 Task: Look for space in La Paz, Philippines from 10th July, 2023 to 25th July, 2023 for 3 adults, 1 child in price range Rs.15000 to Rs.25000. Place can be shared room with 2 bedrooms having 3 beds and 2 bathrooms. Property type can be house, flat, guest house. Amenities needed are: wifi, TV, free parkinig on premises, gym, breakfast. Booking option can be shelf check-in. Required host language is English.
Action: Mouse moved to (564, 122)
Screenshot: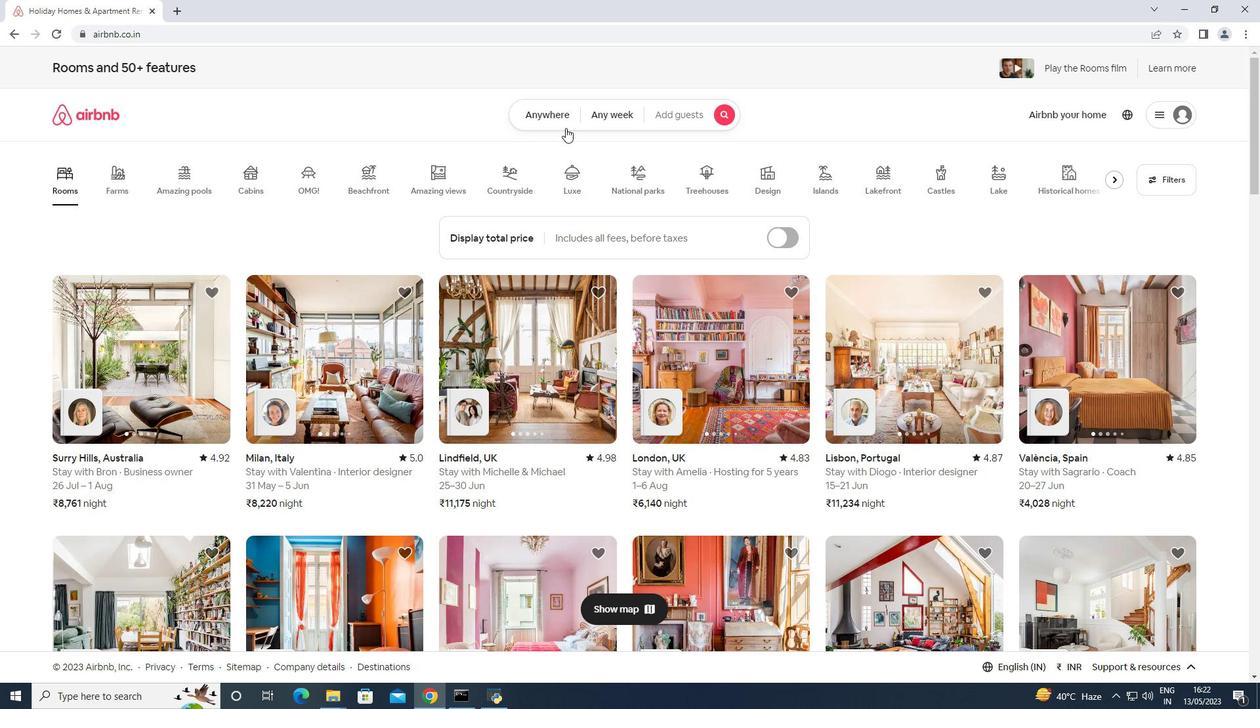 
Action: Mouse pressed left at (564, 122)
Screenshot: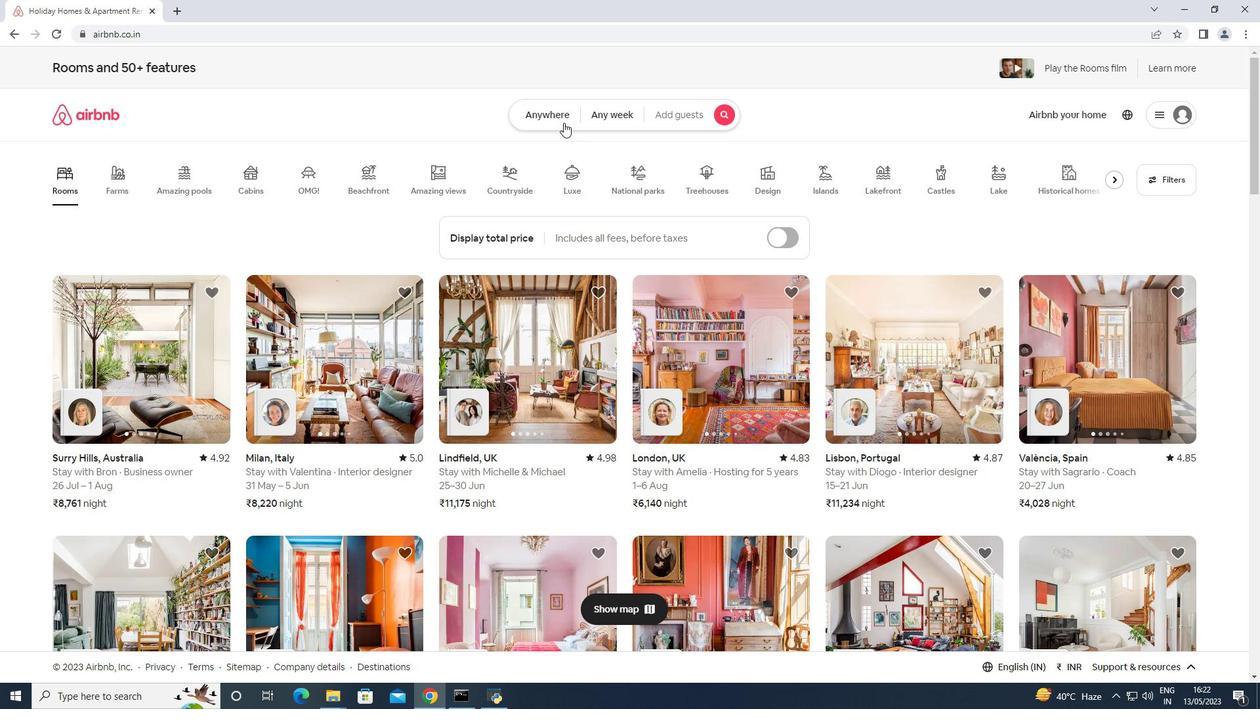 
Action: Mouse moved to (474, 166)
Screenshot: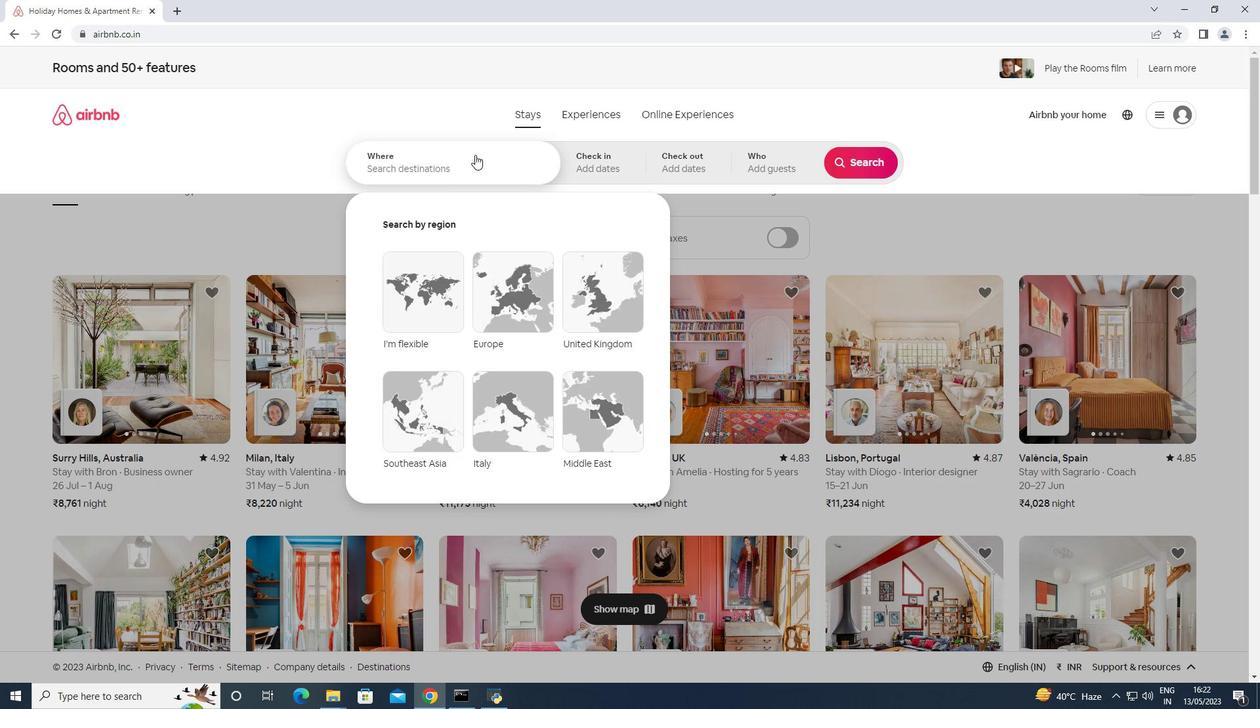 
Action: Mouse pressed left at (474, 166)
Screenshot: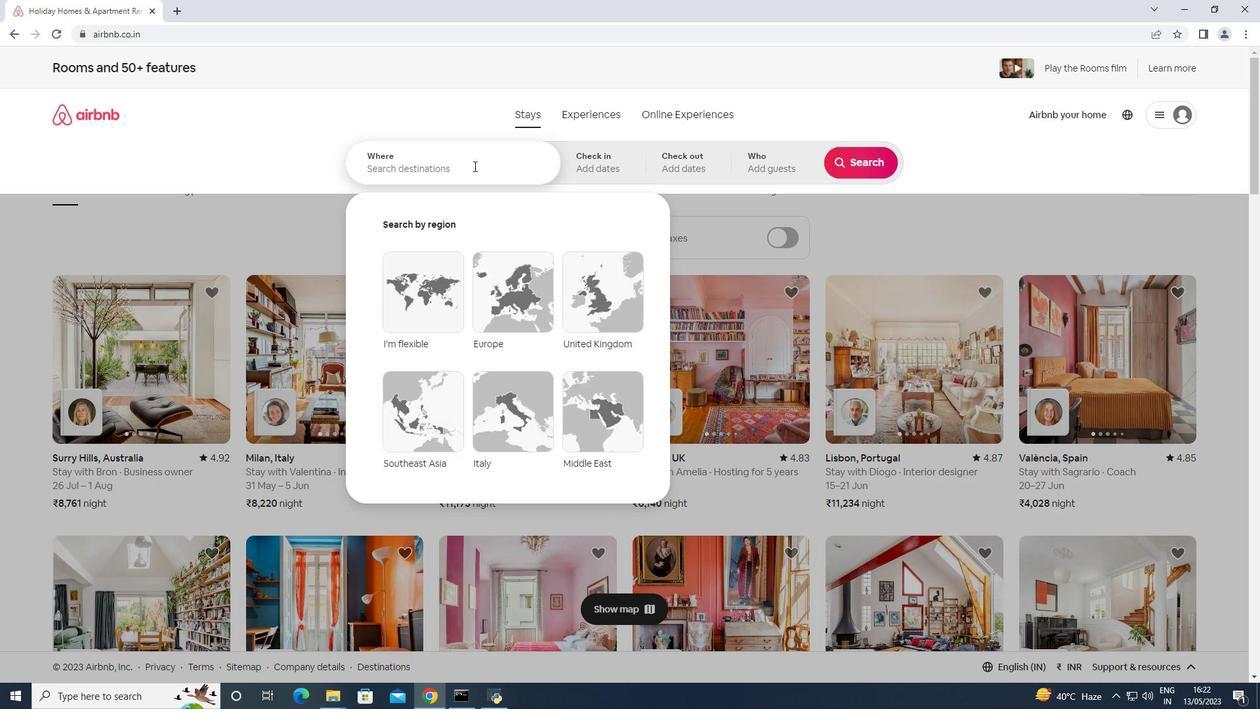 
Action: Mouse moved to (474, 166)
Screenshot: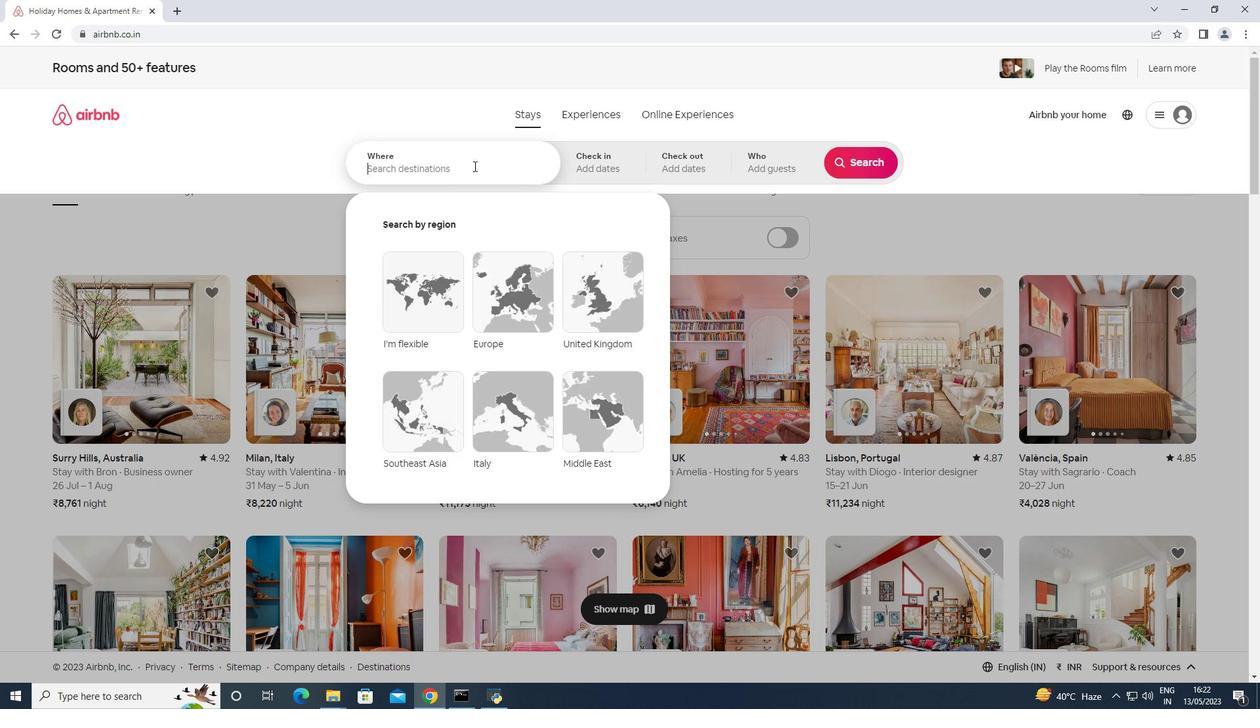 
Action: Key pressed <Key.shift>La<Key.space>p<Key.backspace><Key.shift>Pas,<Key.space><Key.shift>Philippines<Key.enter>
Screenshot: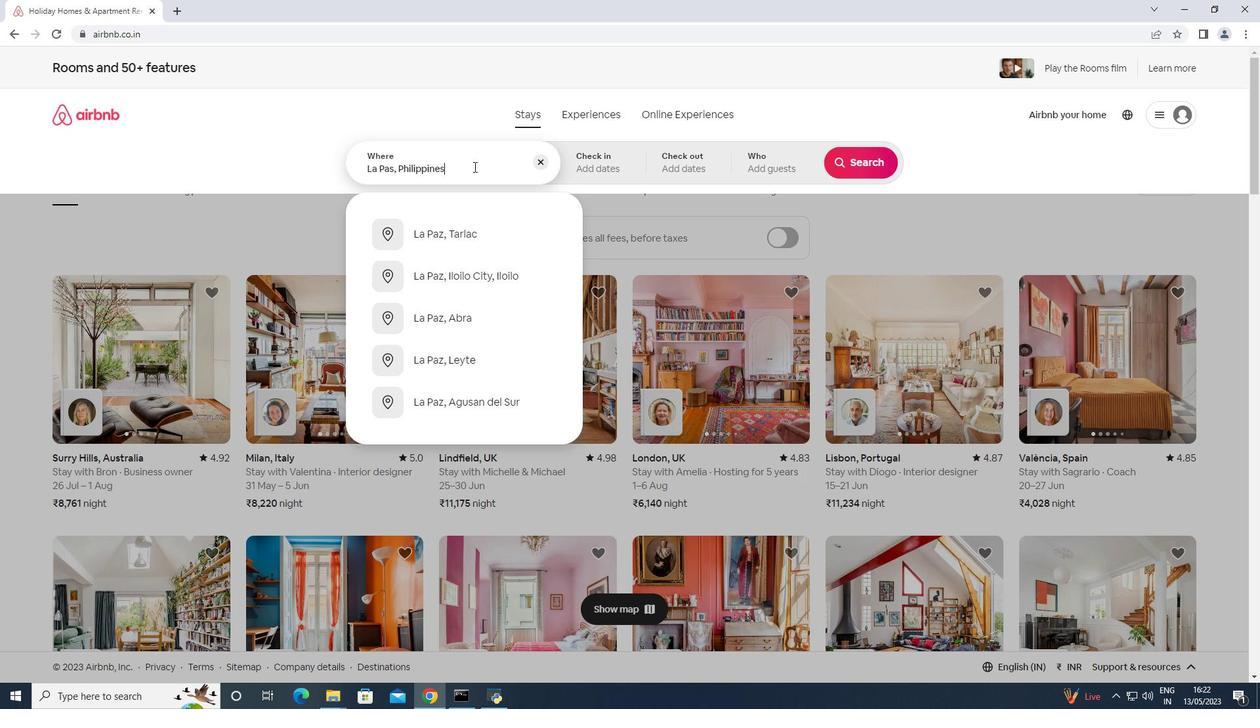 
Action: Mouse moved to (862, 270)
Screenshot: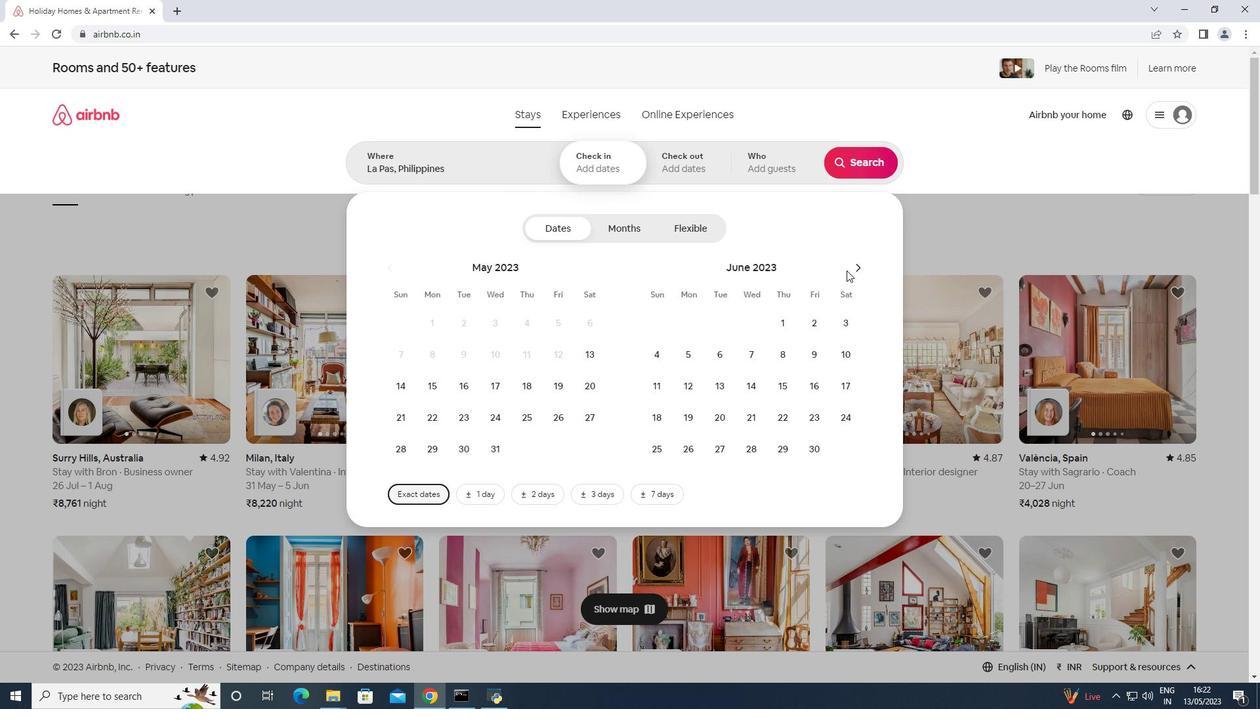 
Action: Mouse pressed left at (862, 270)
Screenshot: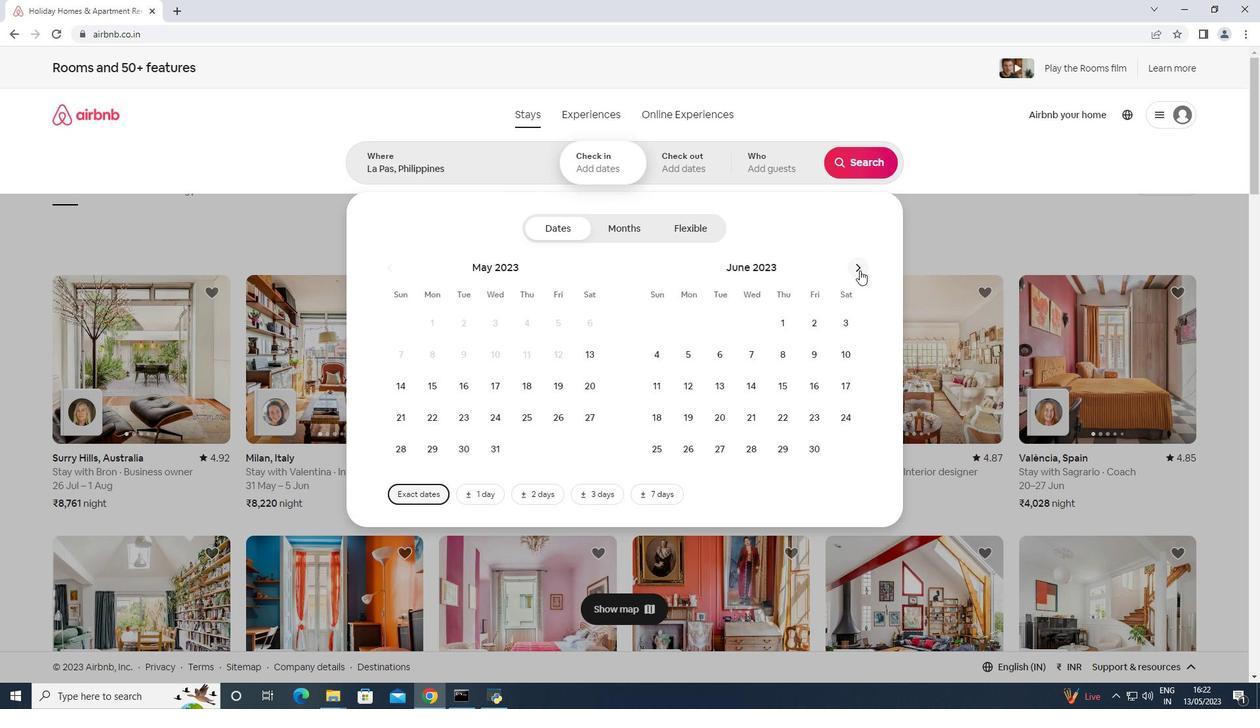 
Action: Mouse moved to (685, 387)
Screenshot: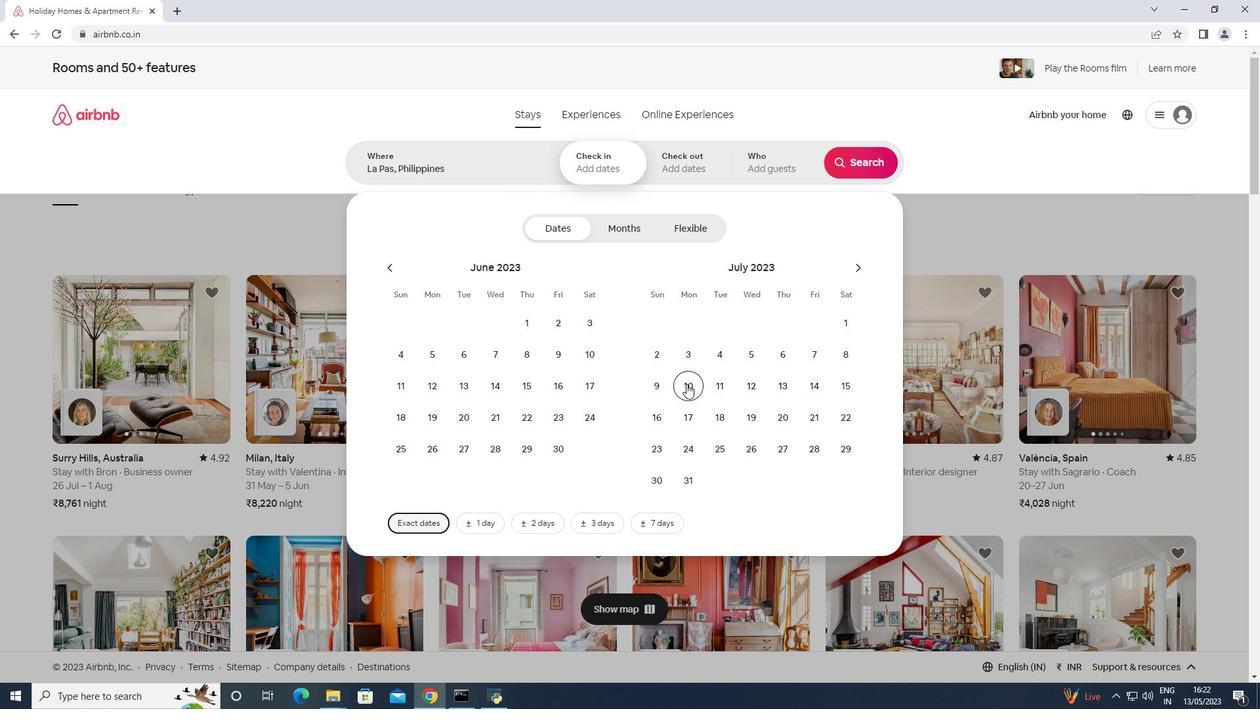 
Action: Mouse pressed left at (685, 387)
Screenshot: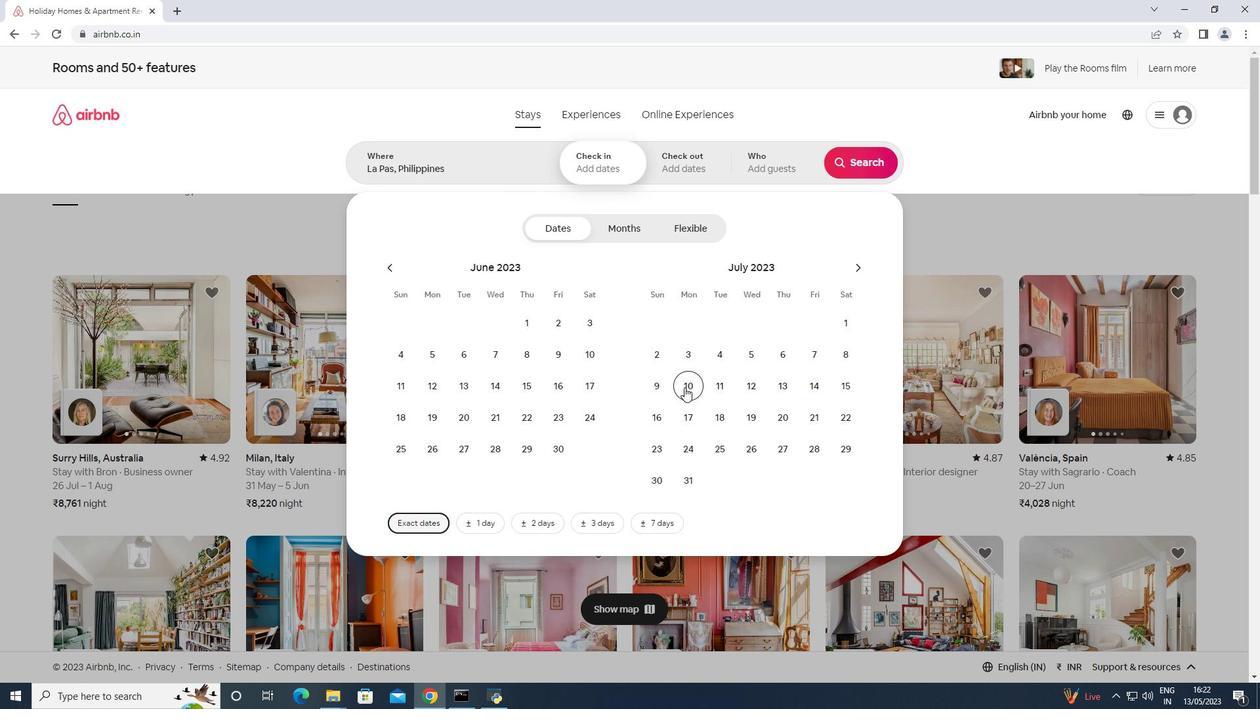 
Action: Mouse moved to (713, 454)
Screenshot: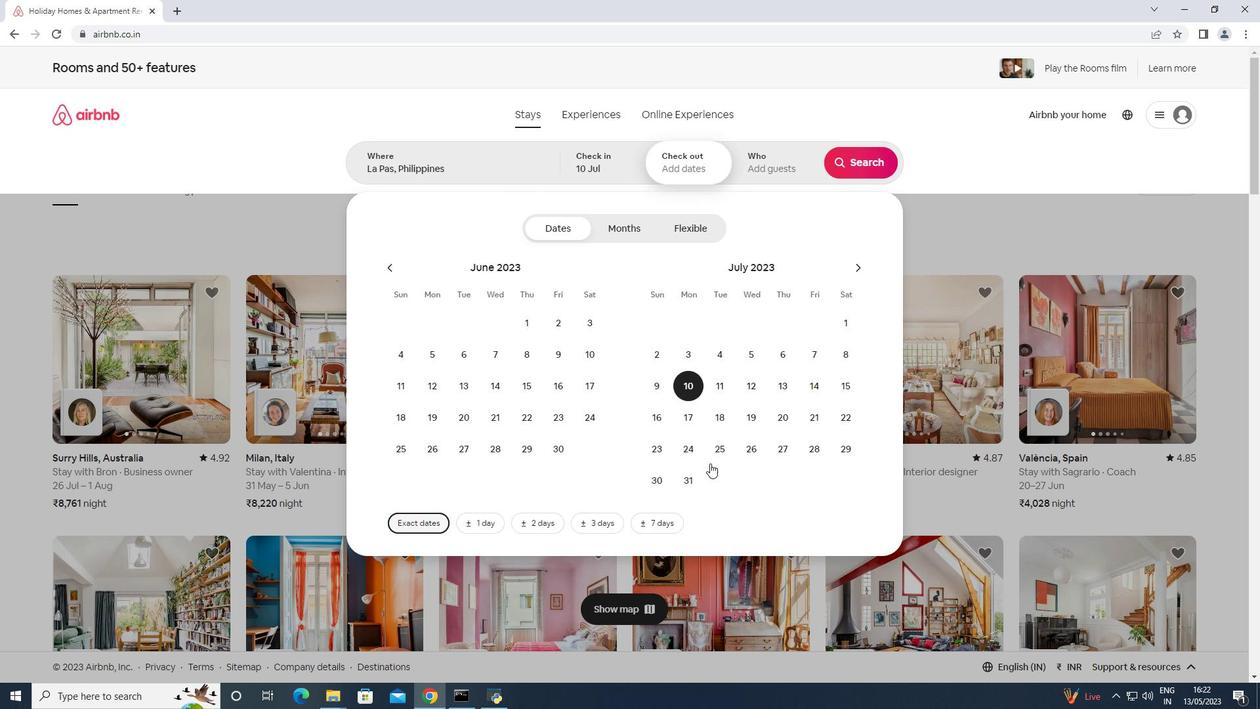 
Action: Mouse pressed left at (713, 454)
Screenshot: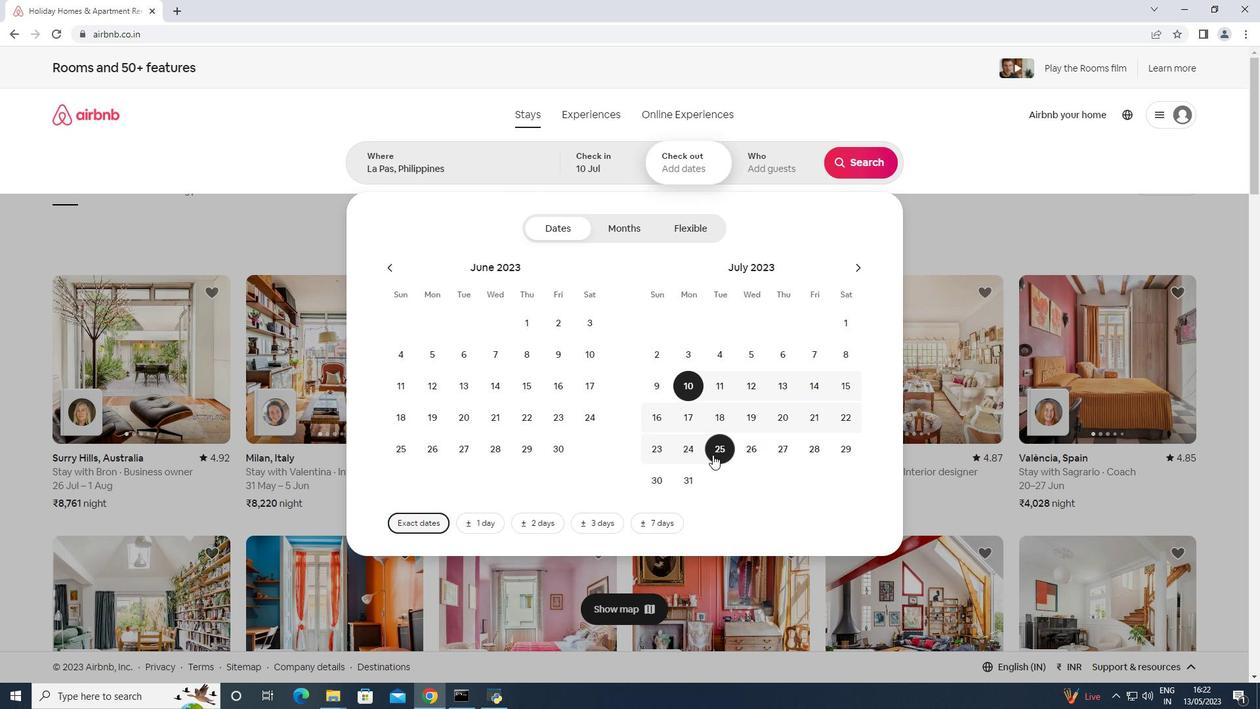 
Action: Mouse moved to (778, 151)
Screenshot: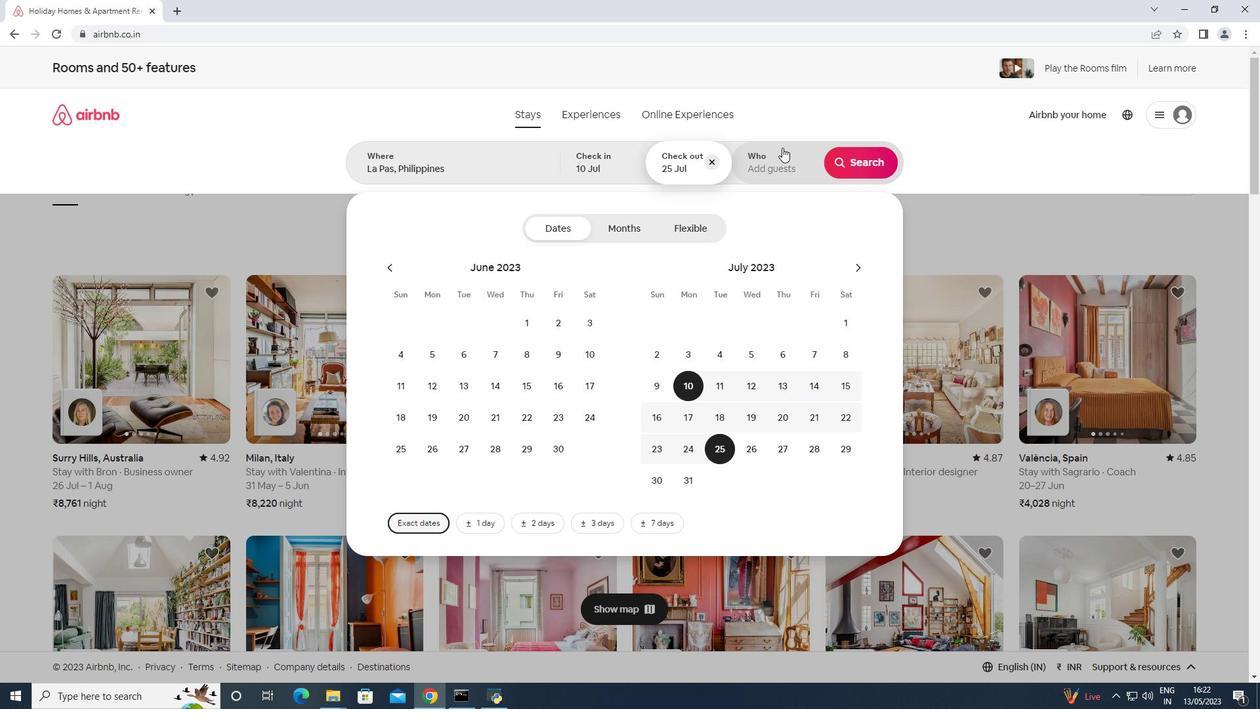 
Action: Mouse pressed left at (778, 151)
Screenshot: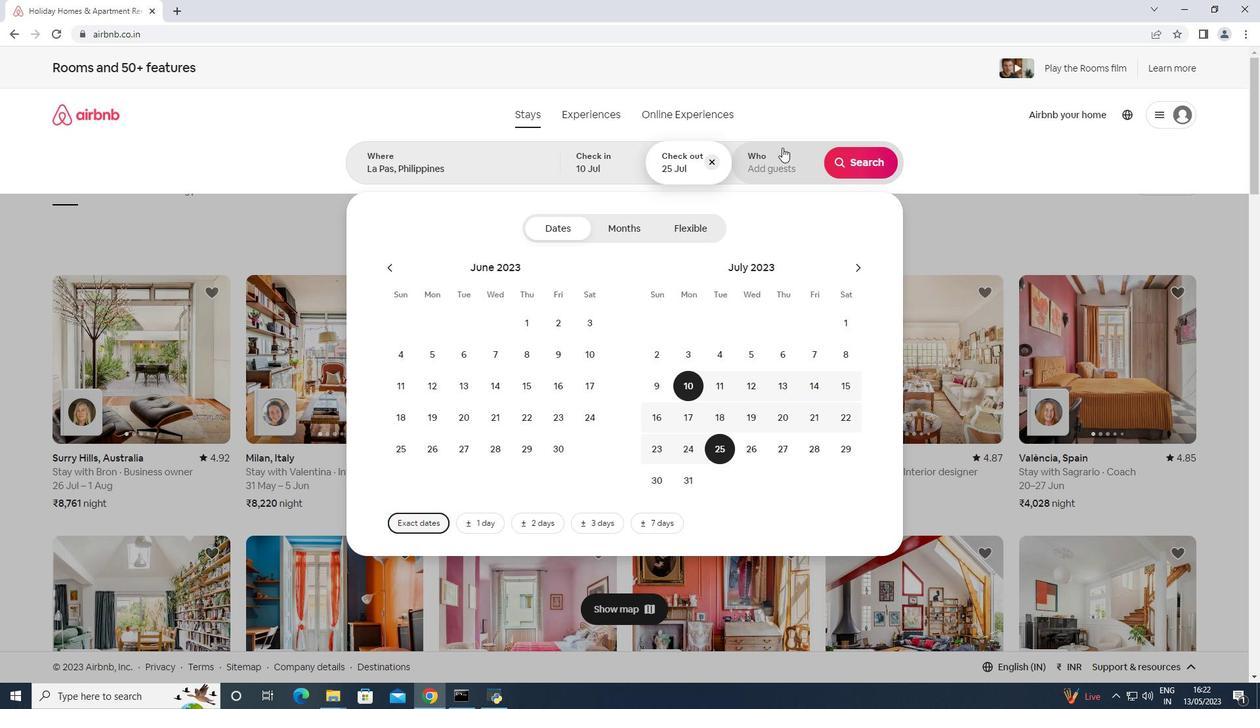 
Action: Mouse moved to (870, 236)
Screenshot: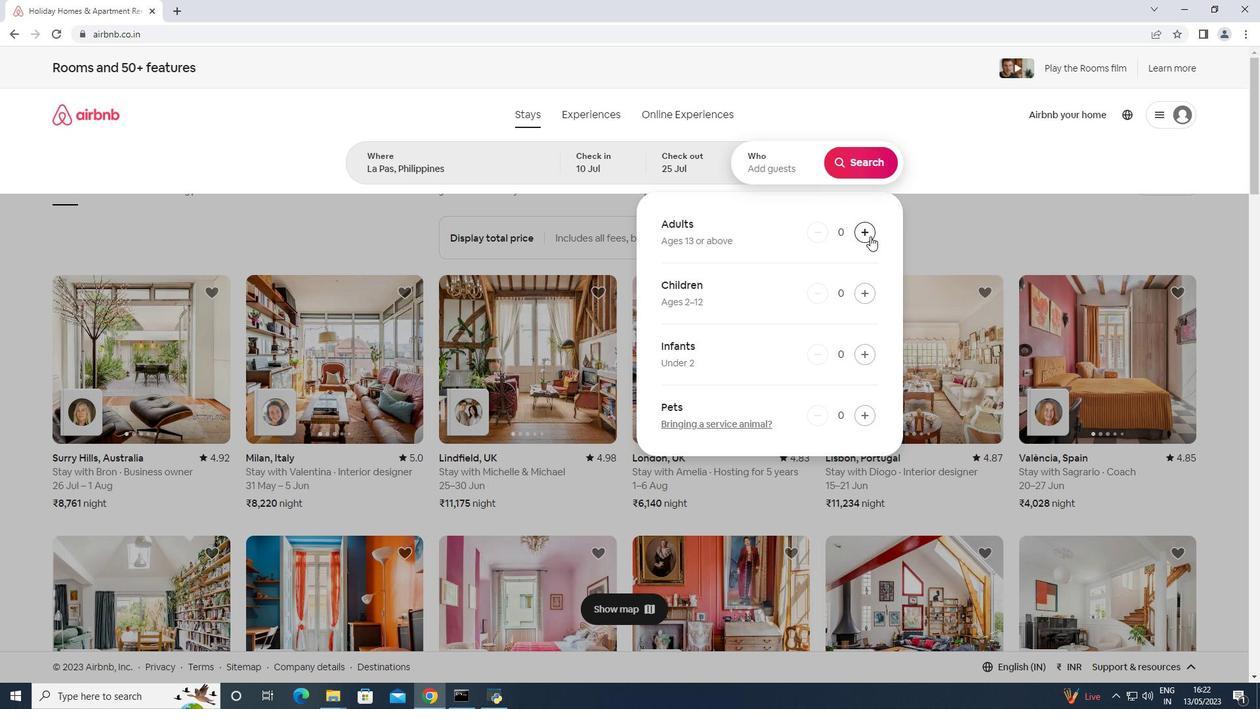 
Action: Mouse pressed left at (870, 236)
Screenshot: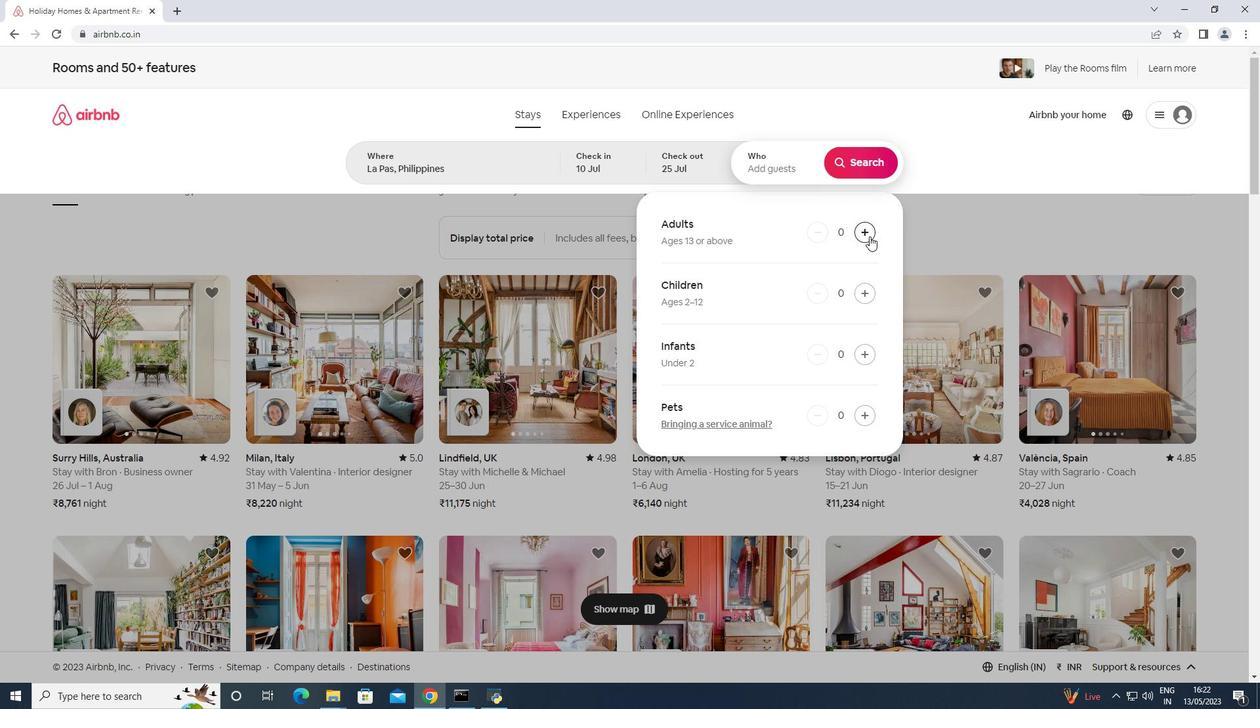 
Action: Mouse moved to (868, 236)
Screenshot: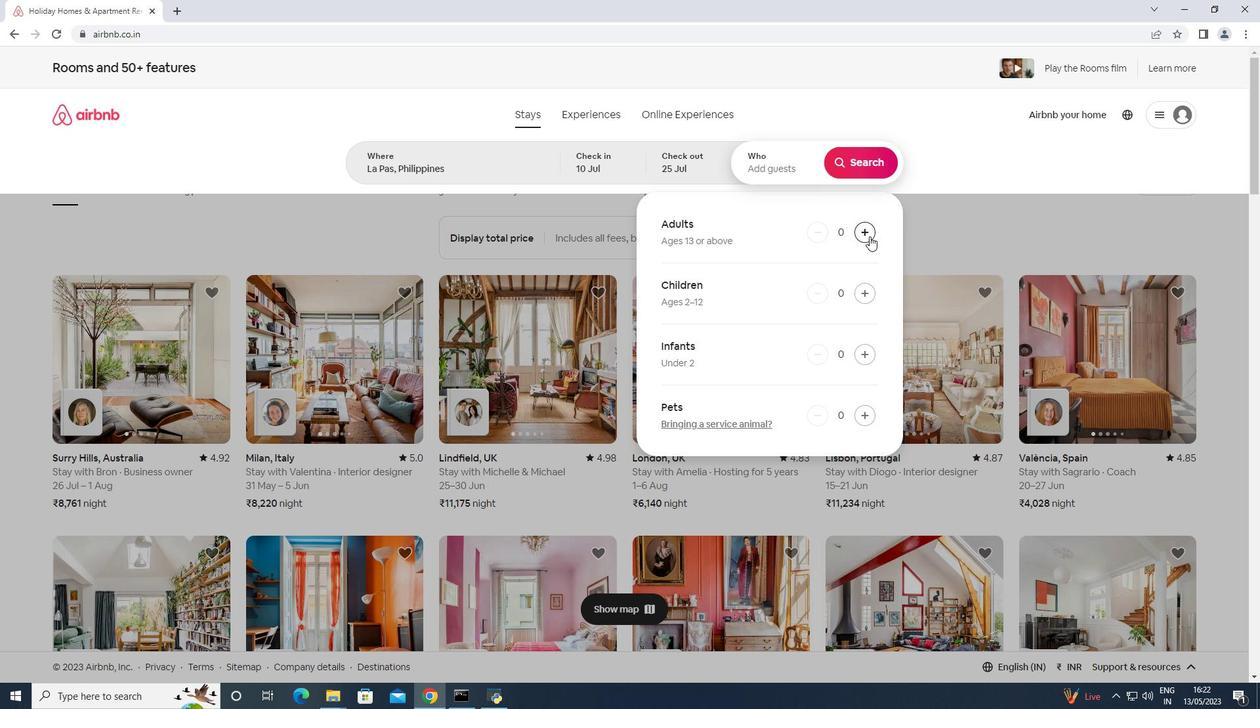 
Action: Mouse pressed left at (868, 236)
Screenshot: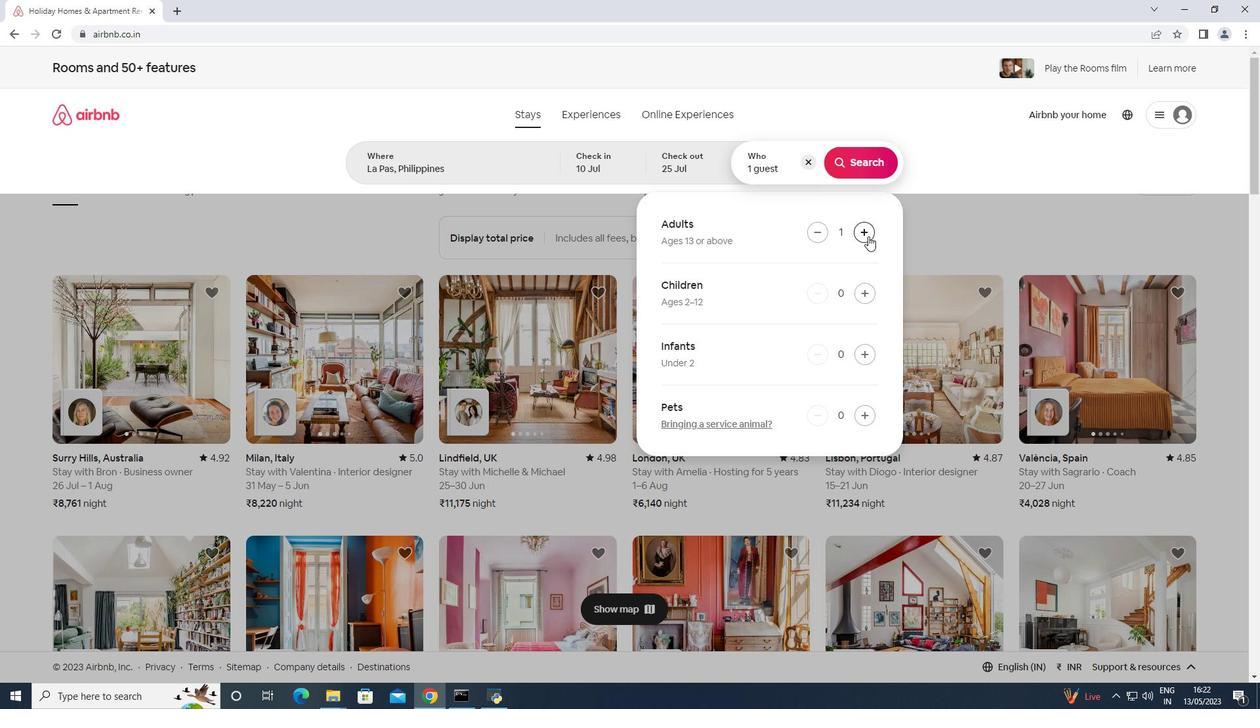 
Action: Mouse pressed left at (868, 236)
Screenshot: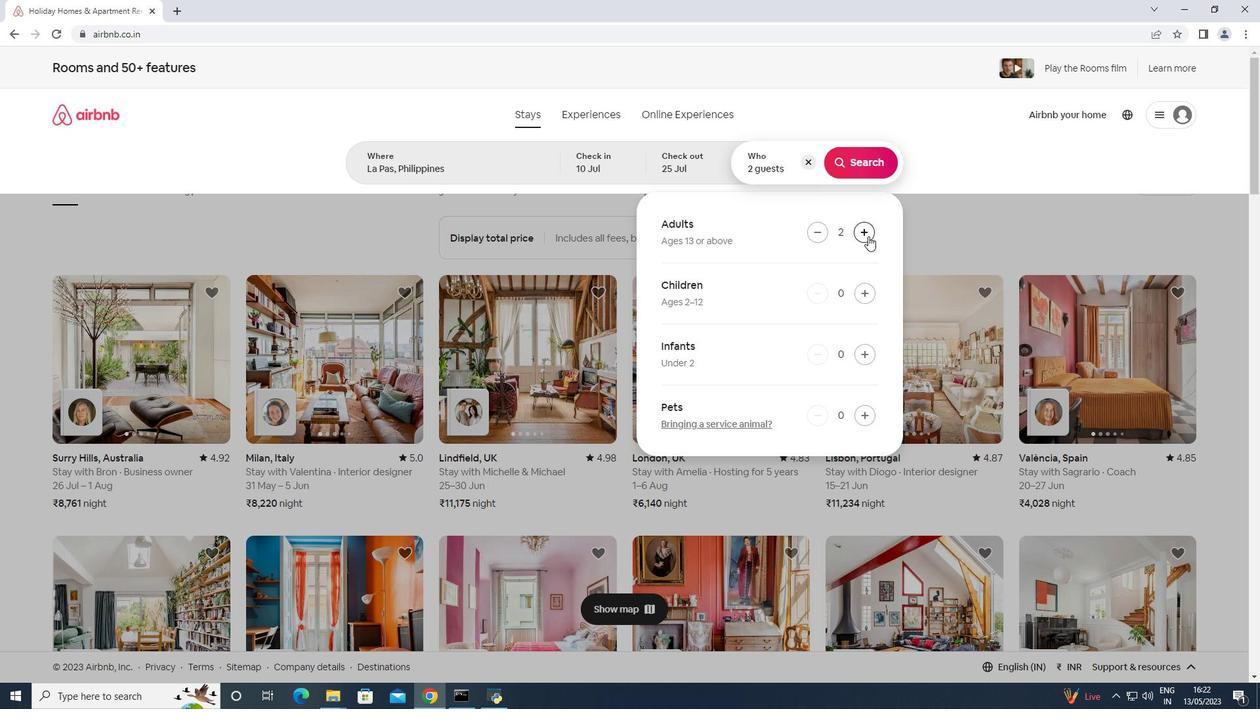 
Action: Mouse moved to (863, 301)
Screenshot: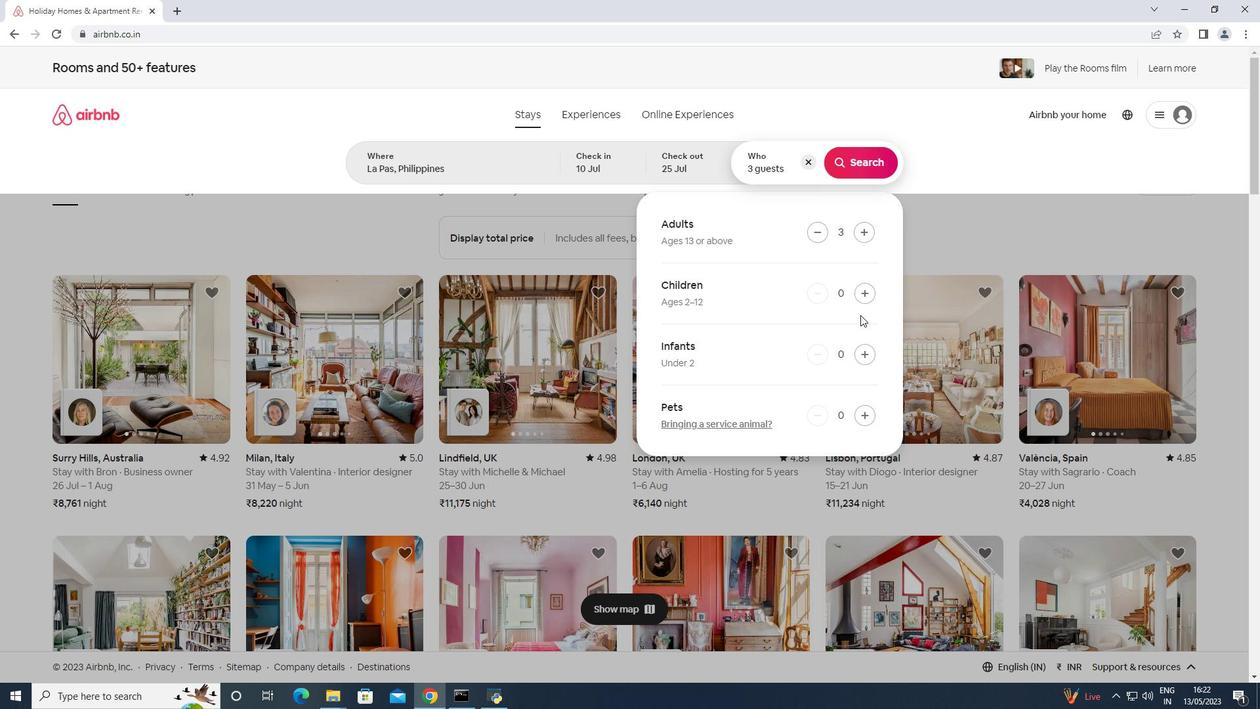 
Action: Mouse pressed left at (863, 301)
Screenshot: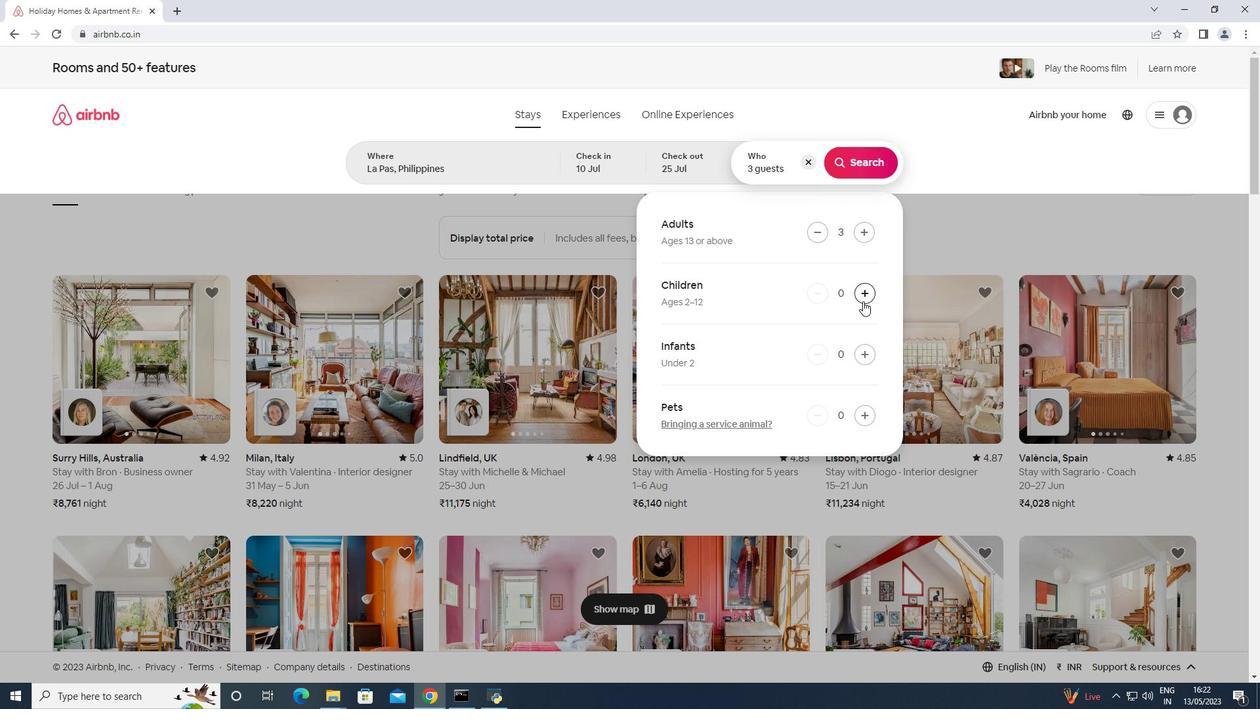 
Action: Mouse moved to (855, 170)
Screenshot: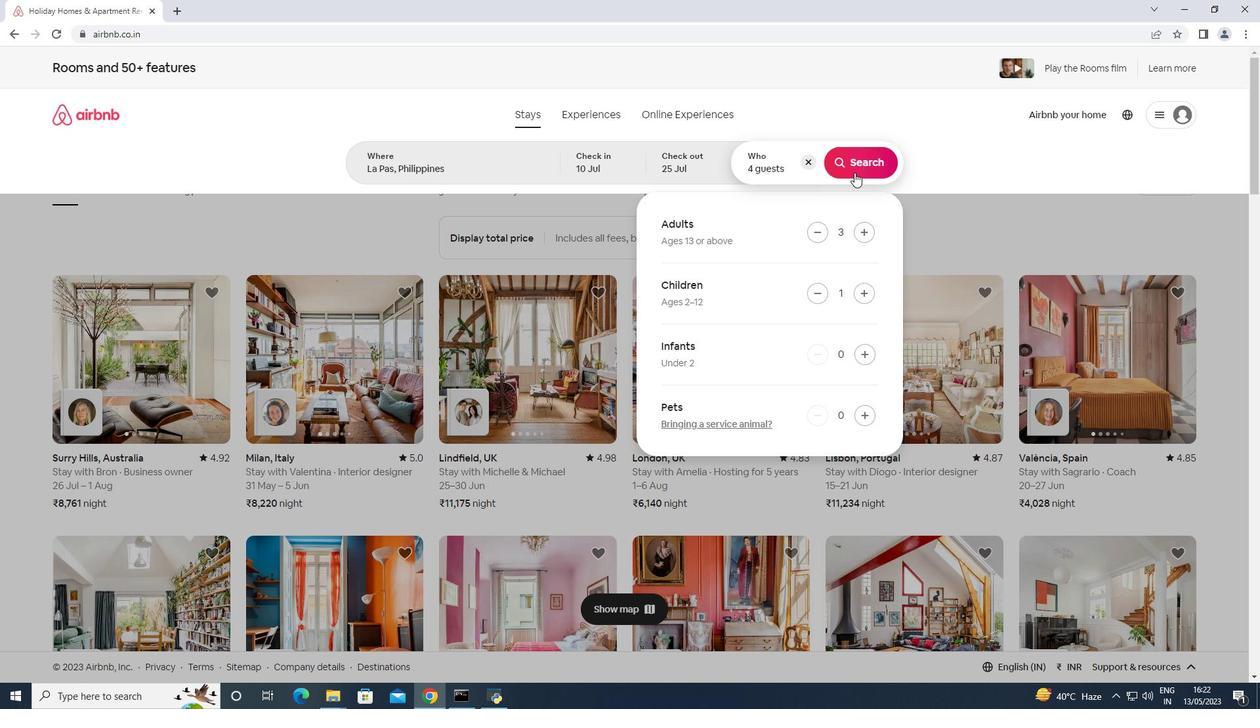
Action: Mouse pressed left at (855, 170)
Screenshot: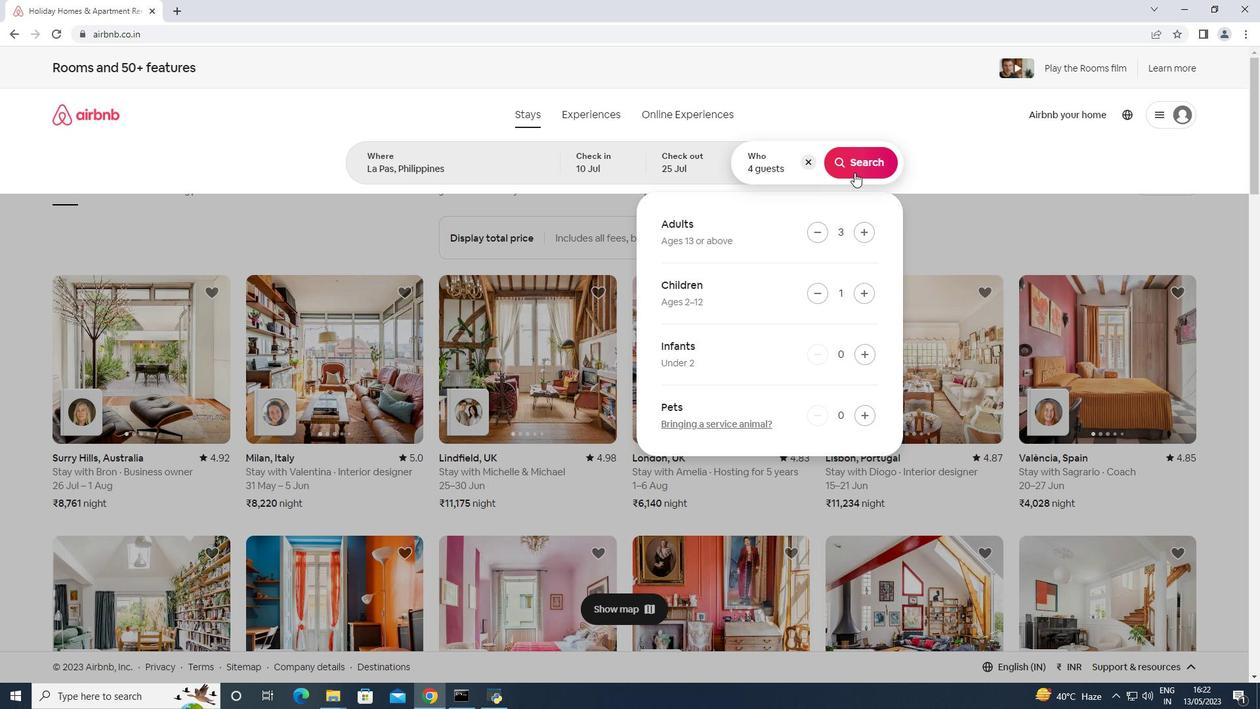 
Action: Mouse moved to (1192, 127)
Screenshot: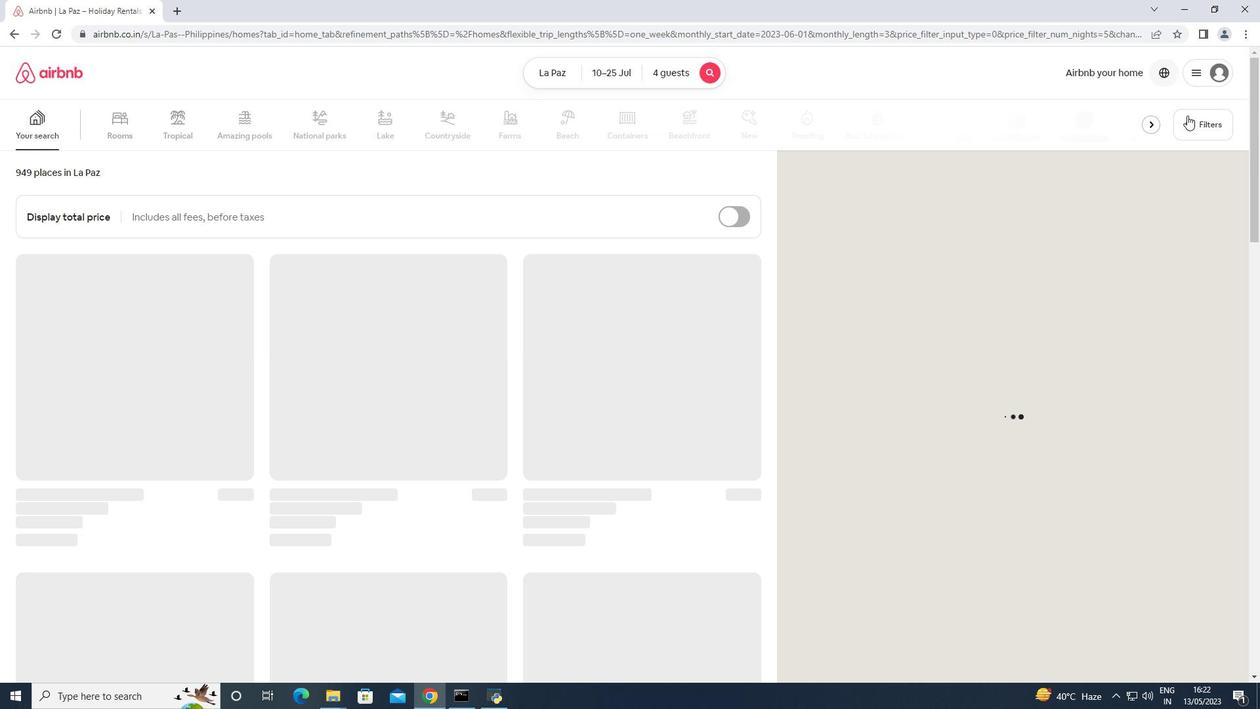 
Action: Mouse pressed left at (1192, 127)
Screenshot: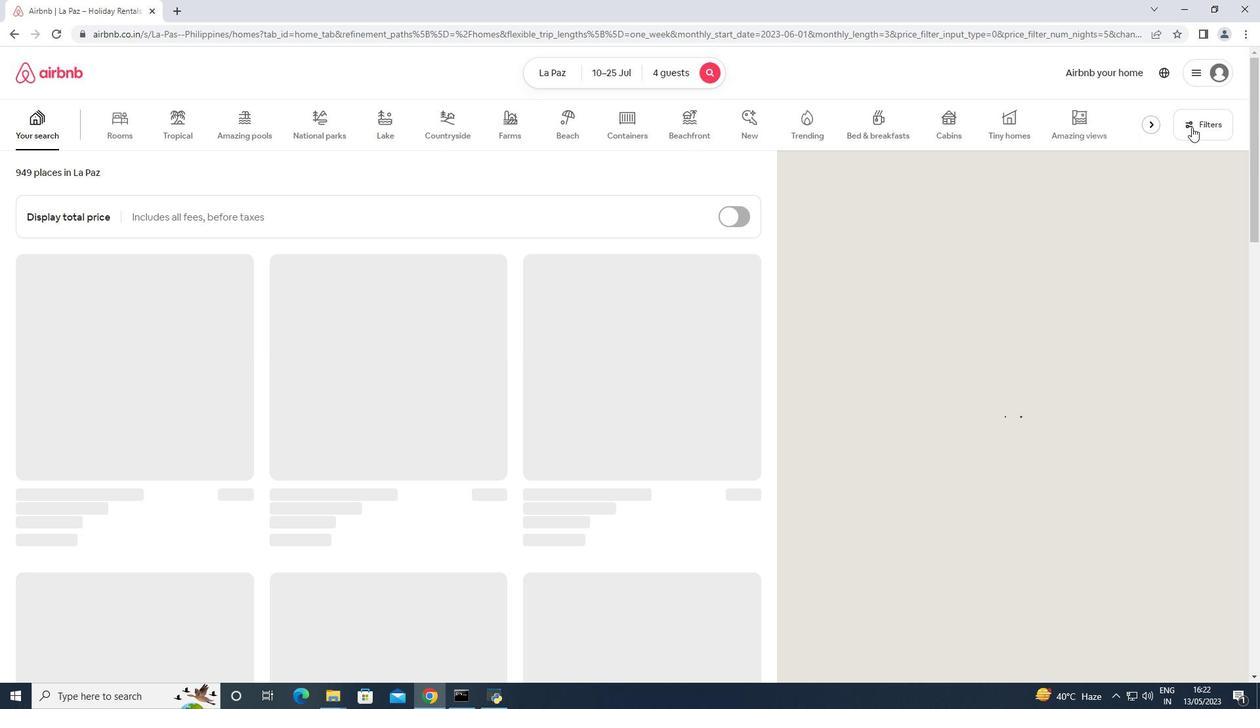 
Action: Mouse moved to (570, 451)
Screenshot: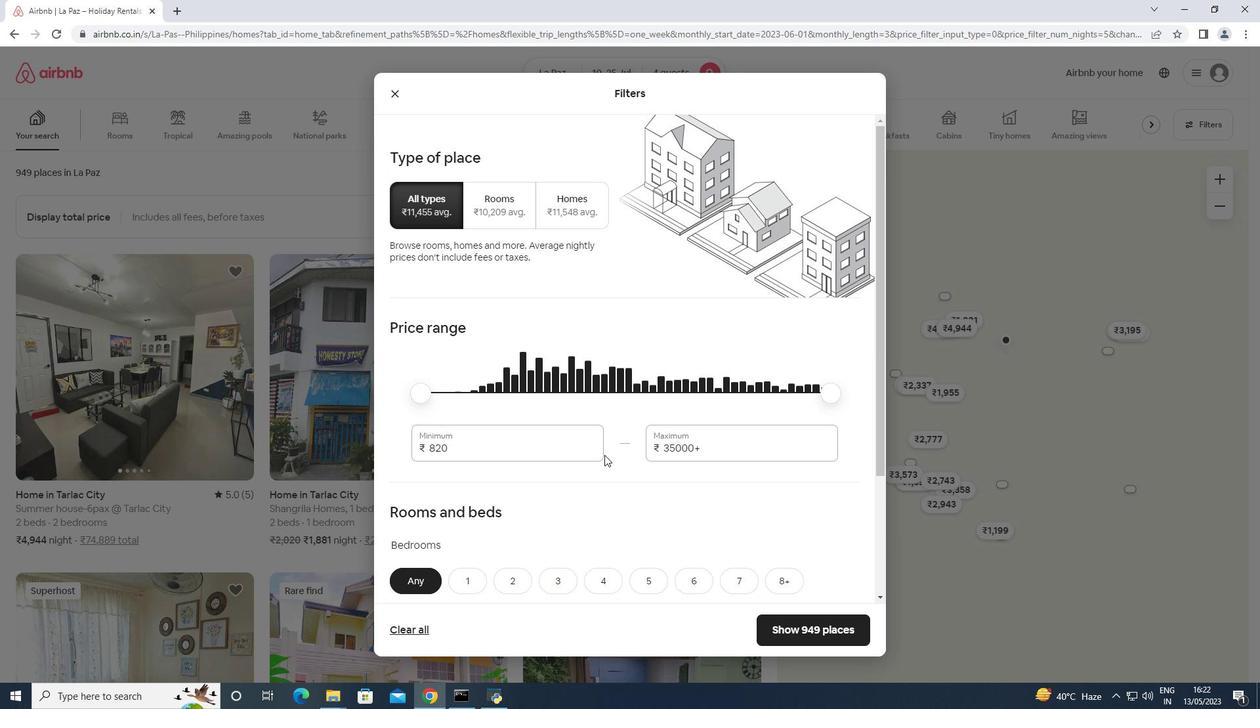 
Action: Mouse pressed left at (570, 451)
Screenshot: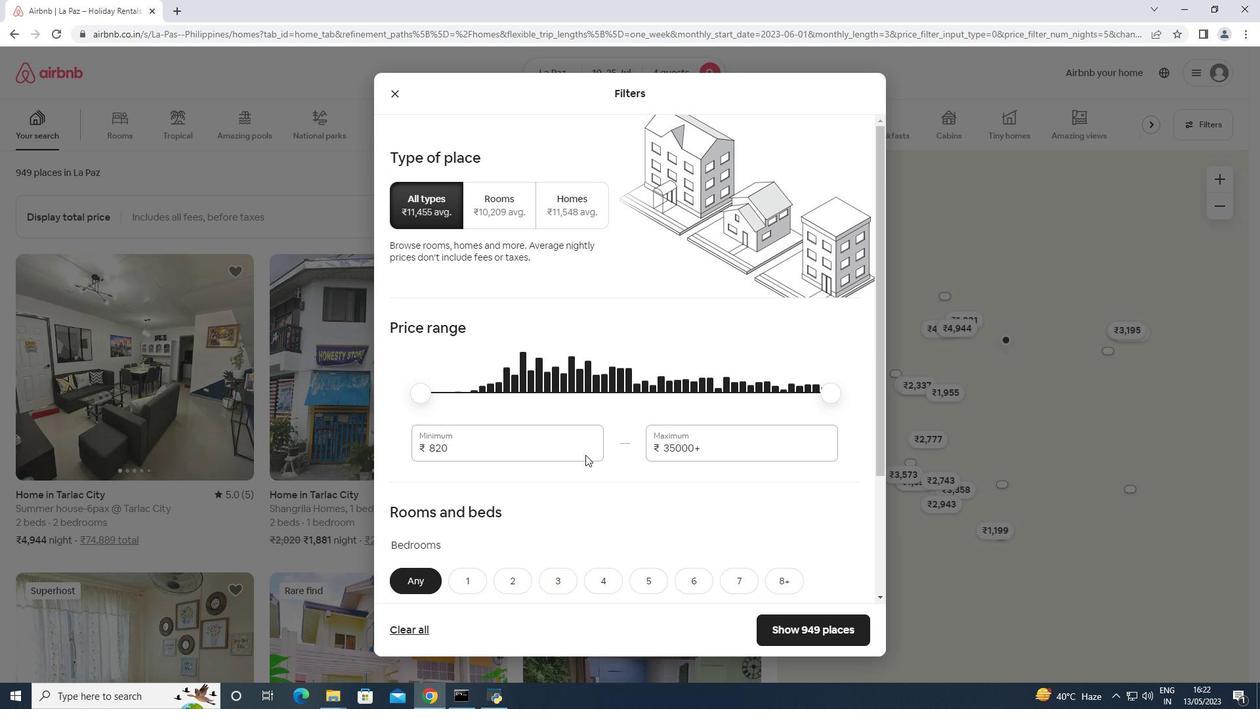 
Action: Mouse pressed left at (570, 451)
Screenshot: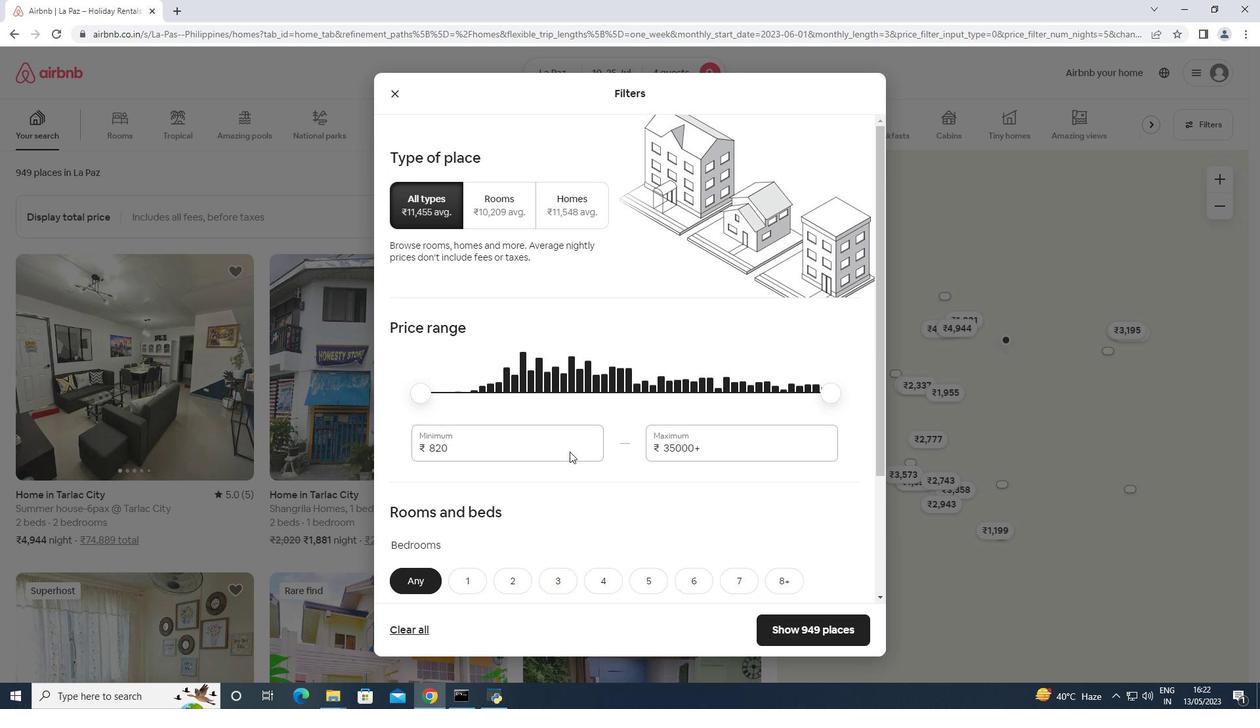 
Action: Mouse moved to (604, 498)
Screenshot: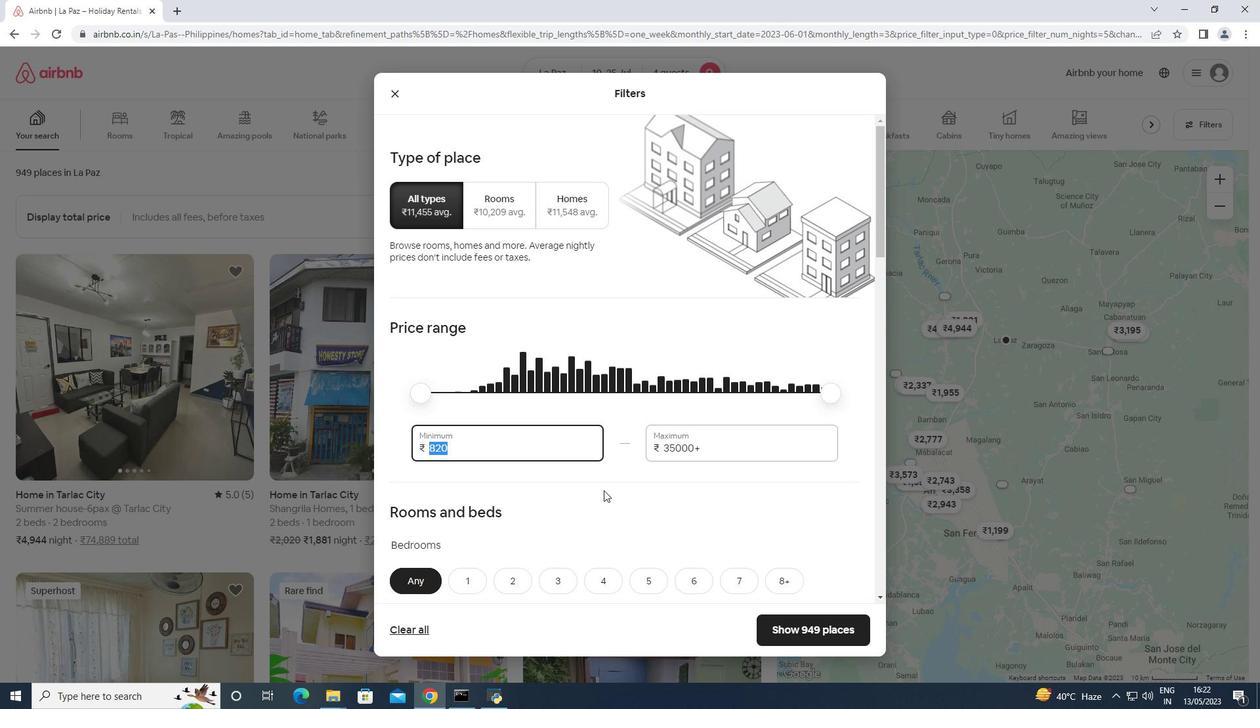 
Action: Mouse pressed left at (604, 498)
Screenshot: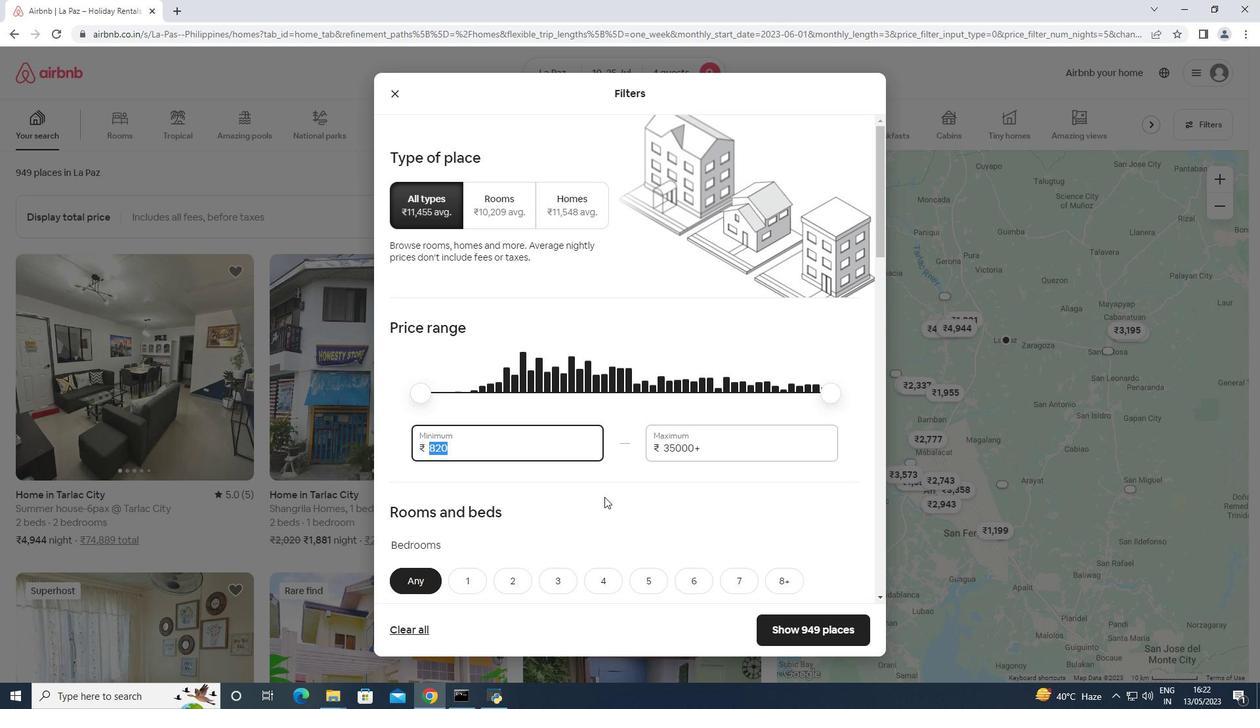 
Action: Mouse moved to (576, 442)
Screenshot: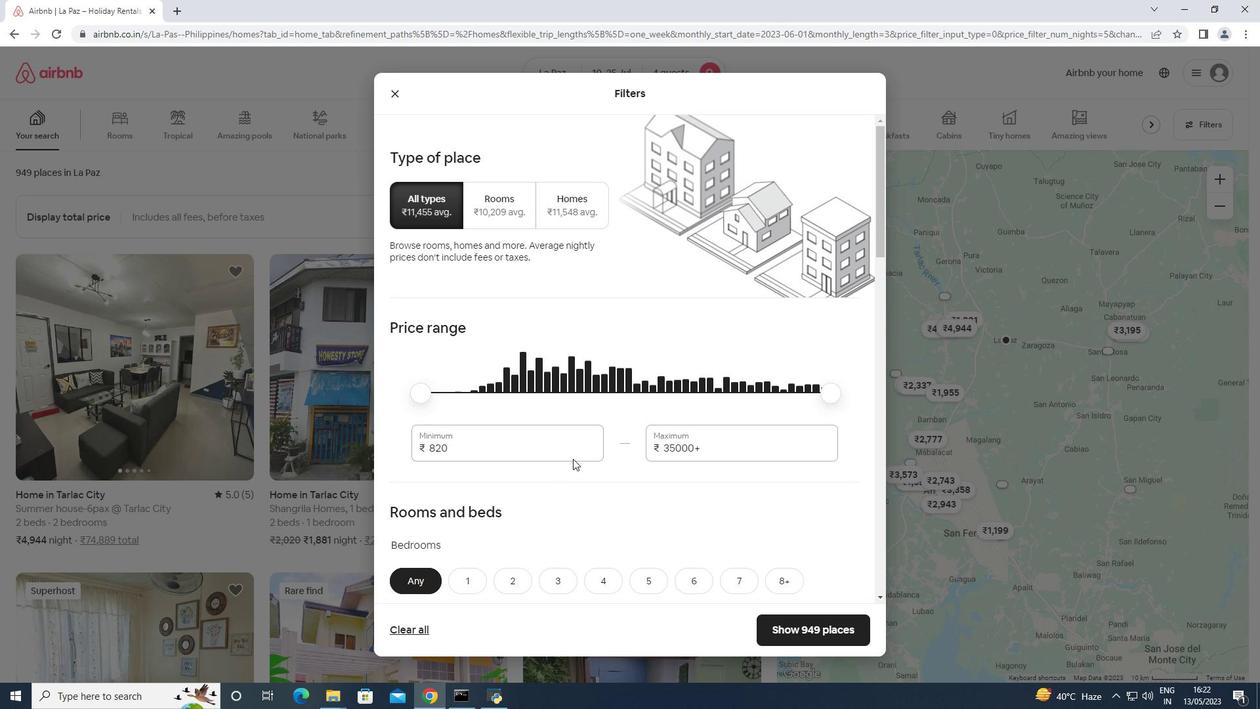 
Action: Mouse pressed left at (576, 442)
Screenshot: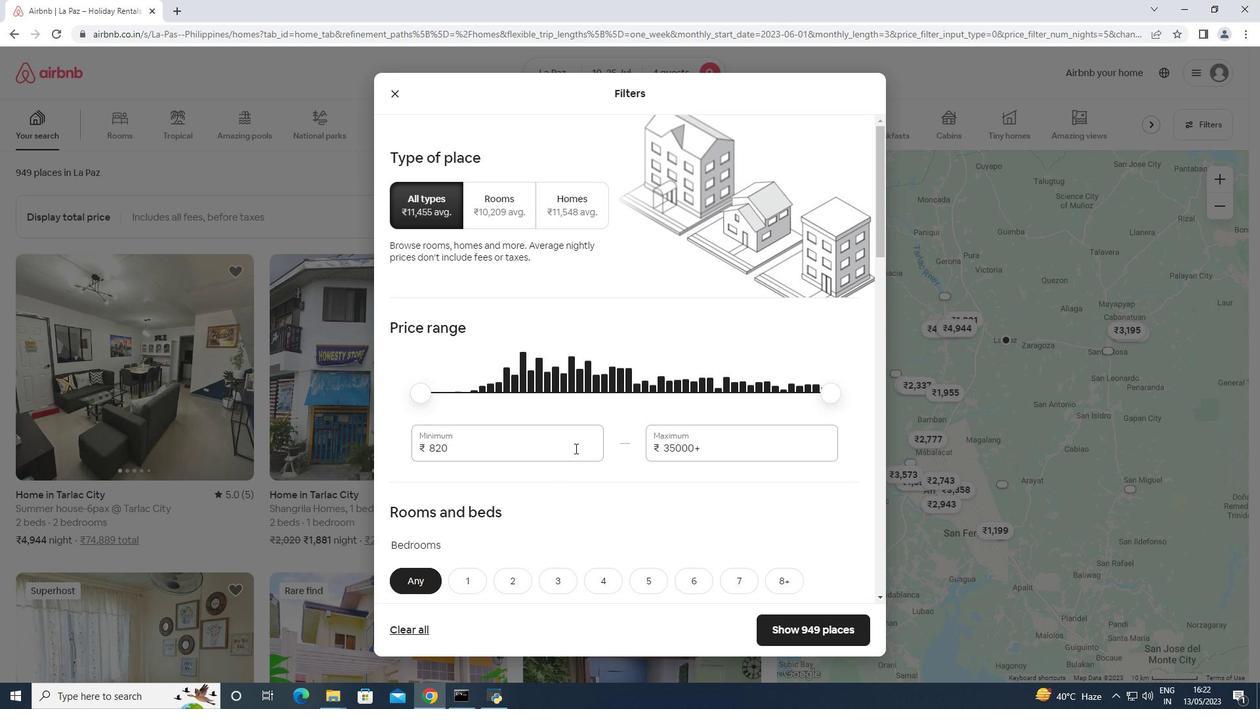 
Action: Mouse pressed left at (576, 442)
Screenshot: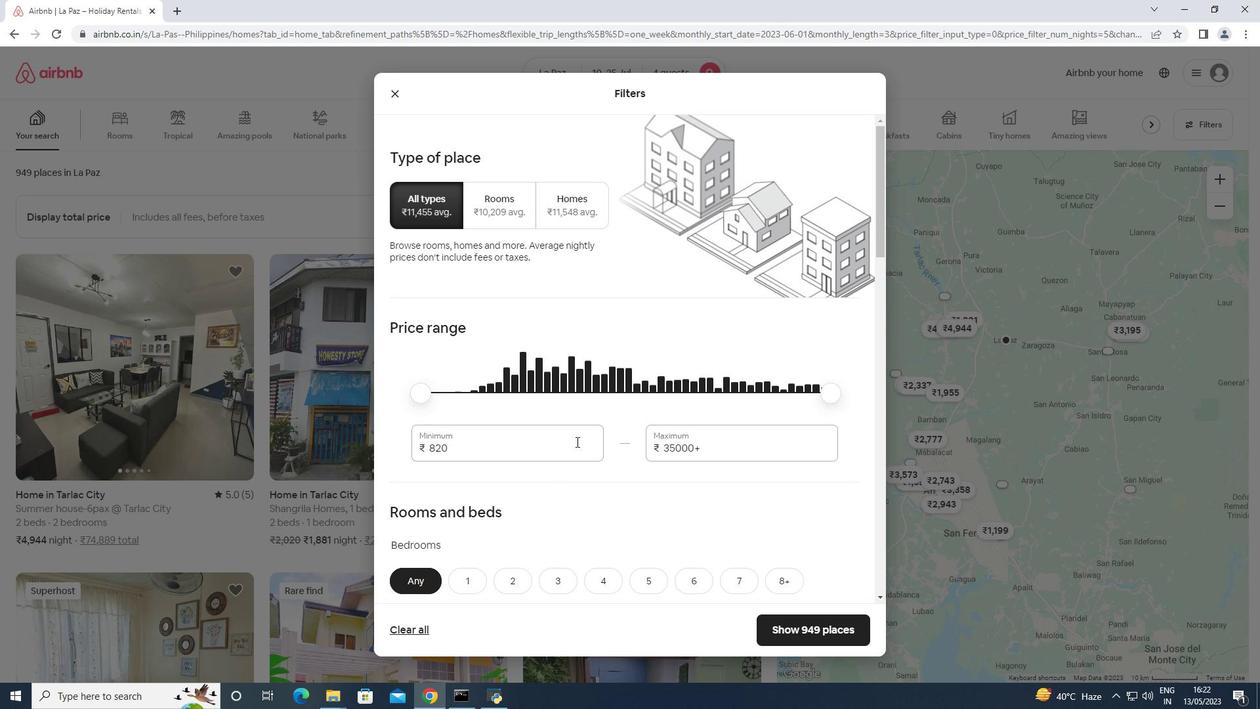 
Action: Key pressed 15000<Key.tab>25000
Screenshot: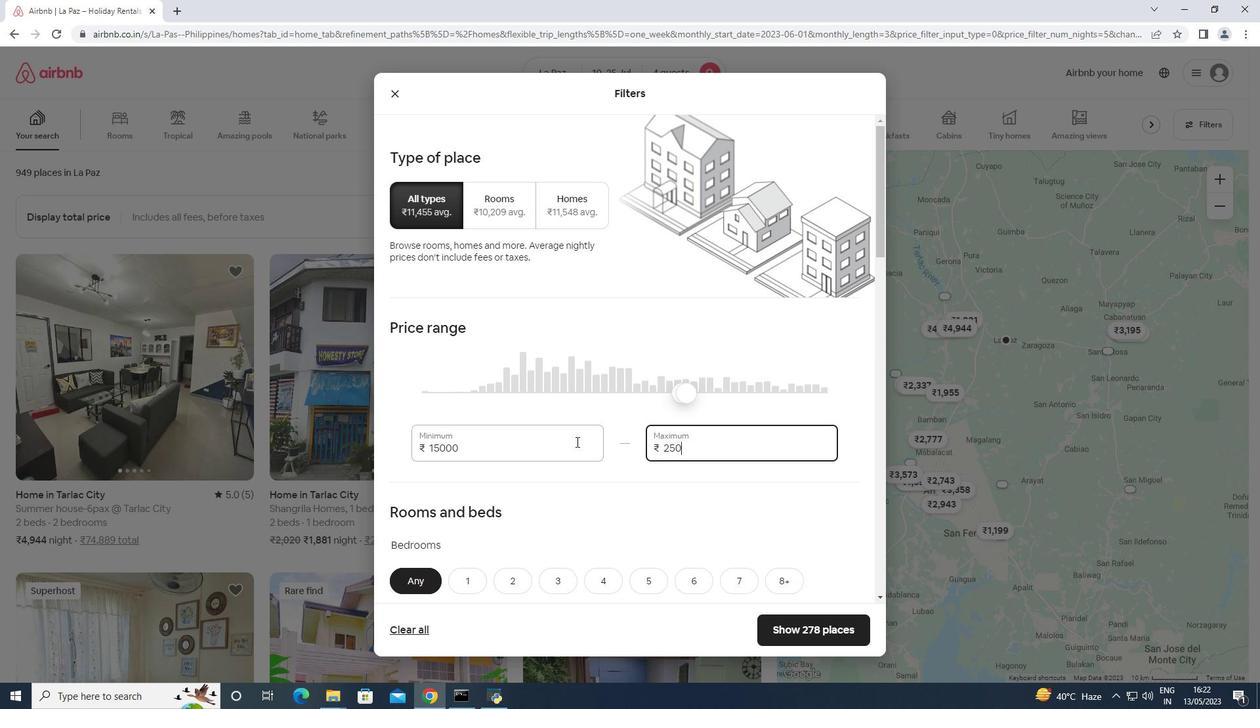 
Action: Mouse scrolled (576, 441) with delta (0, 0)
Screenshot: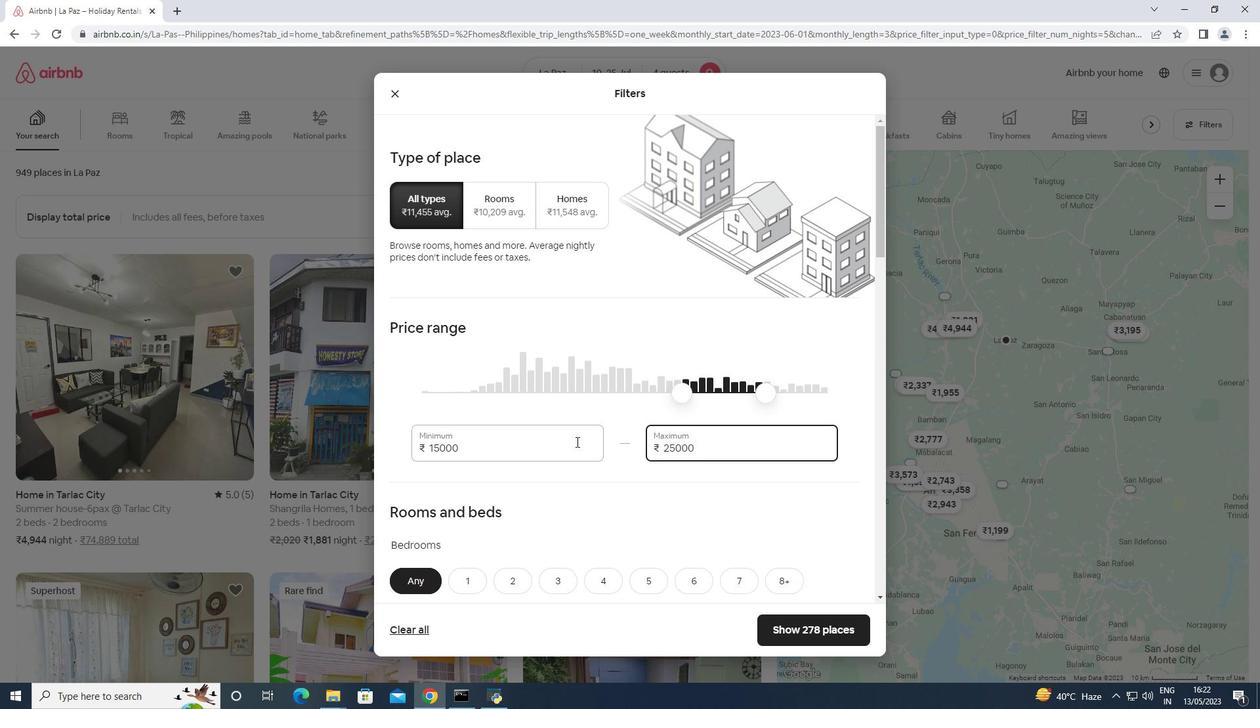
Action: Mouse scrolled (576, 441) with delta (0, 0)
Screenshot: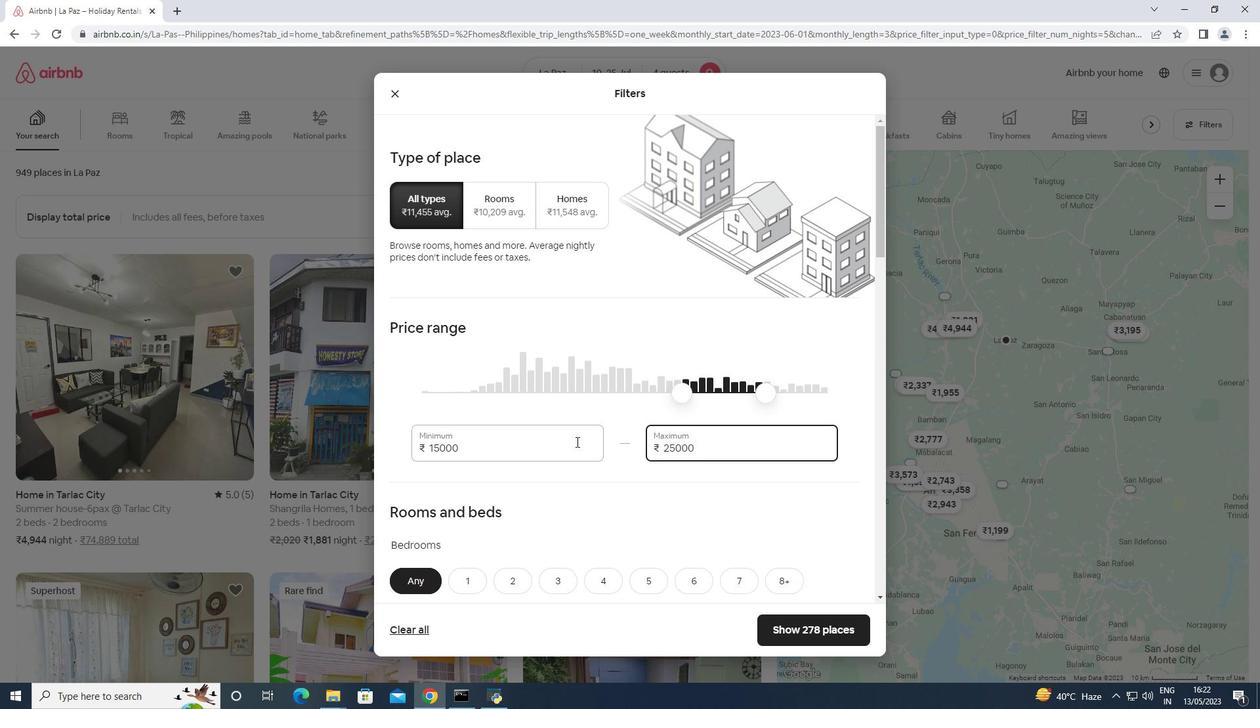 
Action: Mouse moved to (514, 447)
Screenshot: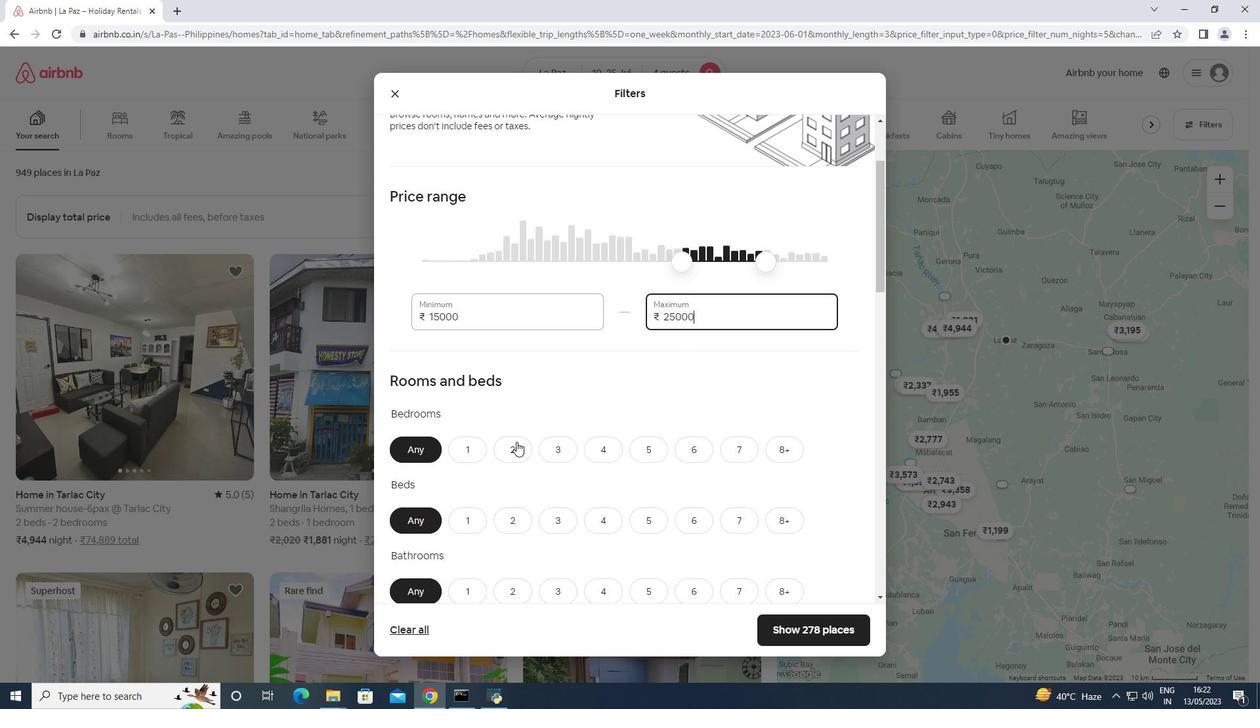 
Action: Mouse pressed left at (514, 447)
Screenshot: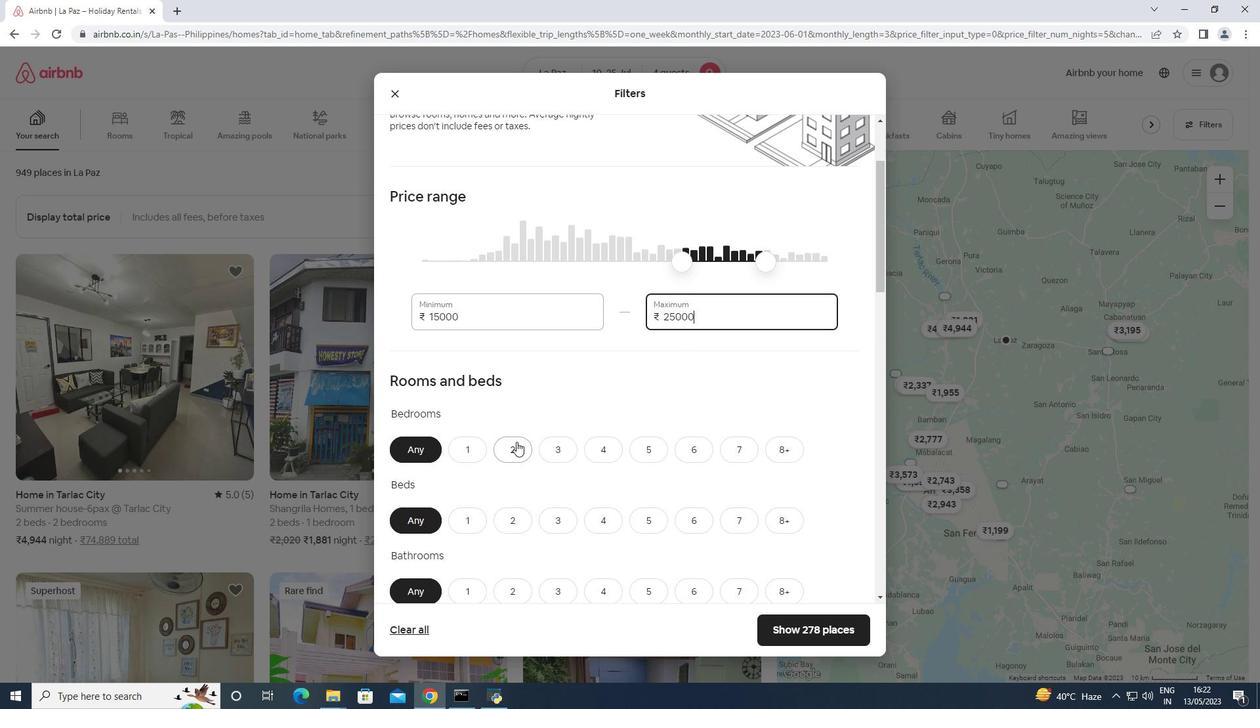 
Action: Mouse moved to (552, 517)
Screenshot: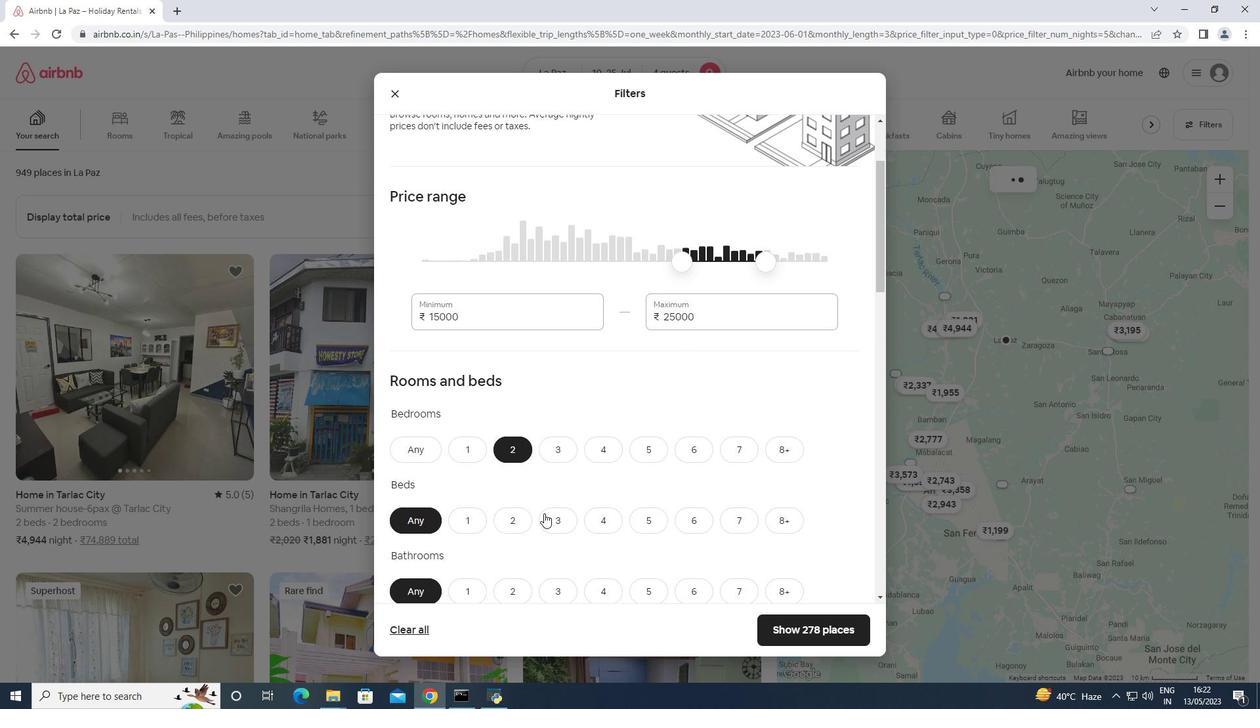 
Action: Mouse pressed left at (552, 517)
Screenshot: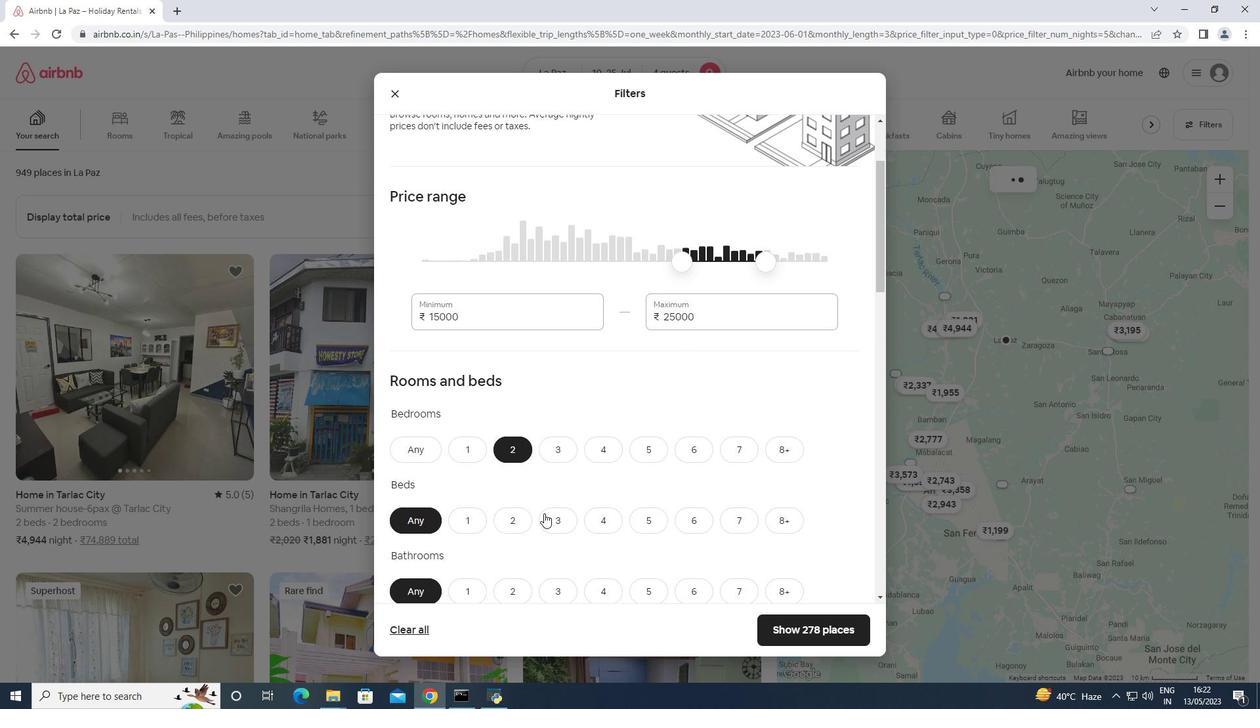 
Action: Mouse moved to (516, 595)
Screenshot: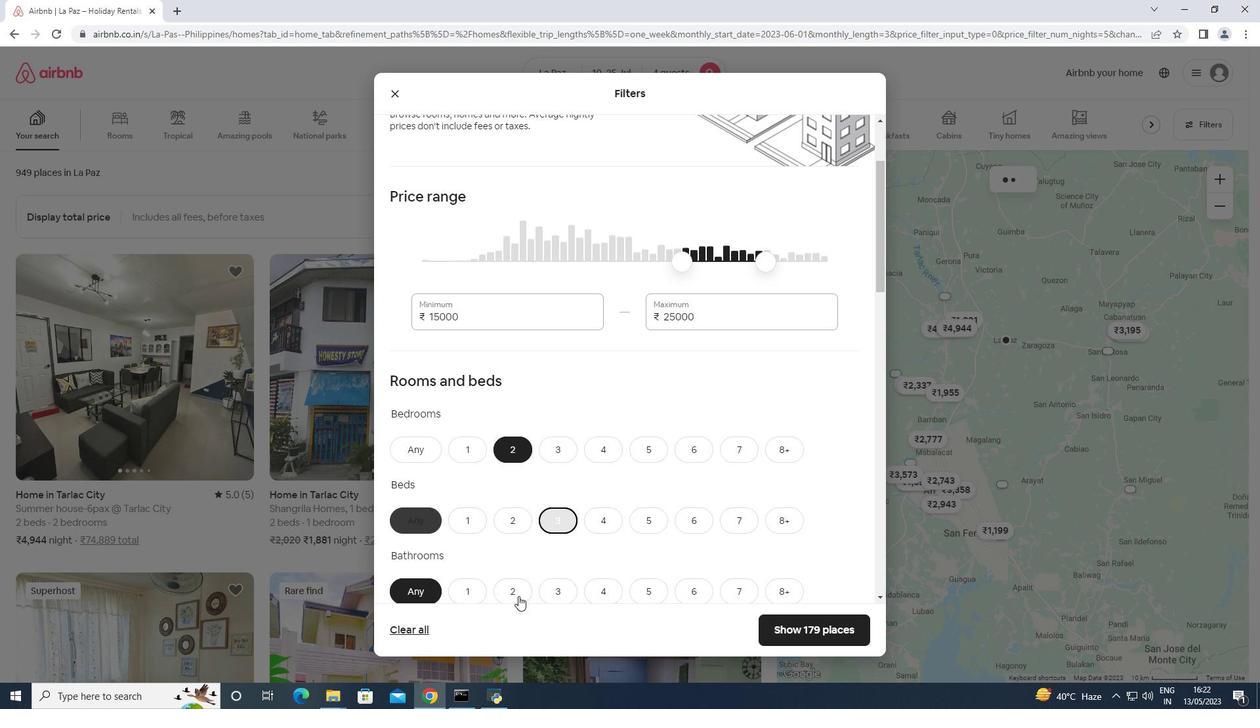 
Action: Mouse pressed left at (516, 595)
Screenshot: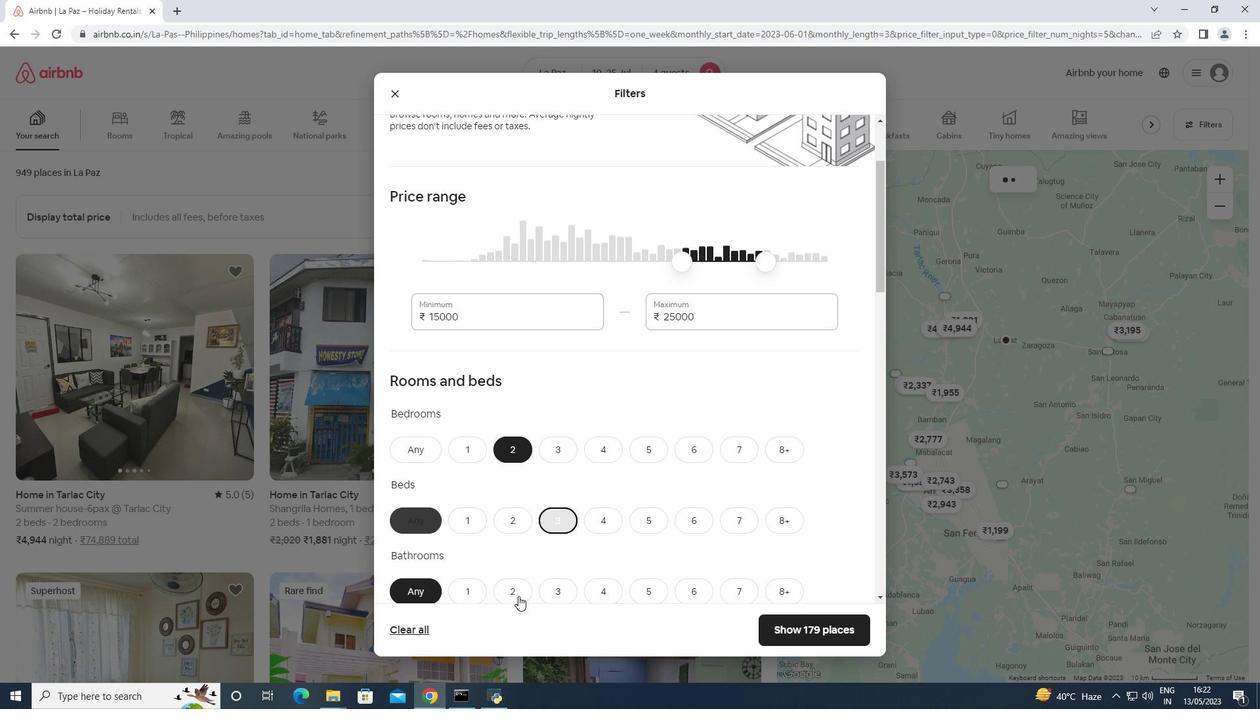 
Action: Mouse moved to (531, 536)
Screenshot: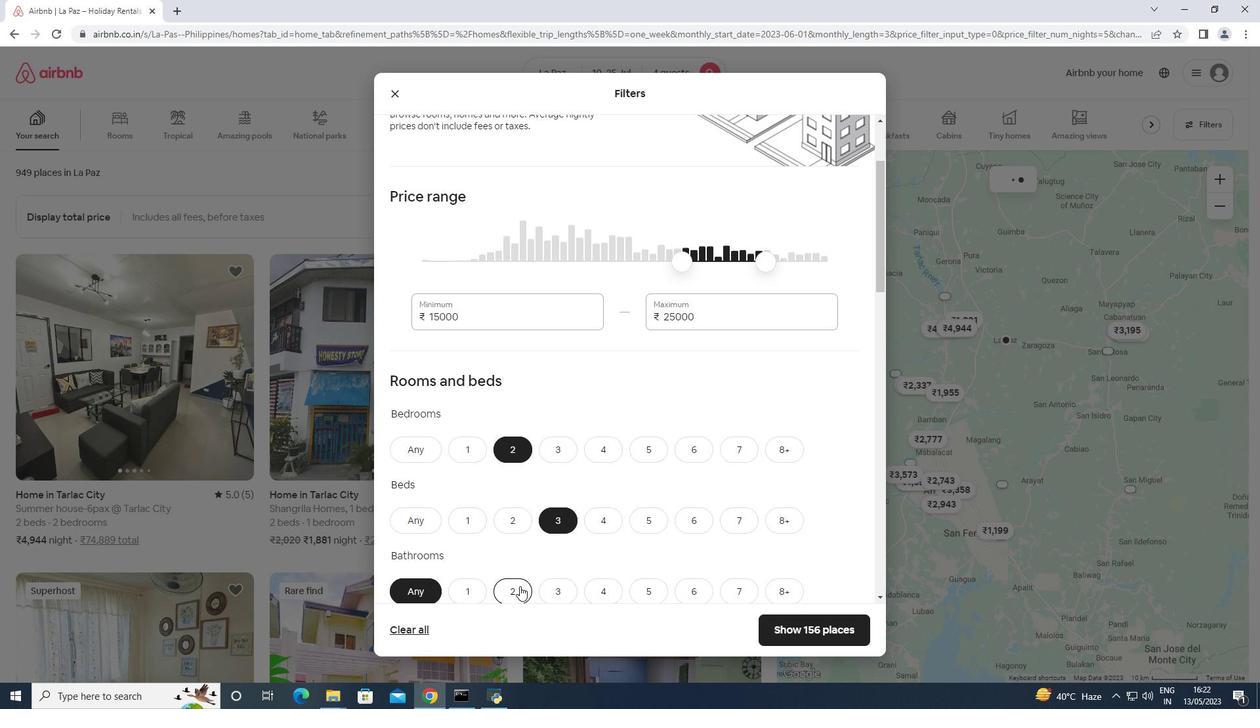 
Action: Mouse scrolled (531, 535) with delta (0, 0)
Screenshot: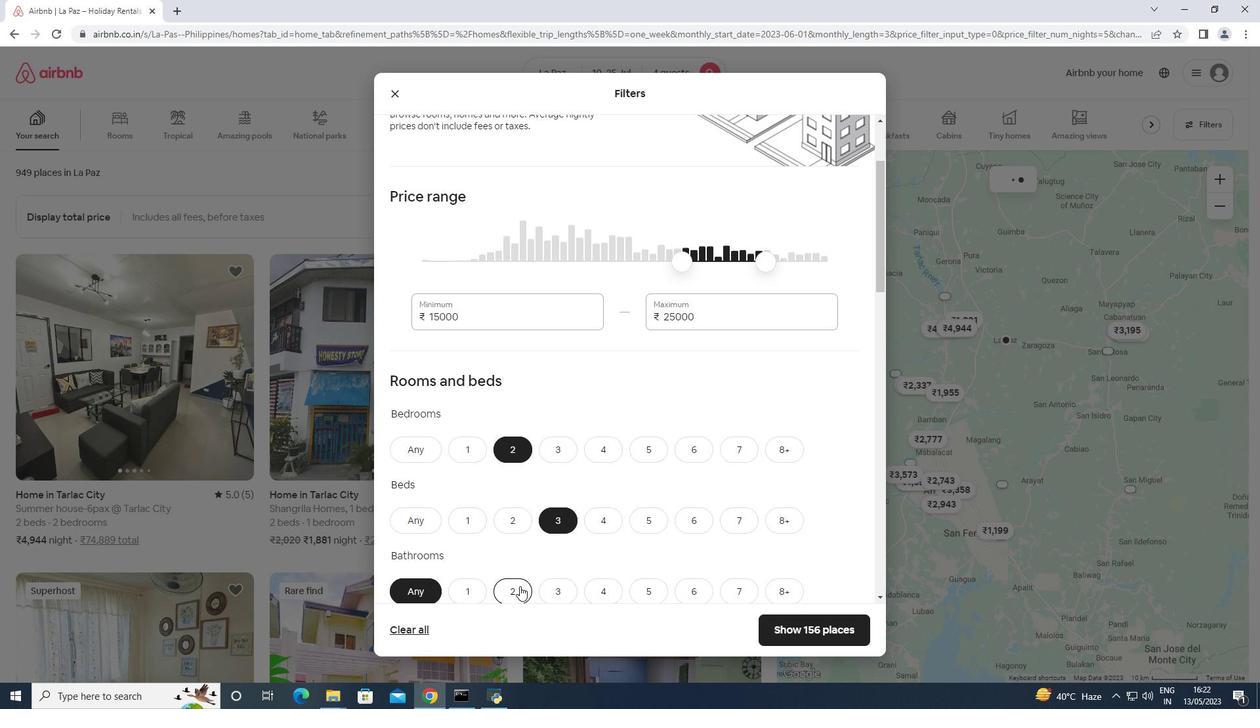 
Action: Mouse moved to (531, 536)
Screenshot: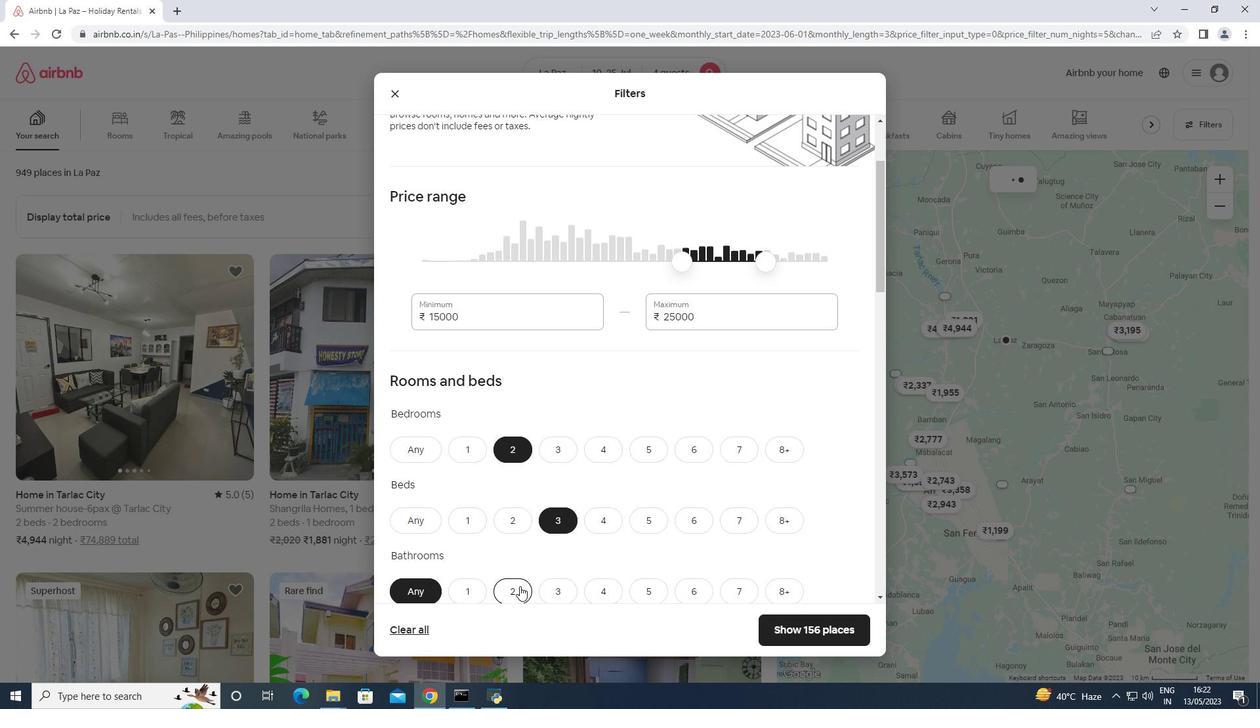 
Action: Mouse scrolled (531, 535) with delta (0, 0)
Screenshot: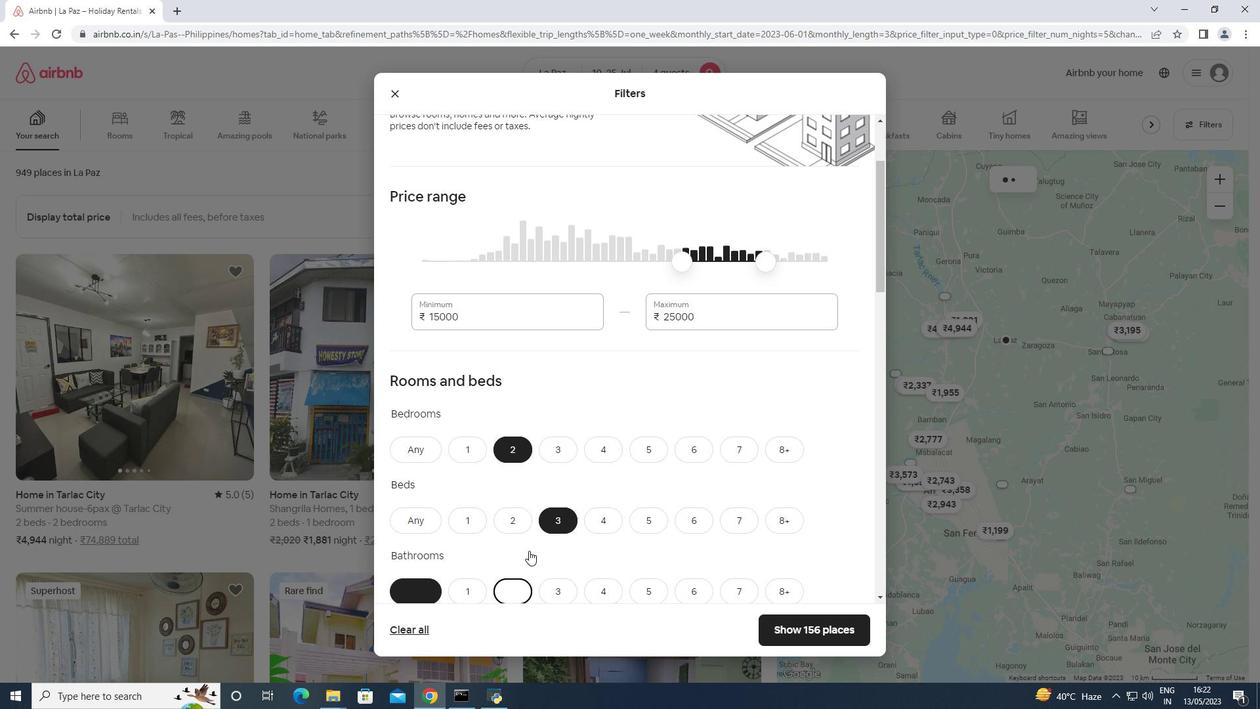 
Action: Mouse scrolled (531, 535) with delta (0, 0)
Screenshot: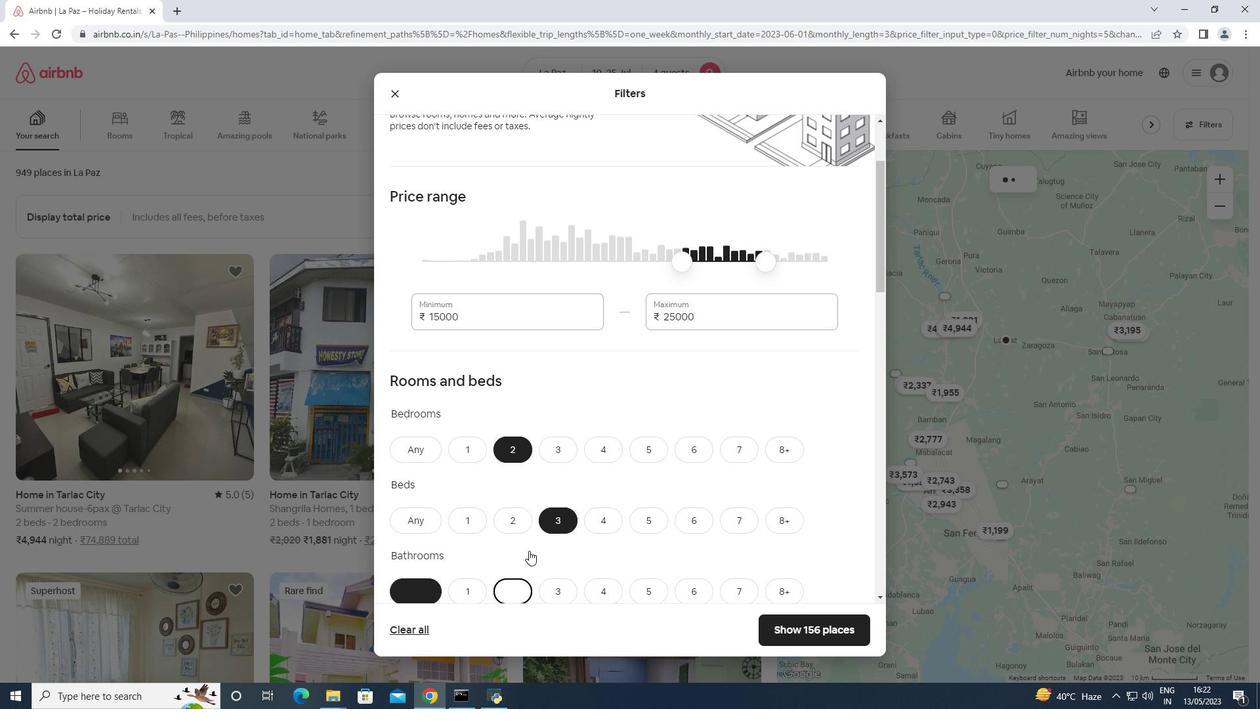 
Action: Mouse scrolled (531, 535) with delta (0, 0)
Screenshot: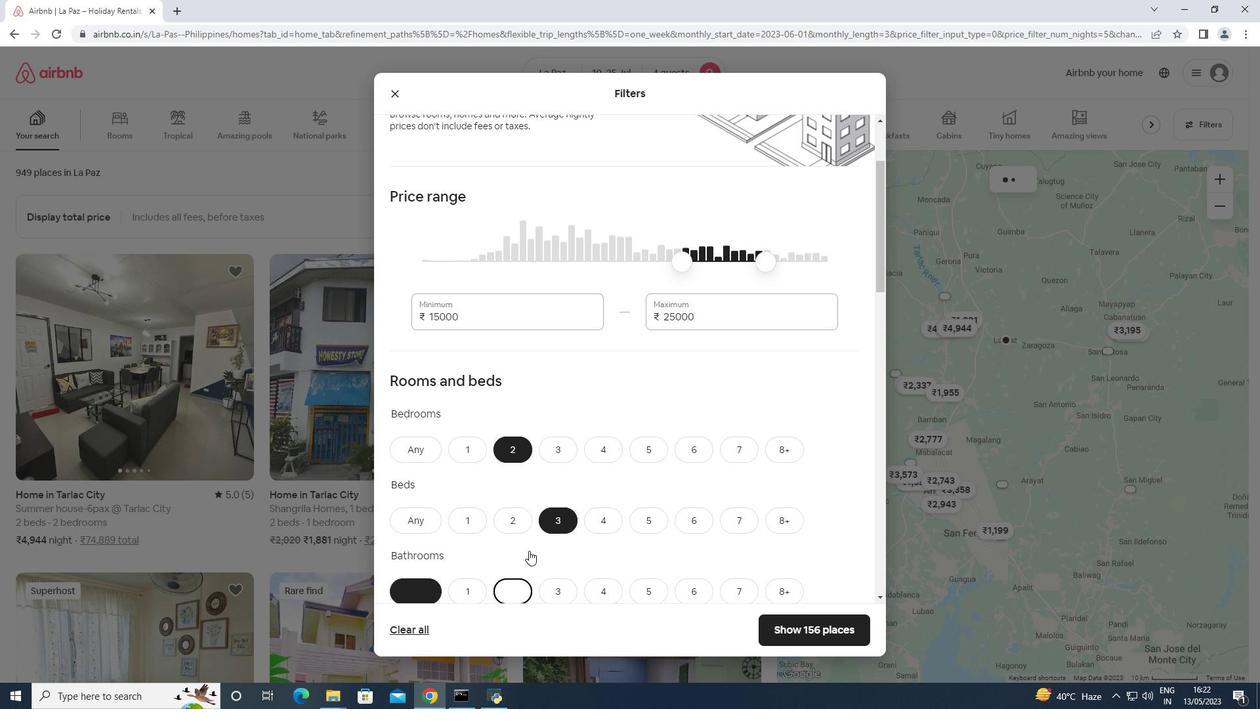 
Action: Mouse moved to (482, 479)
Screenshot: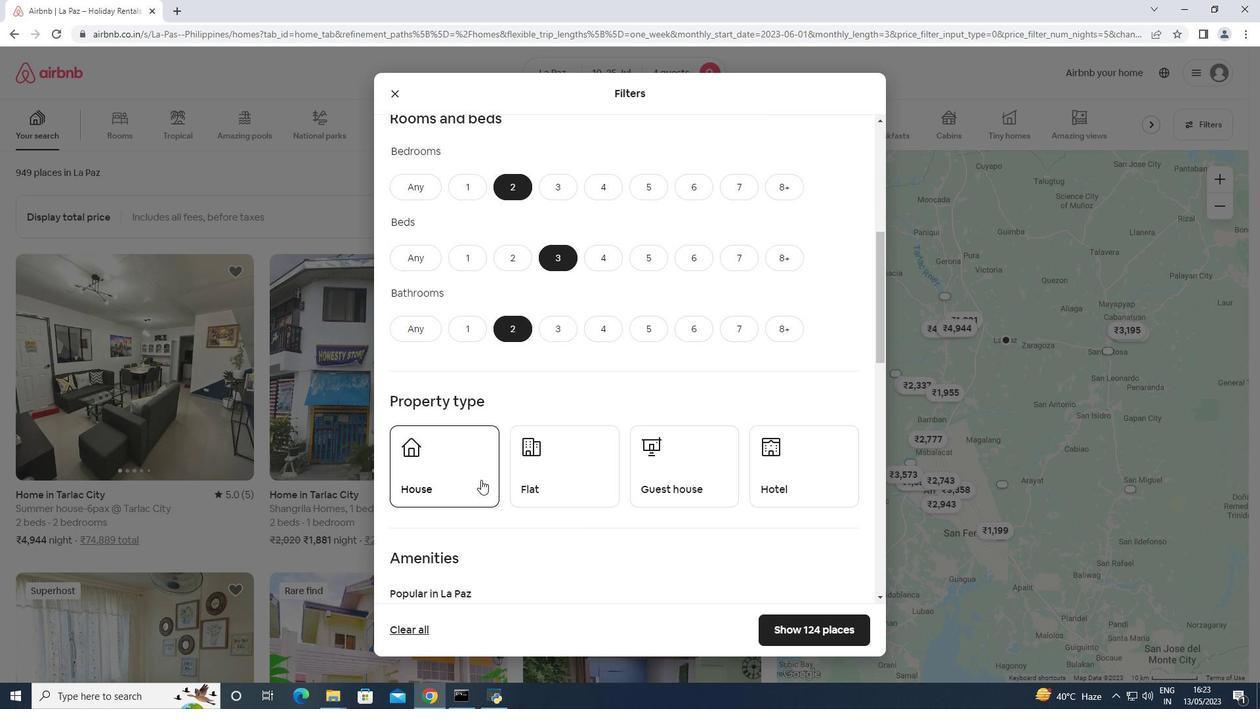 
Action: Mouse pressed left at (482, 479)
Screenshot: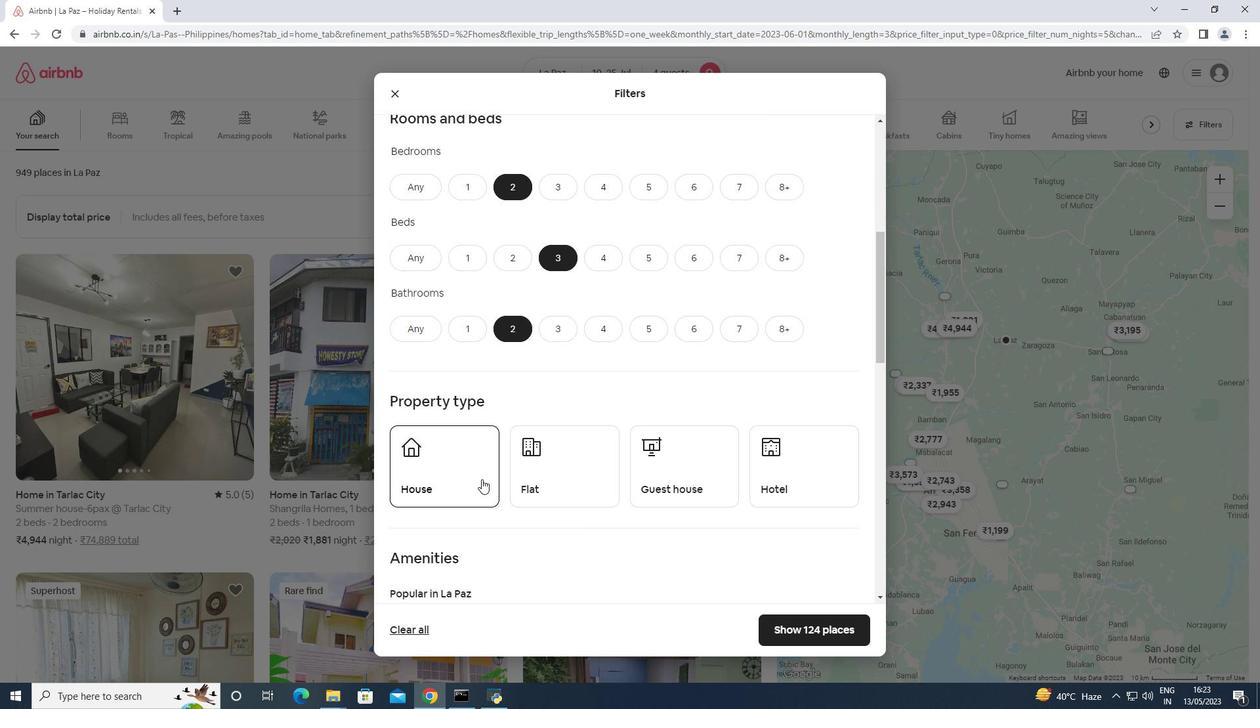 
Action: Mouse moved to (537, 461)
Screenshot: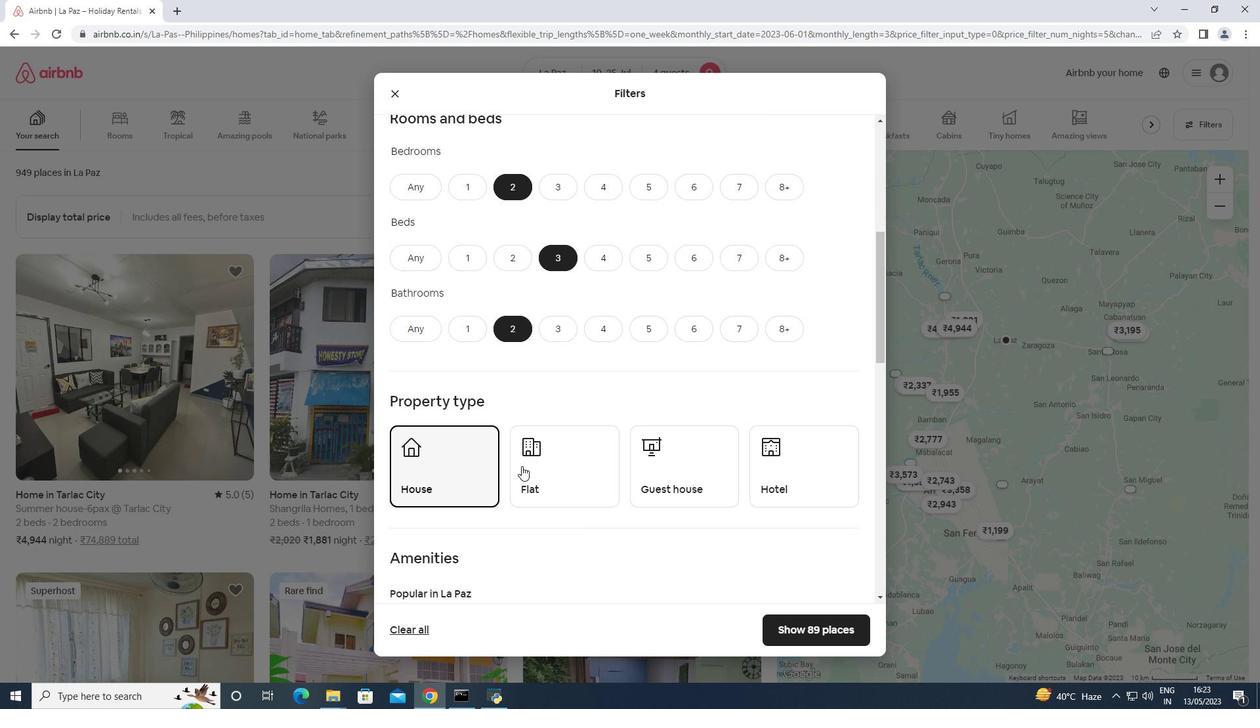 
Action: Mouse pressed left at (537, 461)
Screenshot: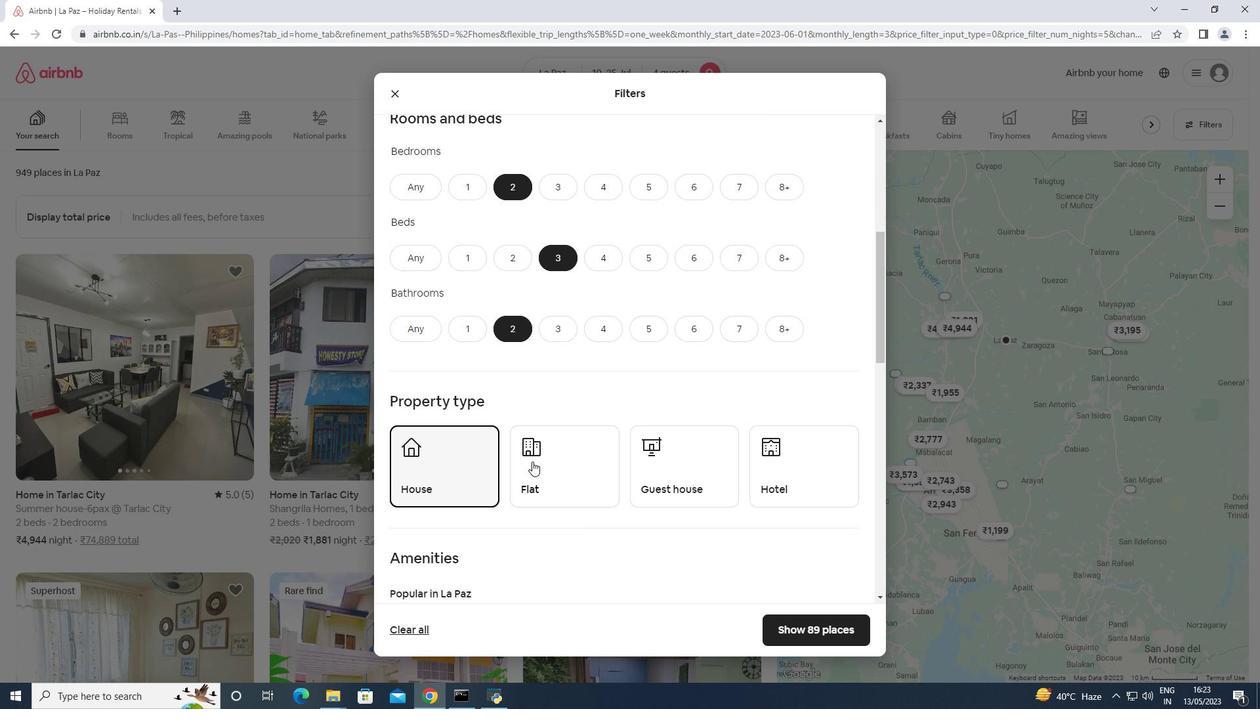 
Action: Mouse moved to (653, 453)
Screenshot: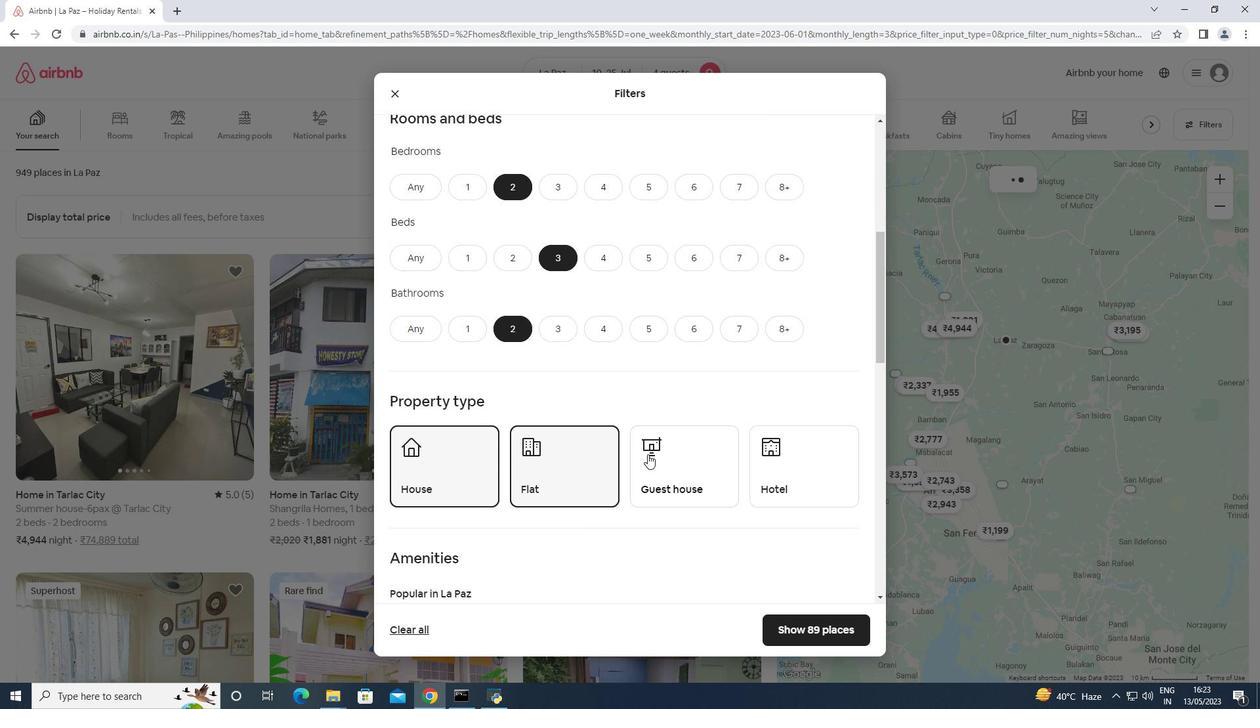 
Action: Mouse pressed left at (653, 453)
Screenshot: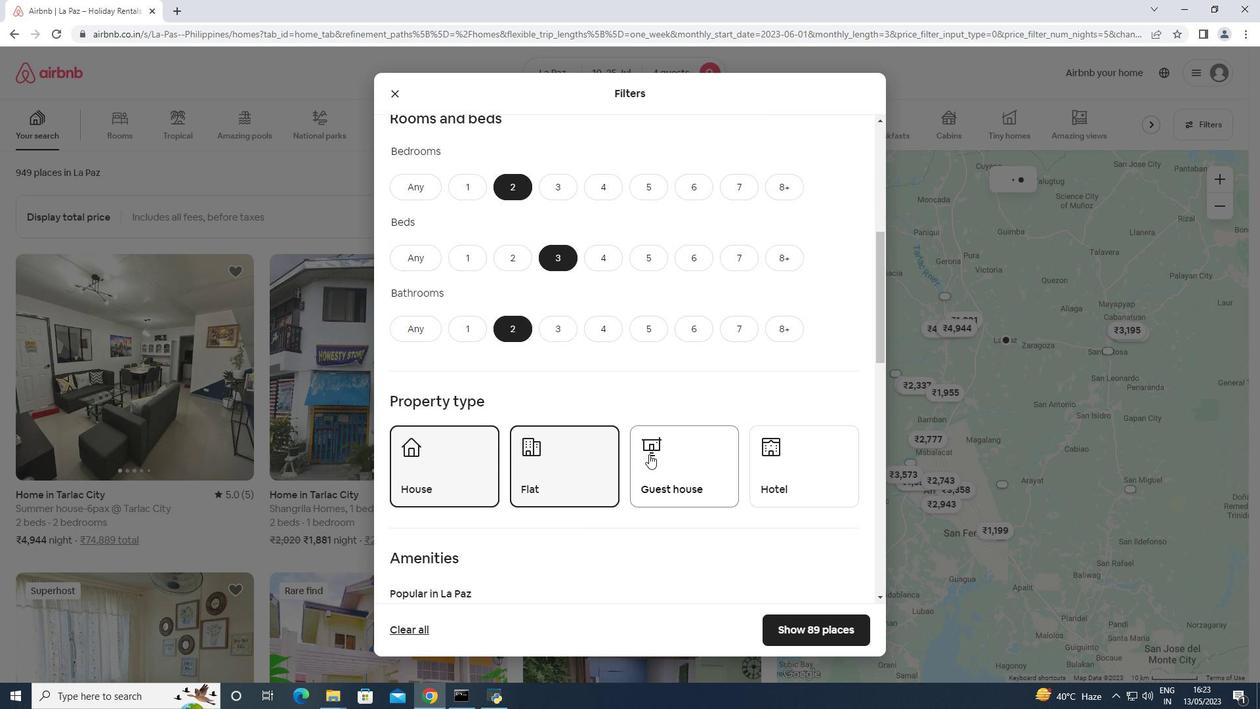 
Action: Mouse scrolled (653, 452) with delta (0, 0)
Screenshot: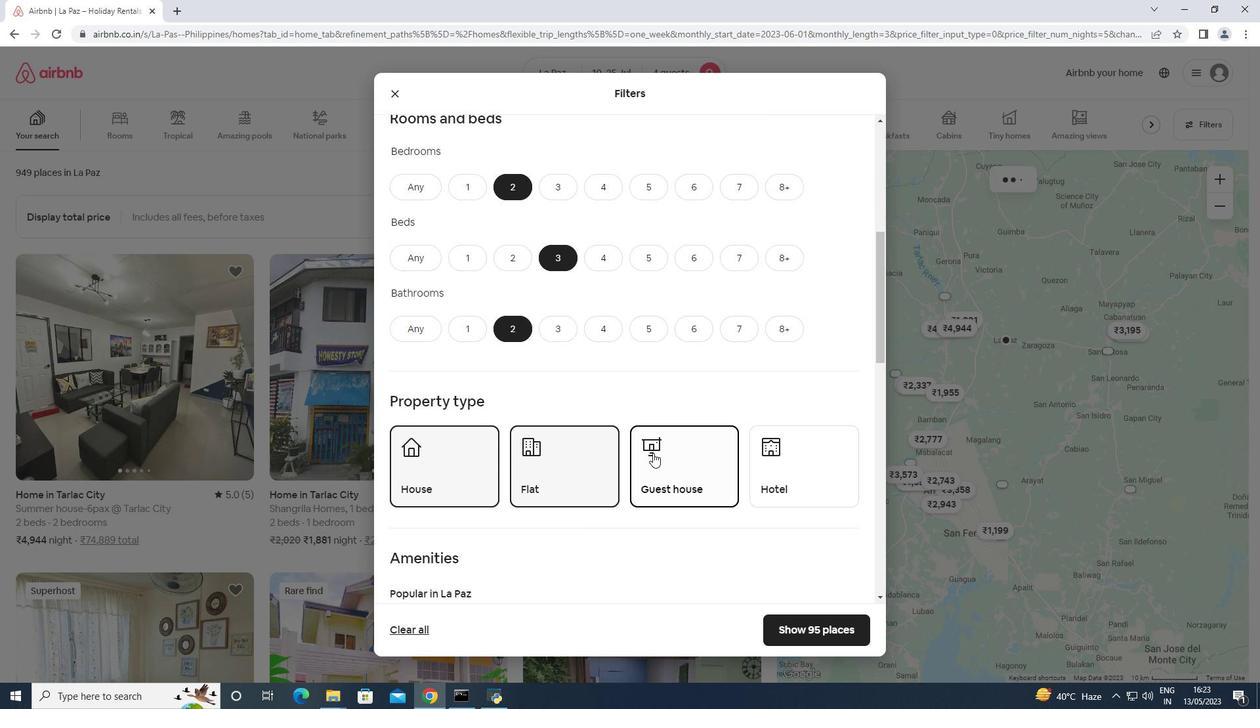 
Action: Mouse scrolled (653, 452) with delta (0, 0)
Screenshot: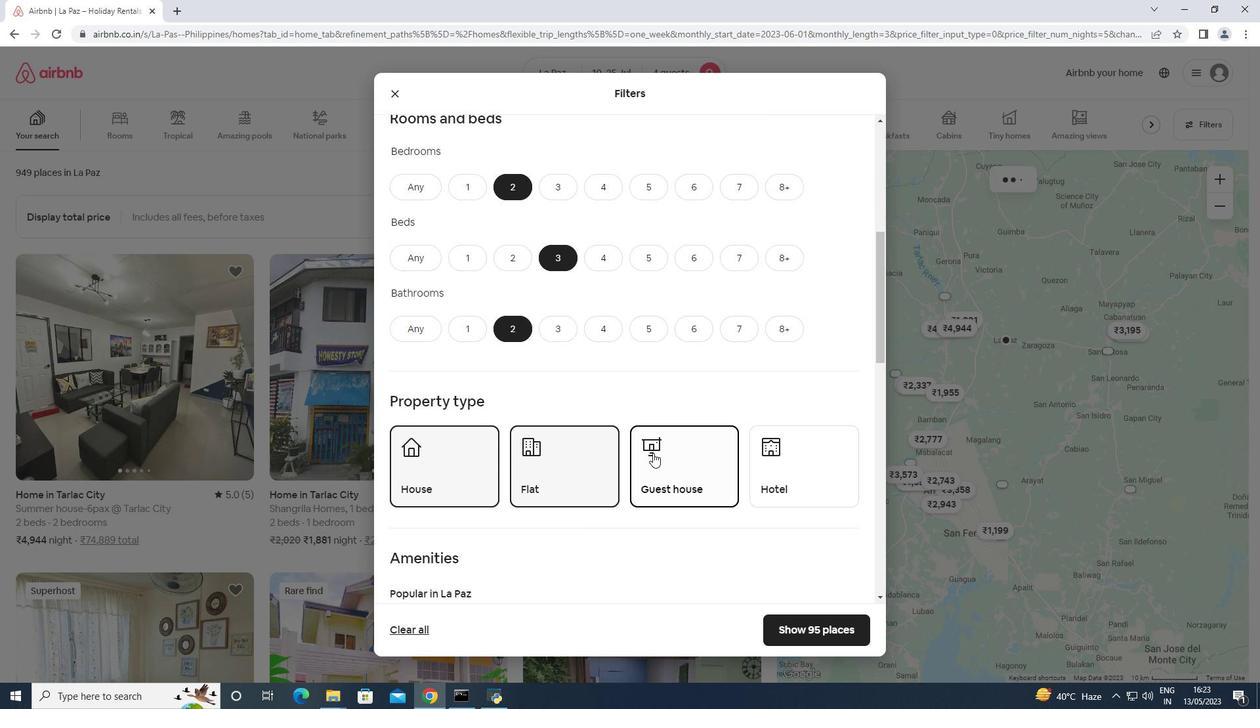 
Action: Mouse scrolled (653, 452) with delta (0, 0)
Screenshot: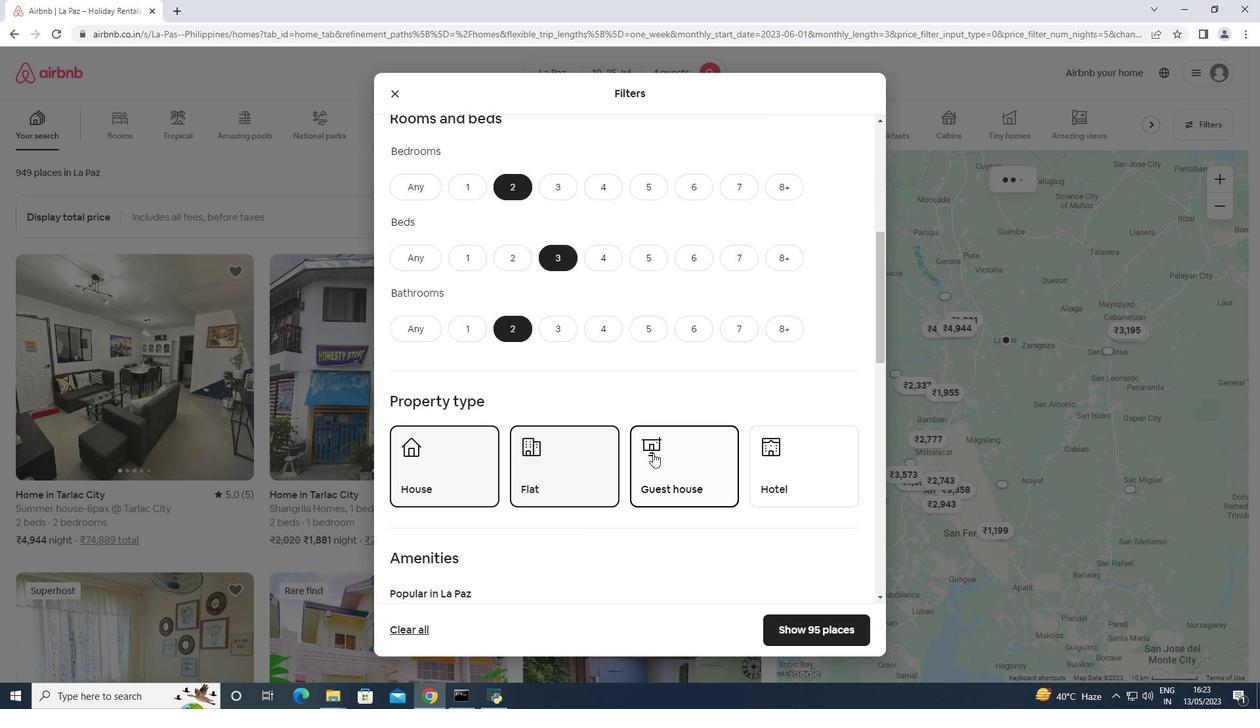 
Action: Mouse scrolled (653, 452) with delta (0, 0)
Screenshot: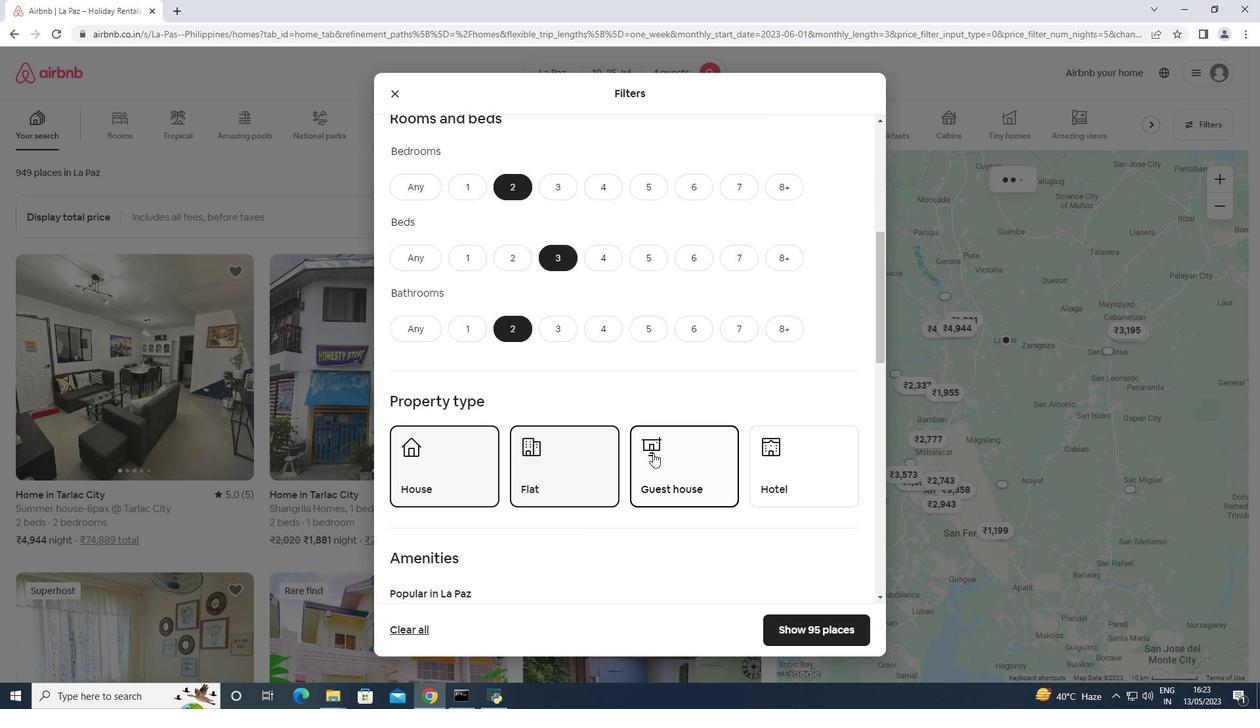 
Action: Mouse moved to (420, 459)
Screenshot: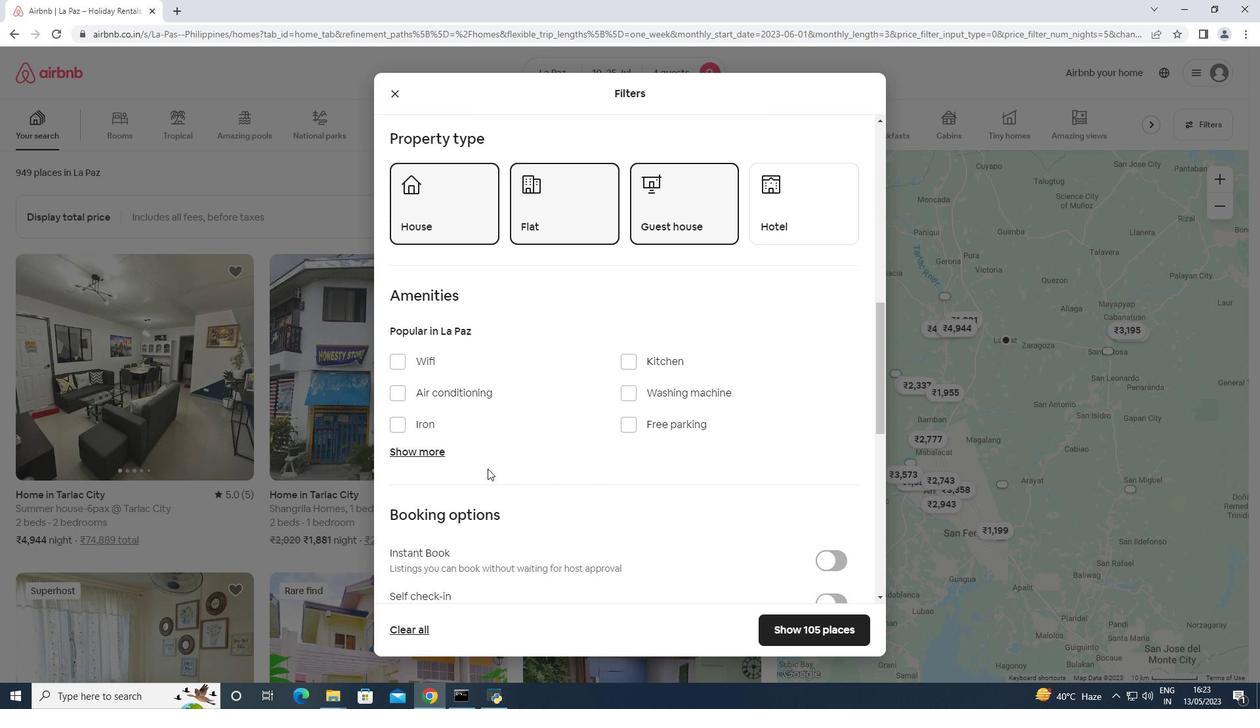 
Action: Mouse pressed left at (420, 459)
Screenshot: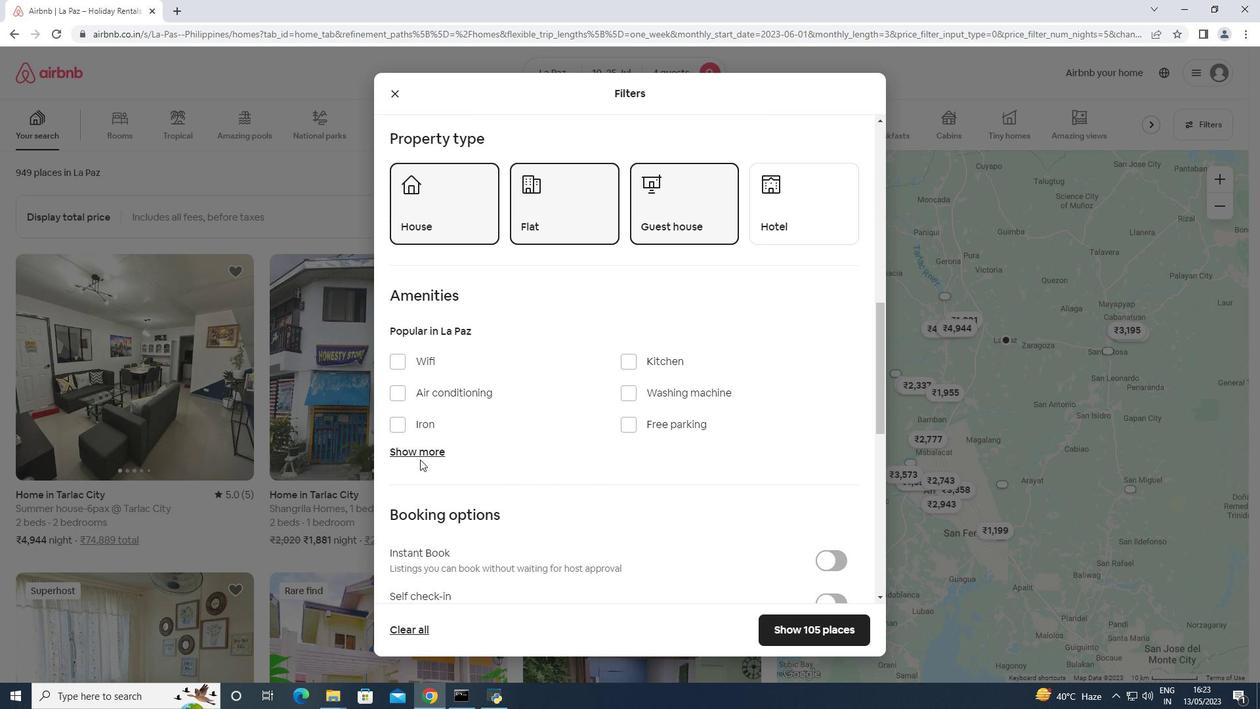 
Action: Mouse moved to (424, 455)
Screenshot: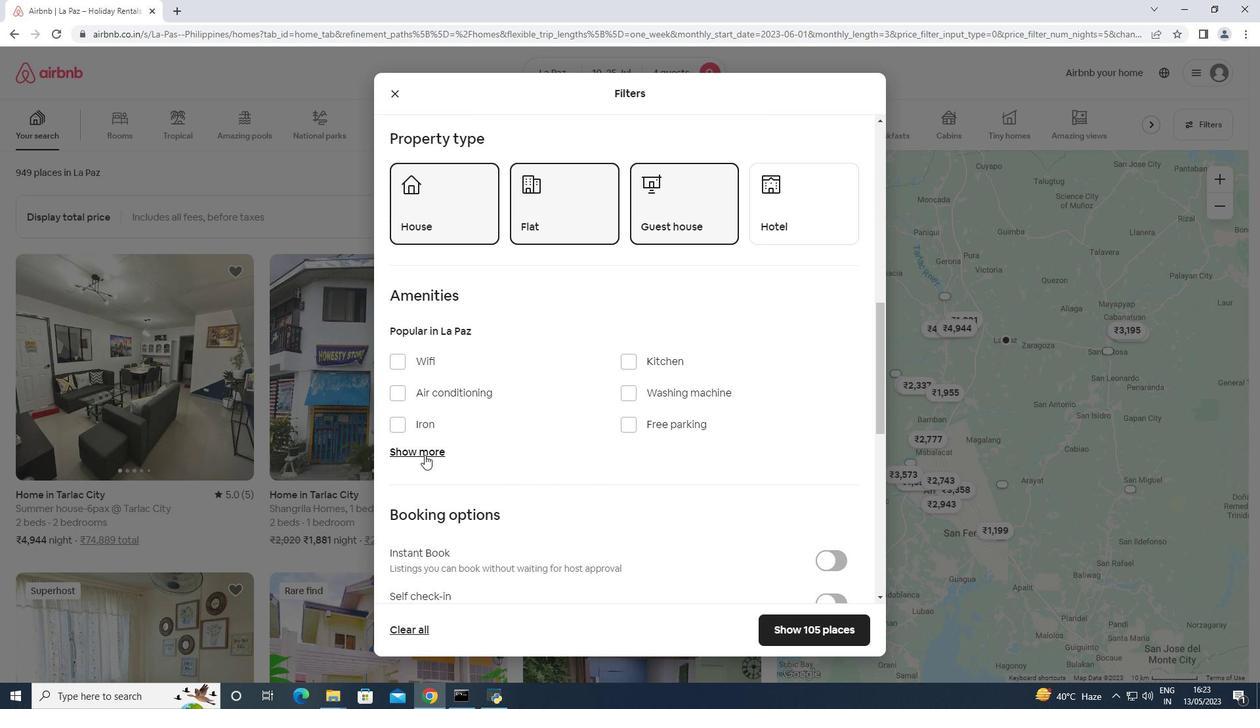 
Action: Mouse pressed left at (424, 455)
Screenshot: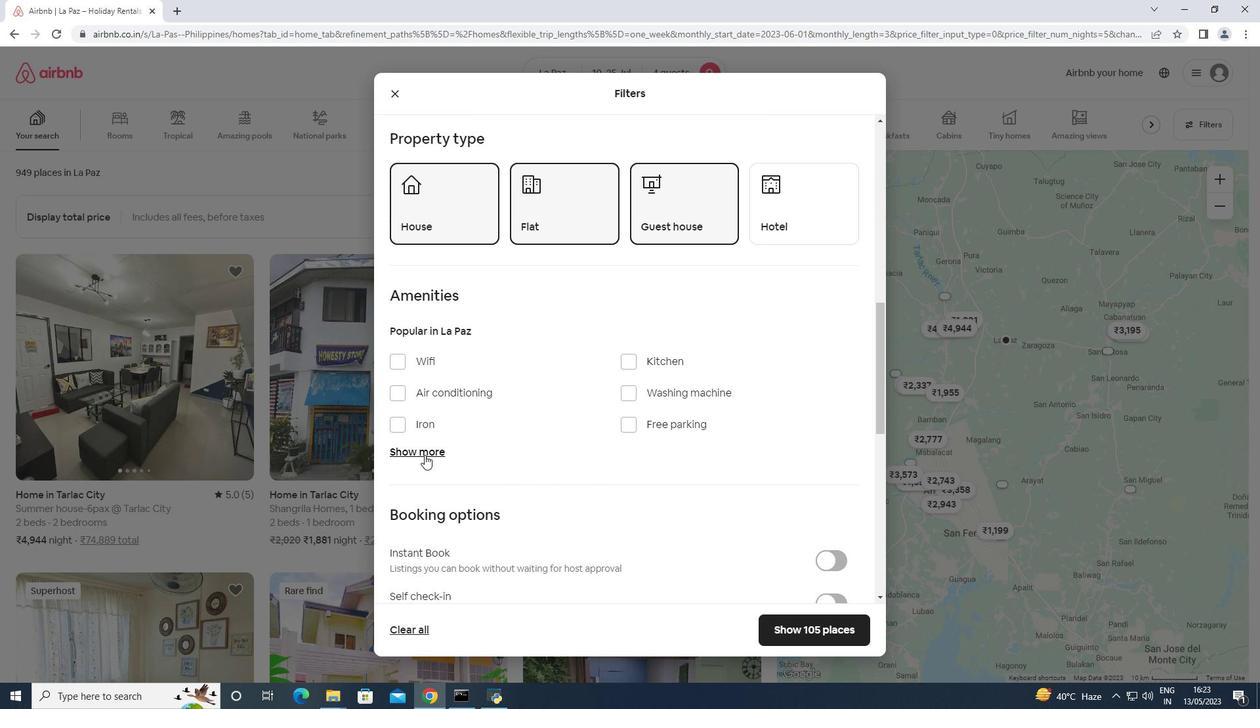 
Action: Mouse moved to (641, 429)
Screenshot: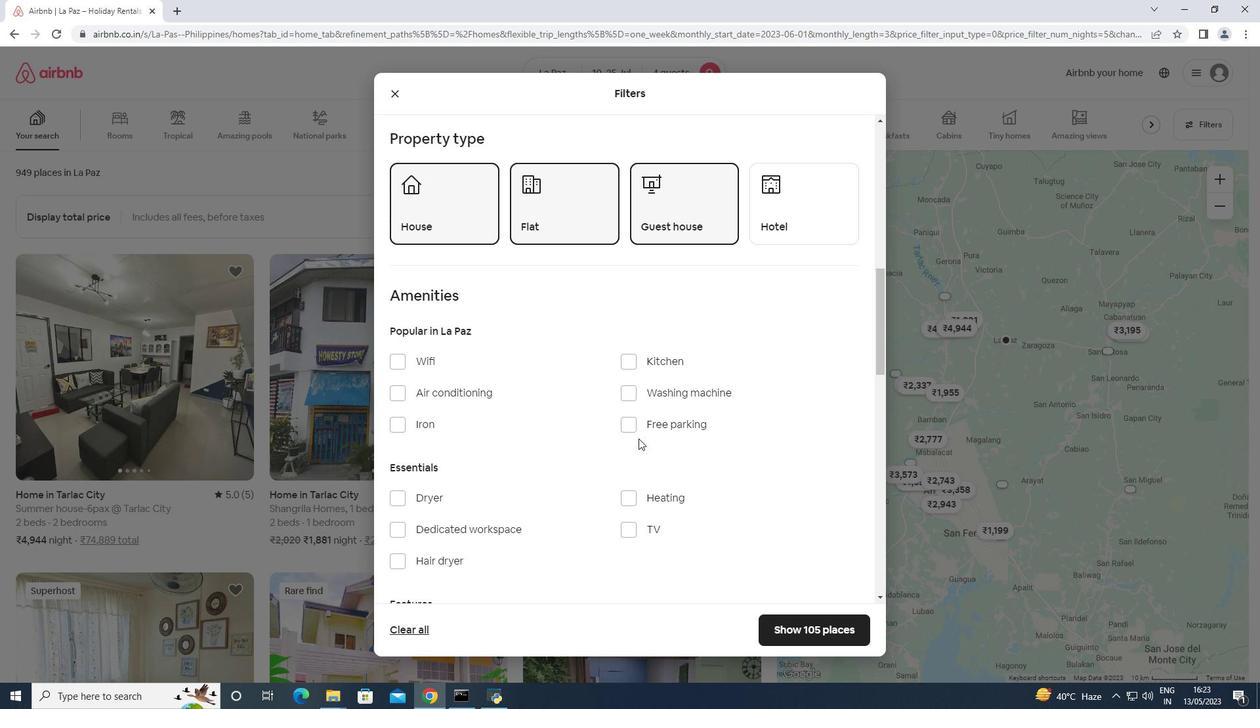 
Action: Mouse pressed left at (641, 429)
Screenshot: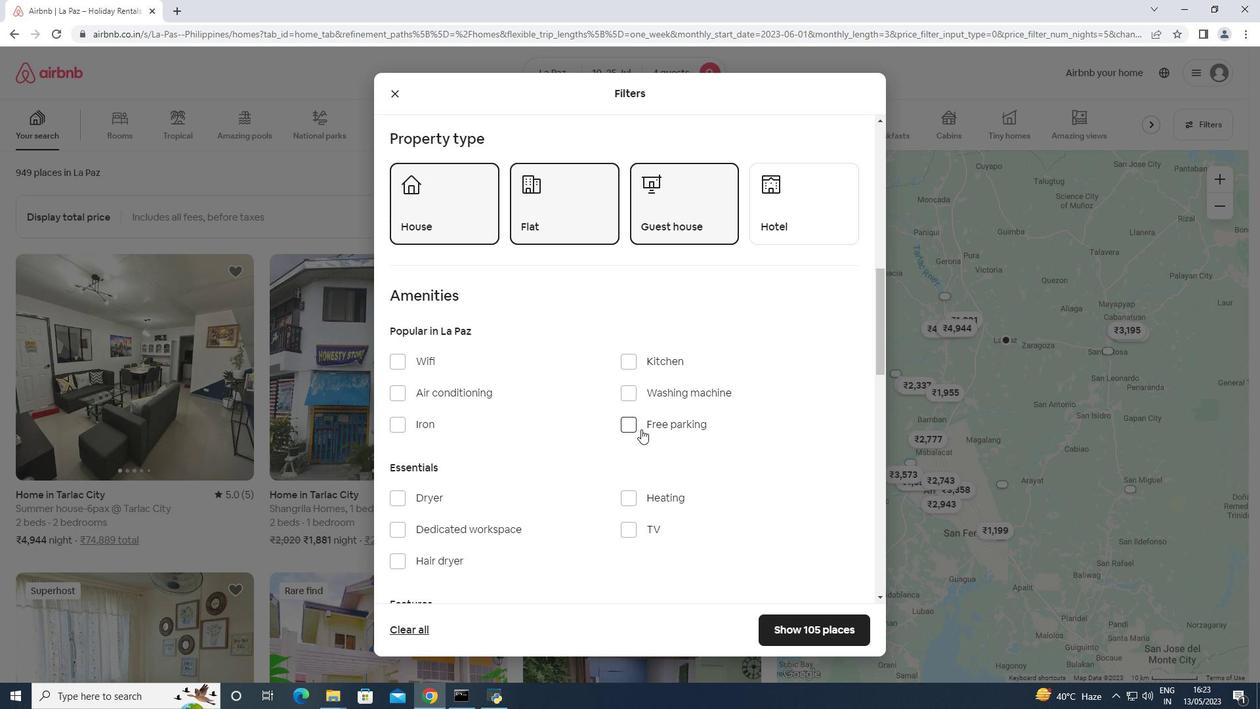 
Action: Mouse moved to (420, 361)
Screenshot: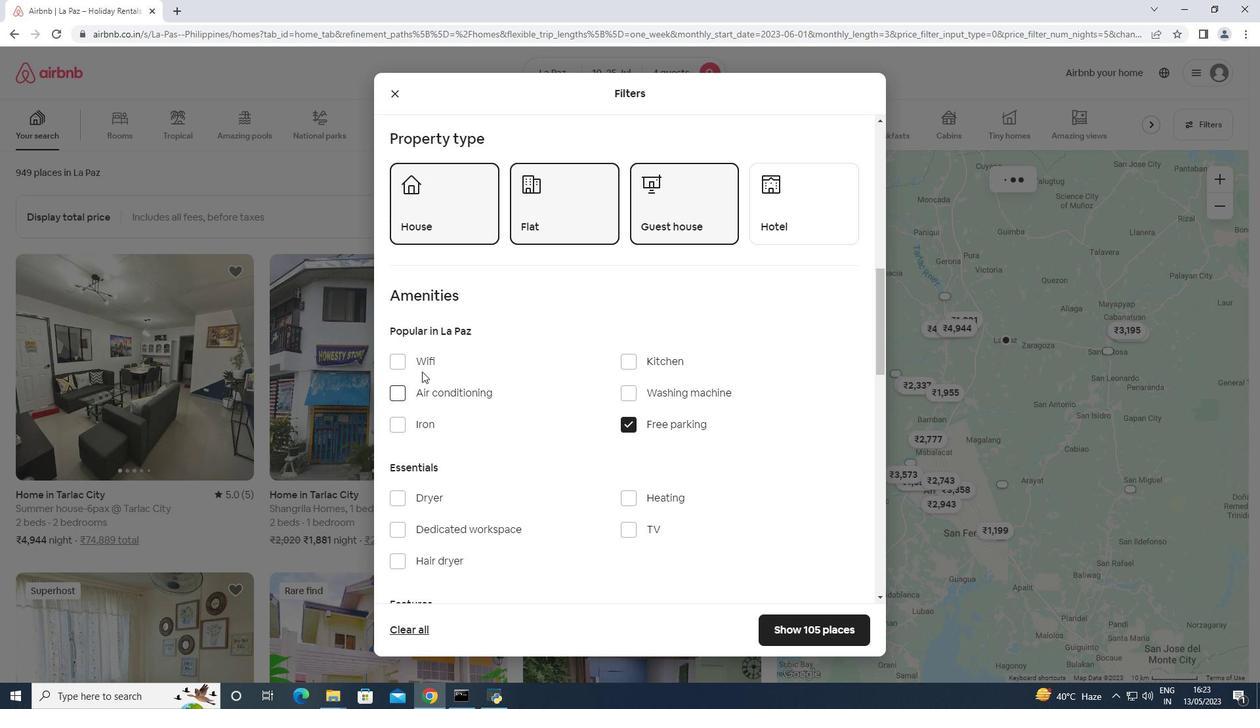 
Action: Mouse pressed left at (420, 361)
Screenshot: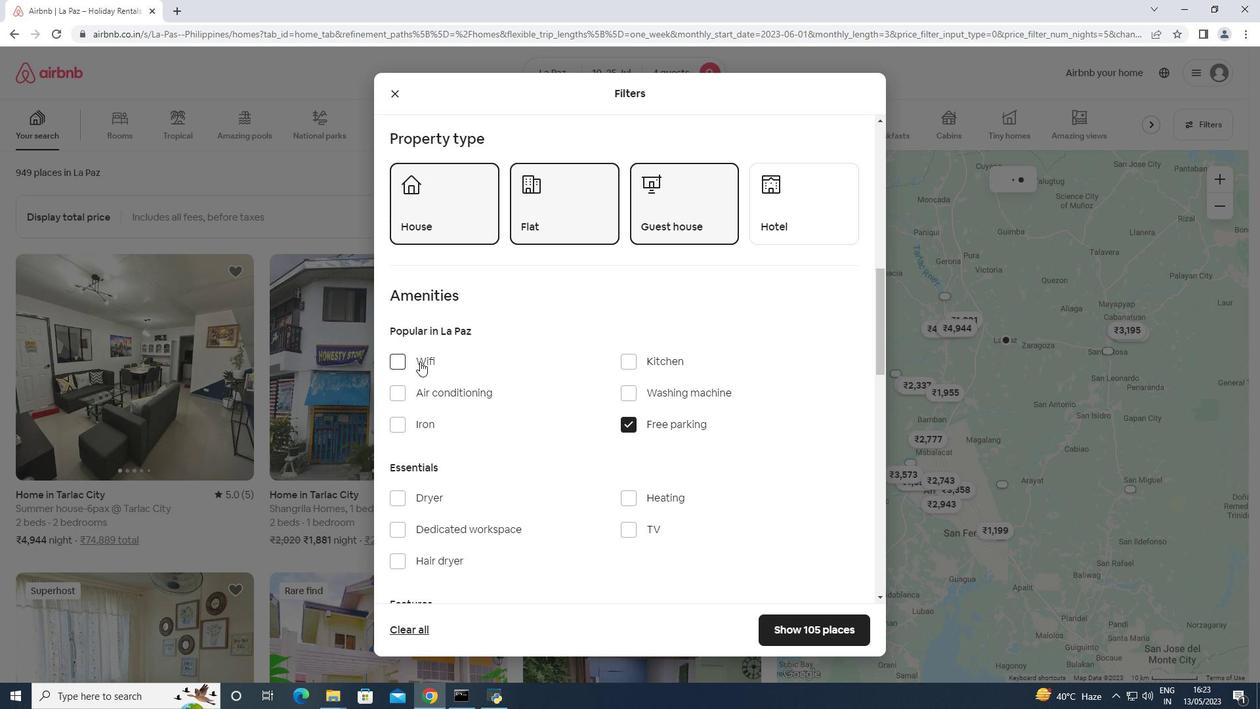 
Action: Mouse scrolled (420, 361) with delta (0, 0)
Screenshot: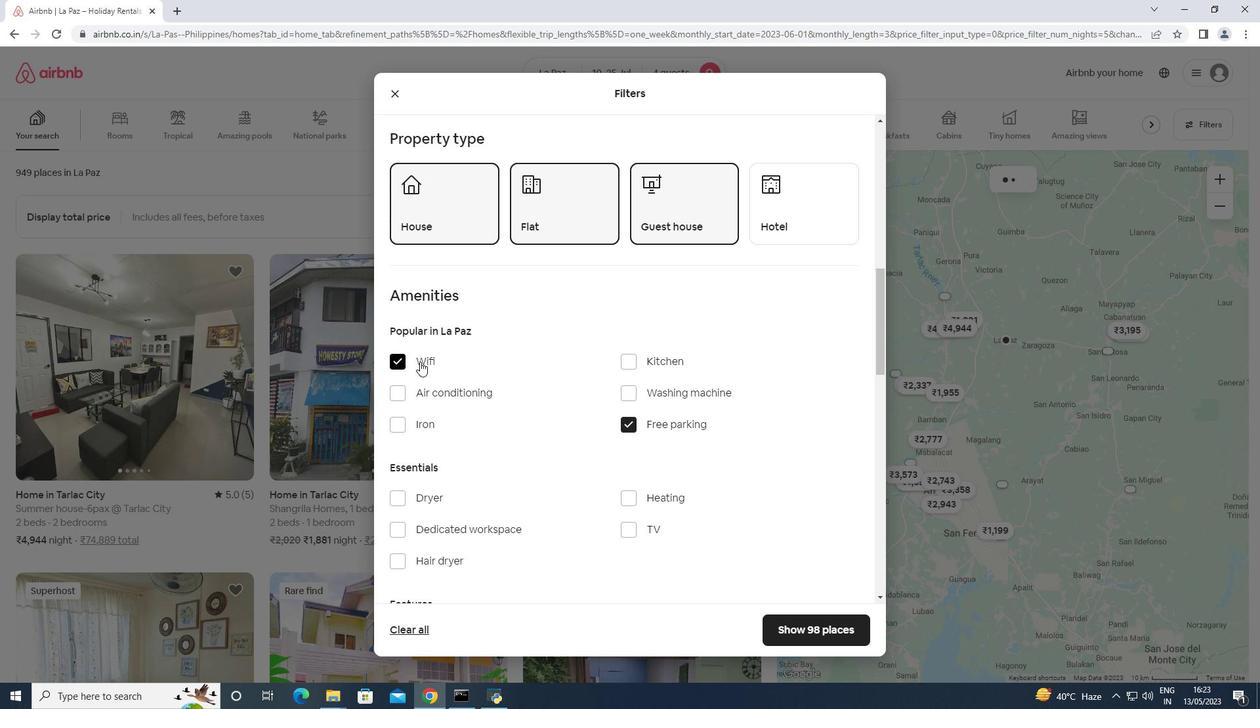 
Action: Mouse scrolled (420, 361) with delta (0, 0)
Screenshot: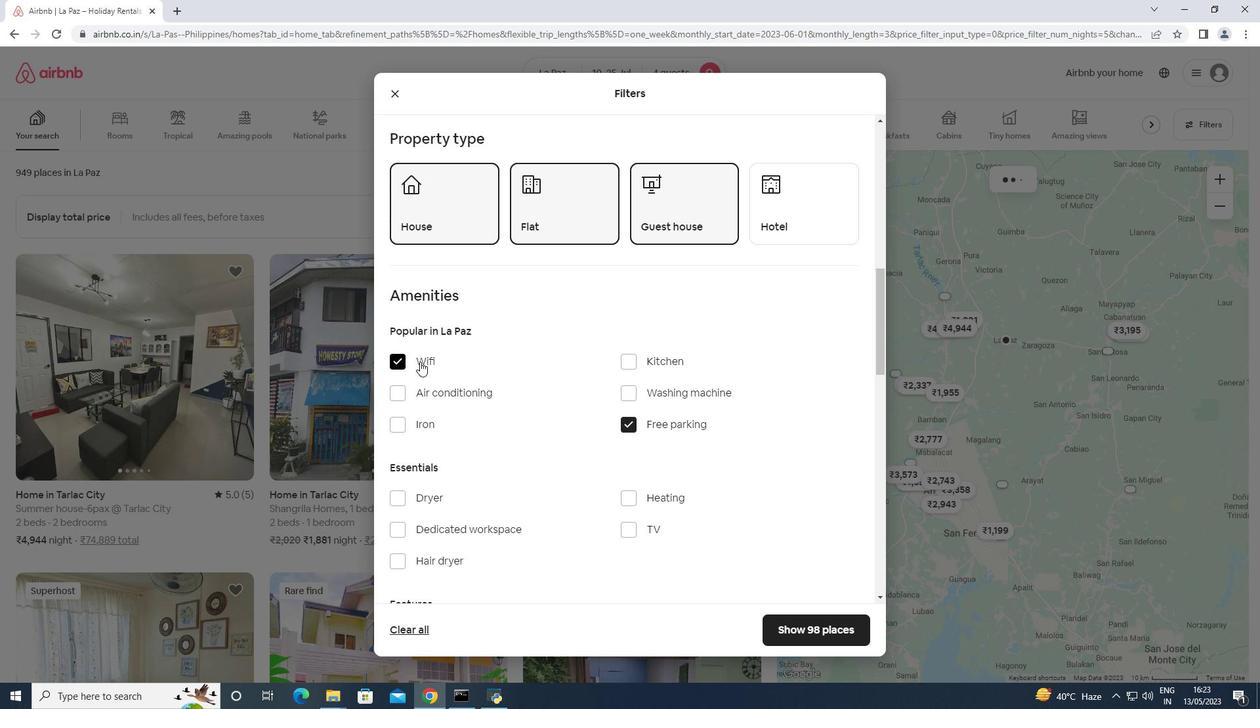 
Action: Mouse scrolled (420, 361) with delta (0, 0)
Screenshot: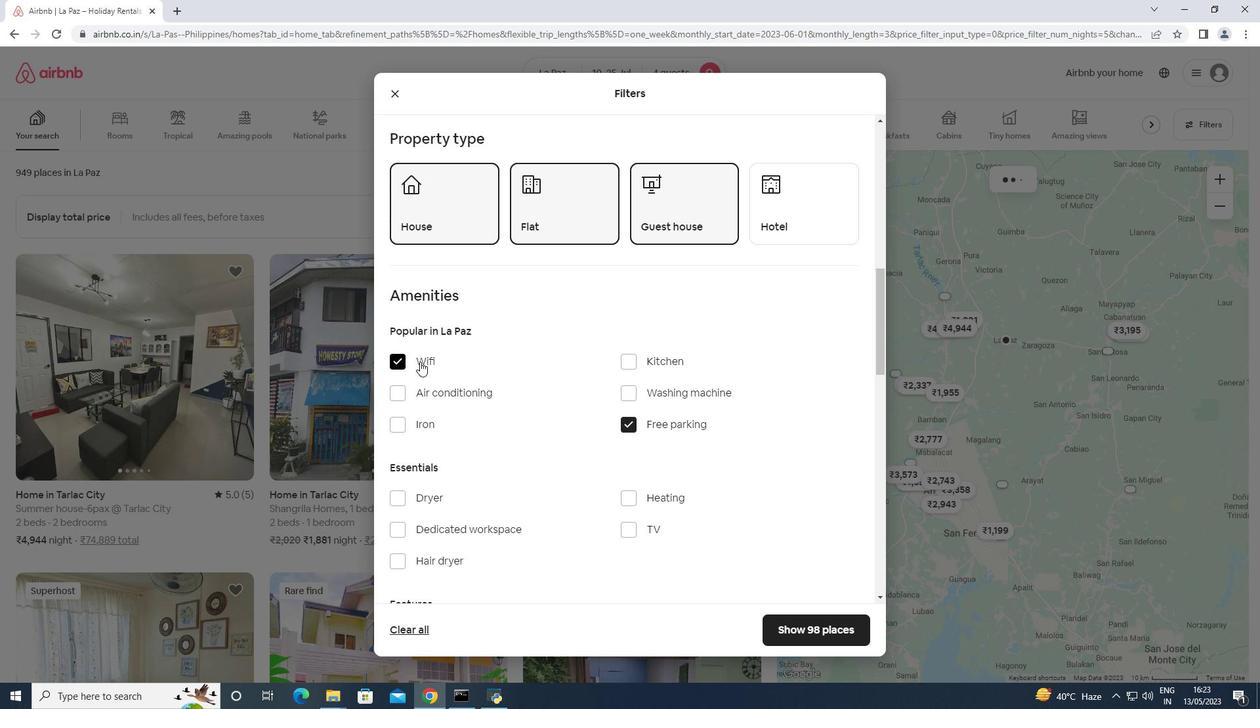 
Action: Mouse moved to (627, 330)
Screenshot: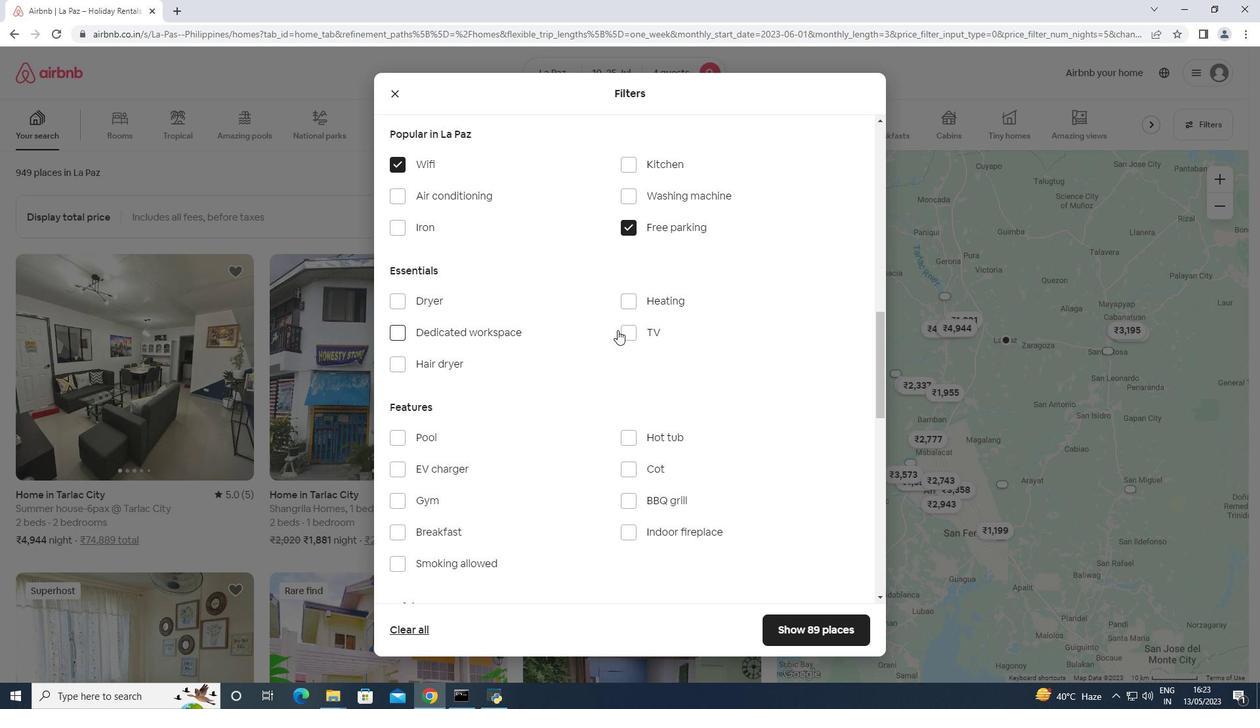 
Action: Mouse pressed left at (627, 330)
Screenshot: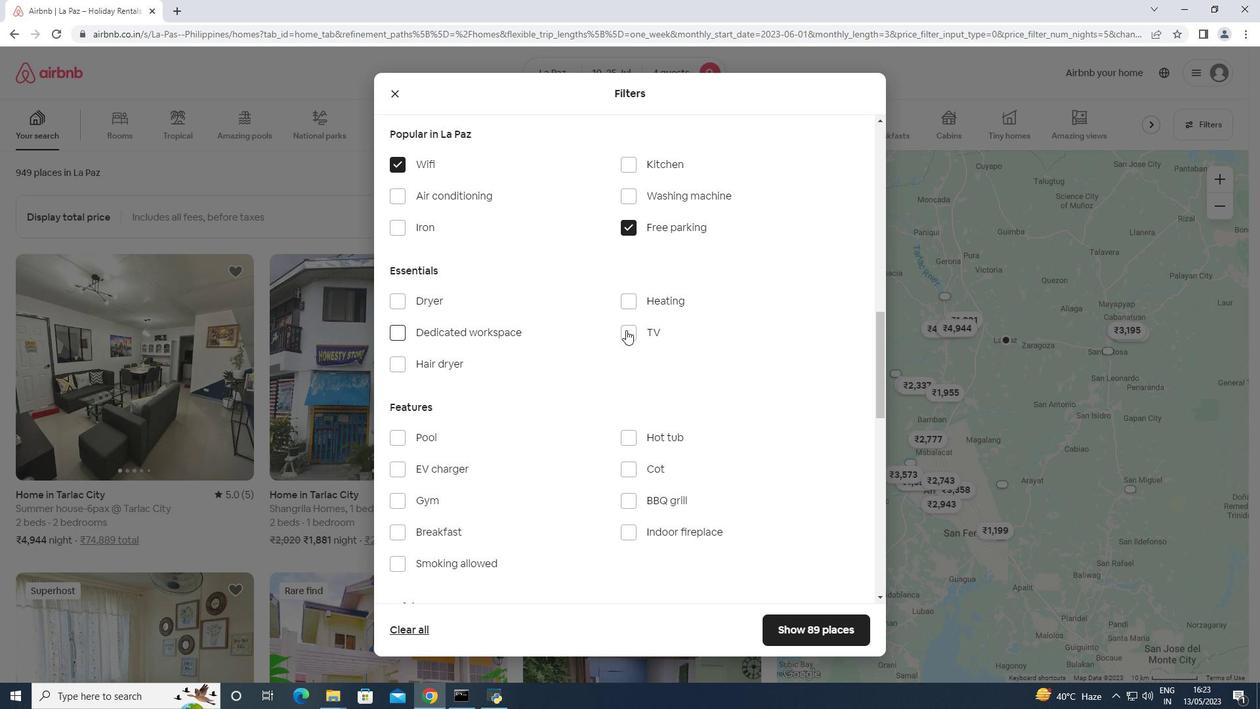 
Action: Mouse moved to (625, 331)
Screenshot: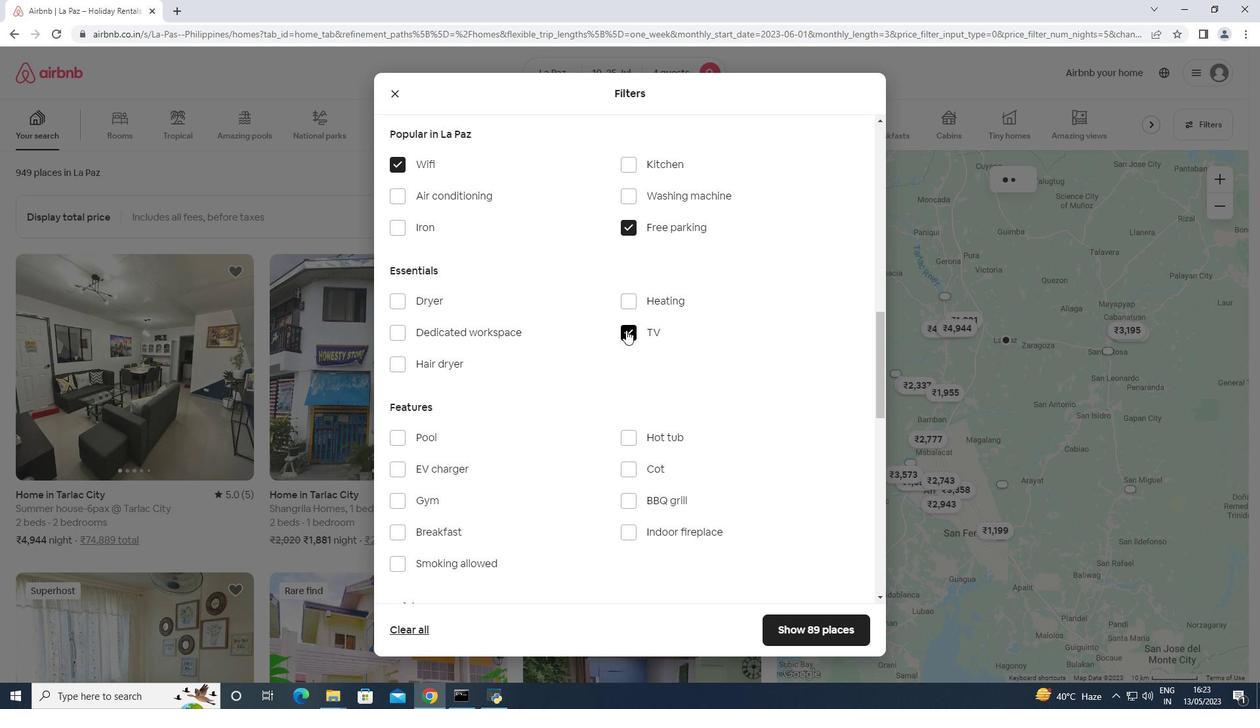 
Action: Mouse scrolled (625, 330) with delta (0, 0)
Screenshot: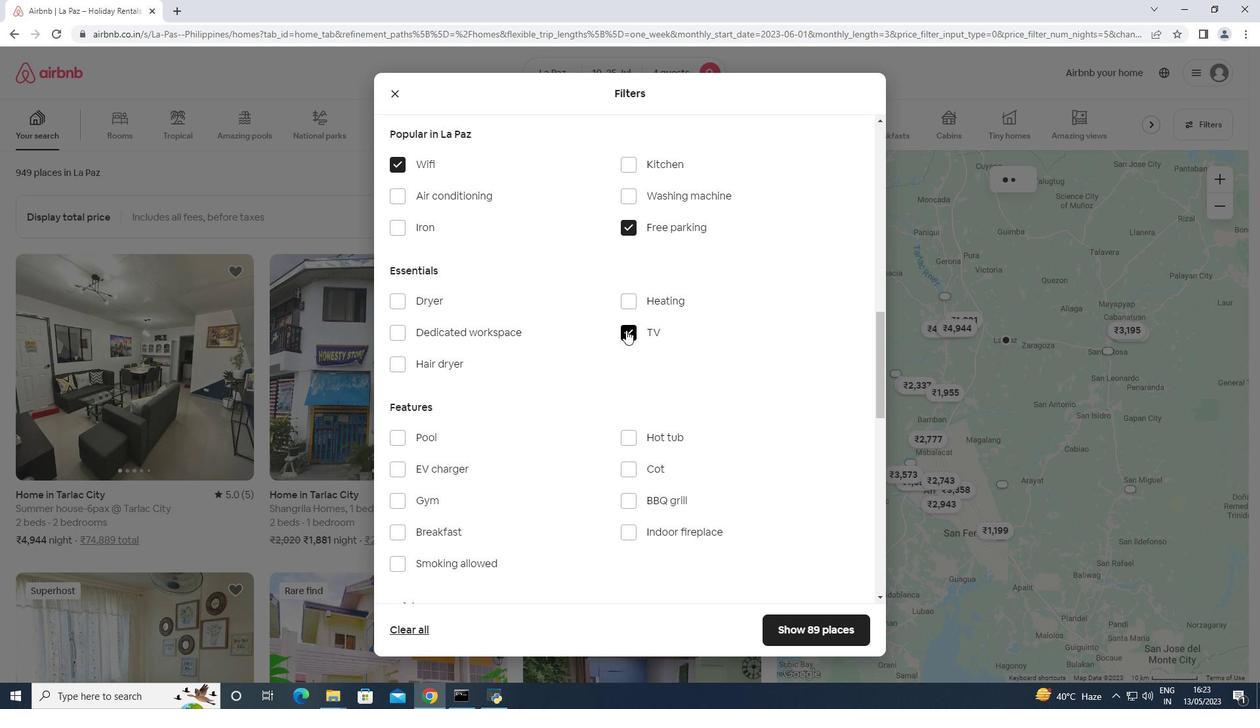 
Action: Mouse moved to (625, 331)
Screenshot: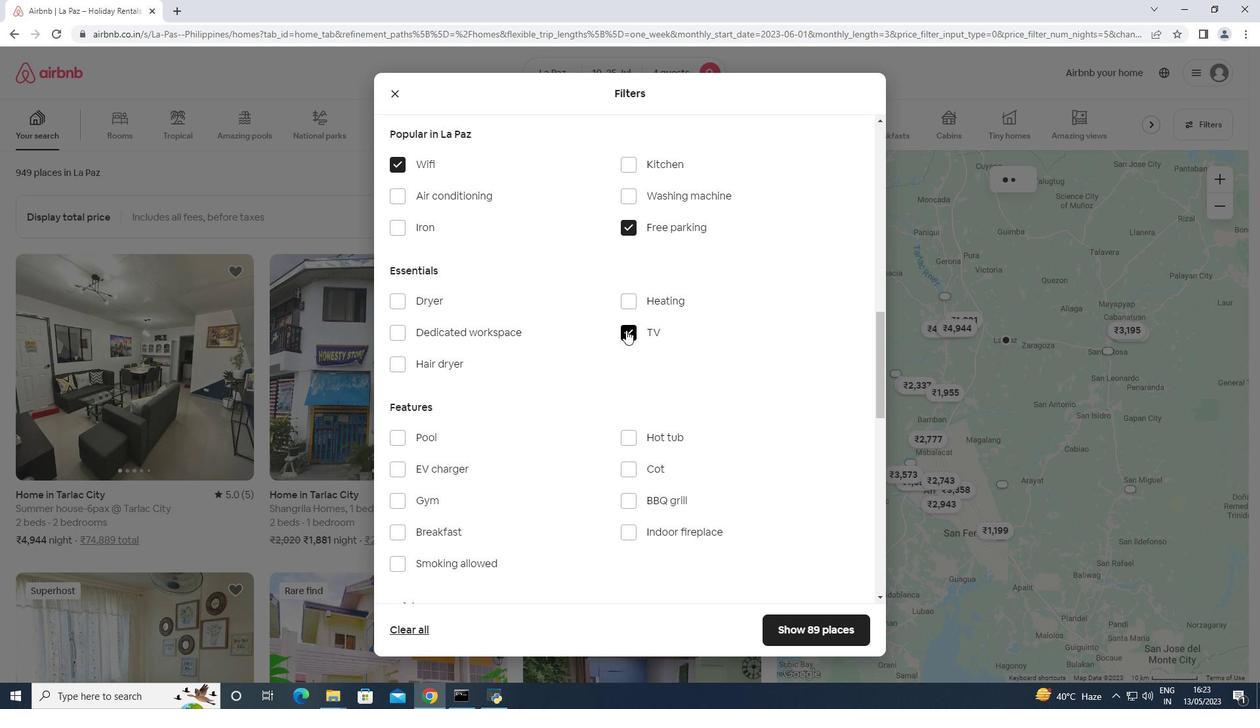 
Action: Mouse scrolled (625, 330) with delta (0, 0)
Screenshot: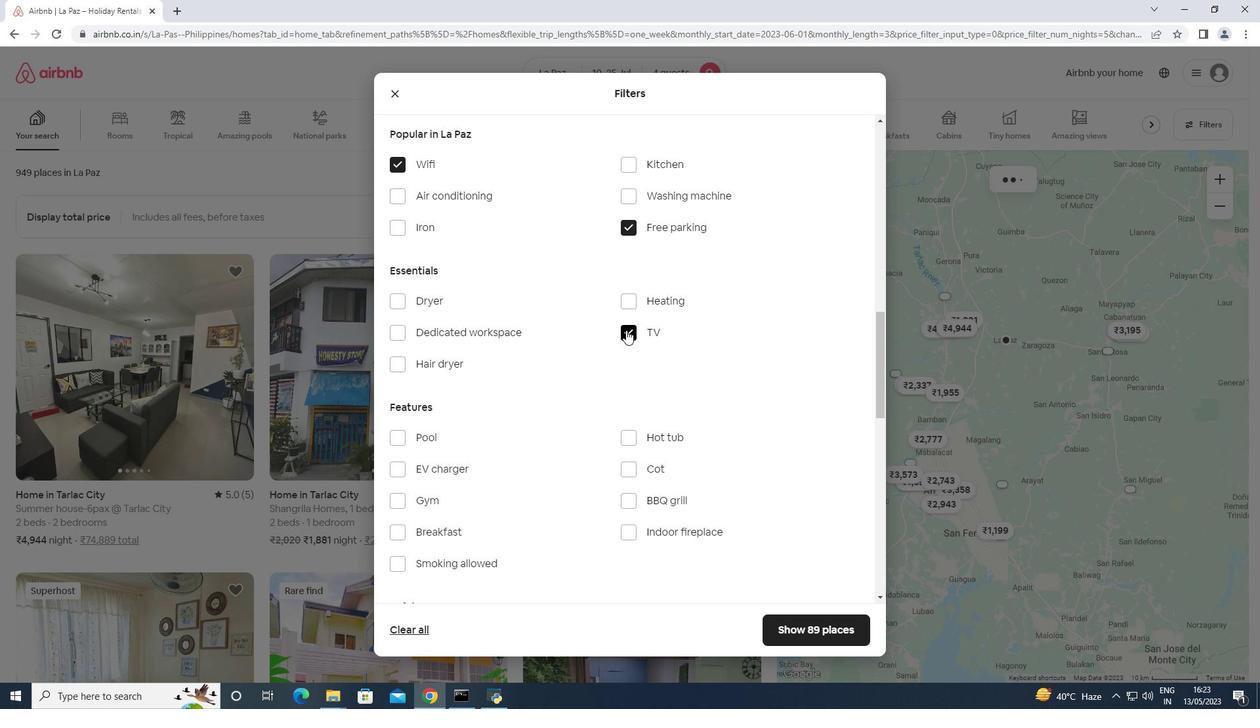 
Action: Mouse scrolled (625, 330) with delta (0, 0)
Screenshot: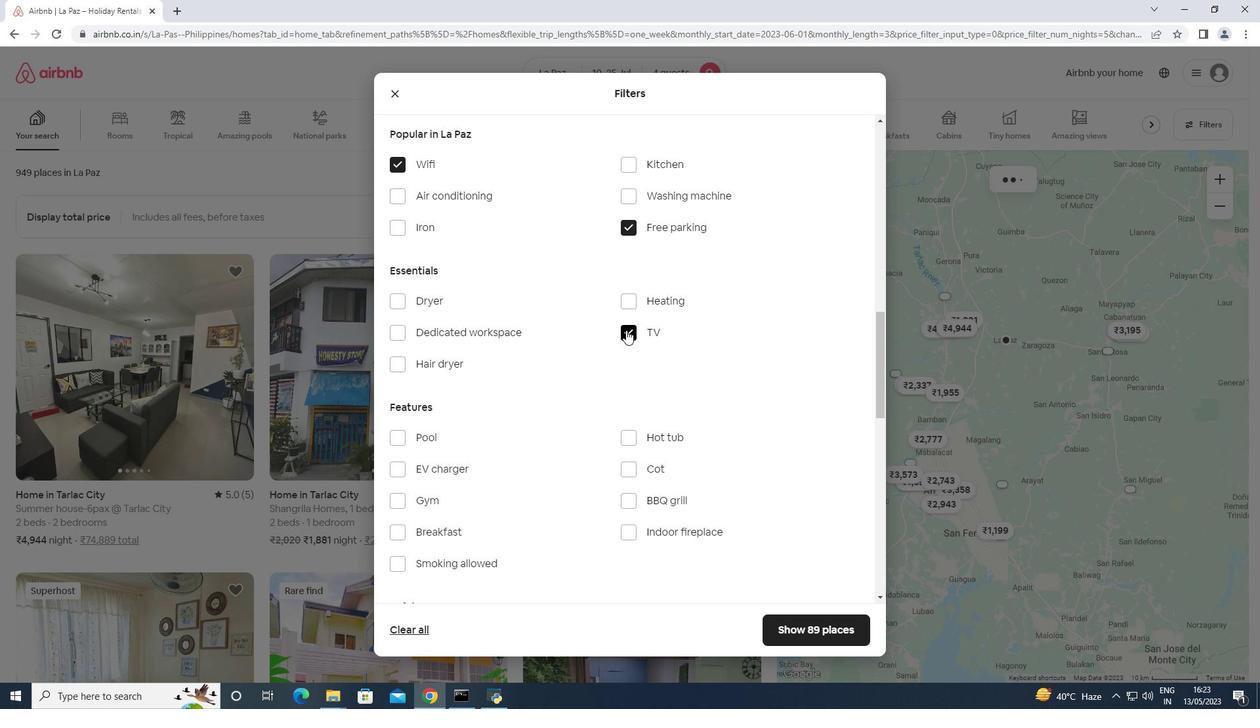 
Action: Mouse moved to (625, 331)
Screenshot: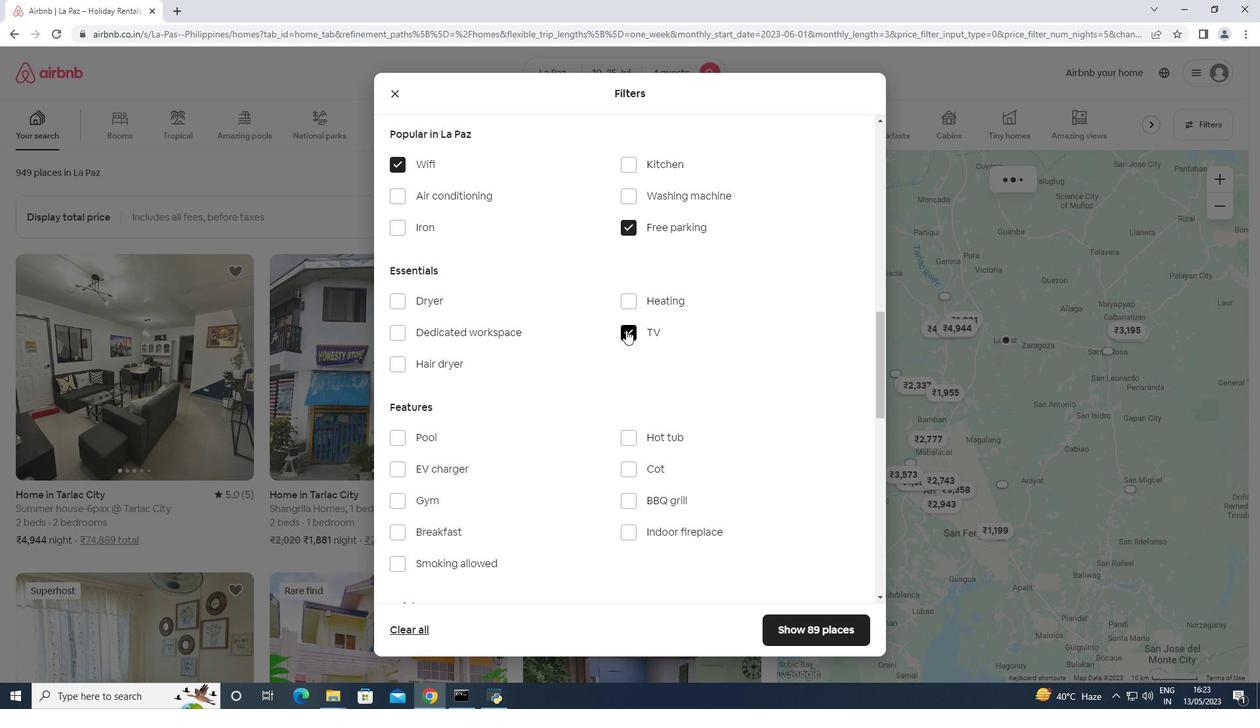 
Action: Mouse scrolled (625, 331) with delta (0, 0)
Screenshot: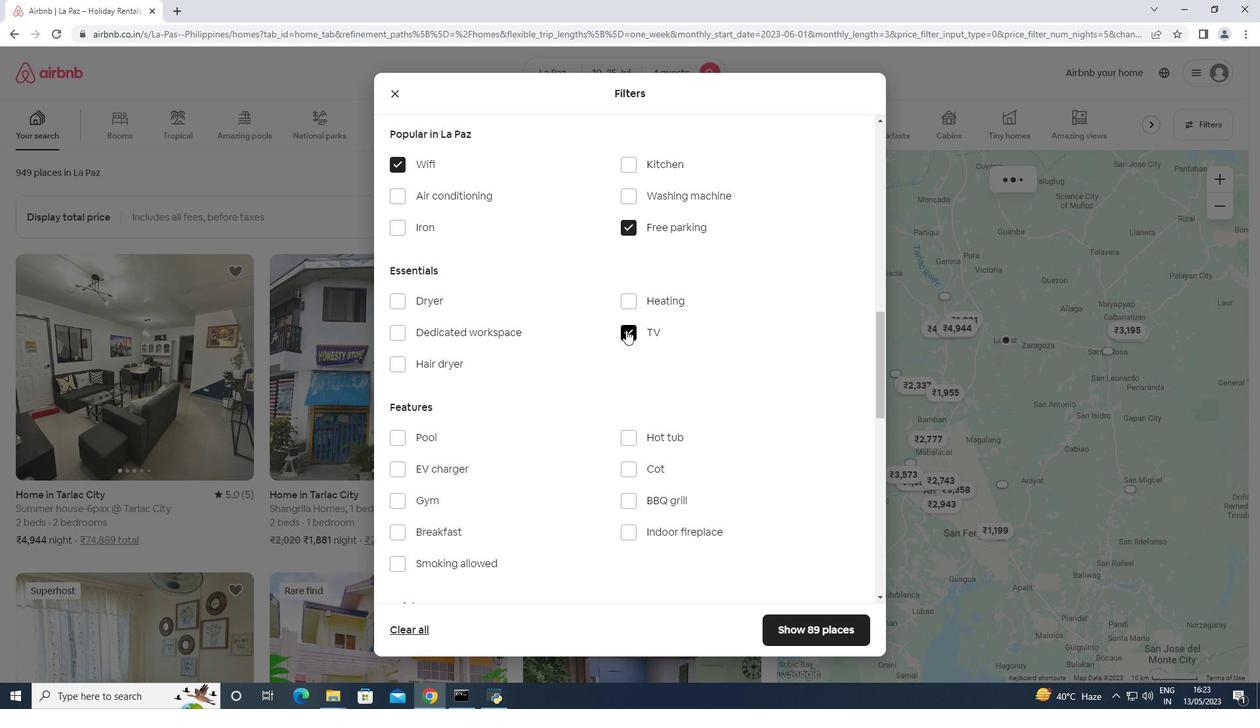 
Action: Mouse moved to (464, 271)
Screenshot: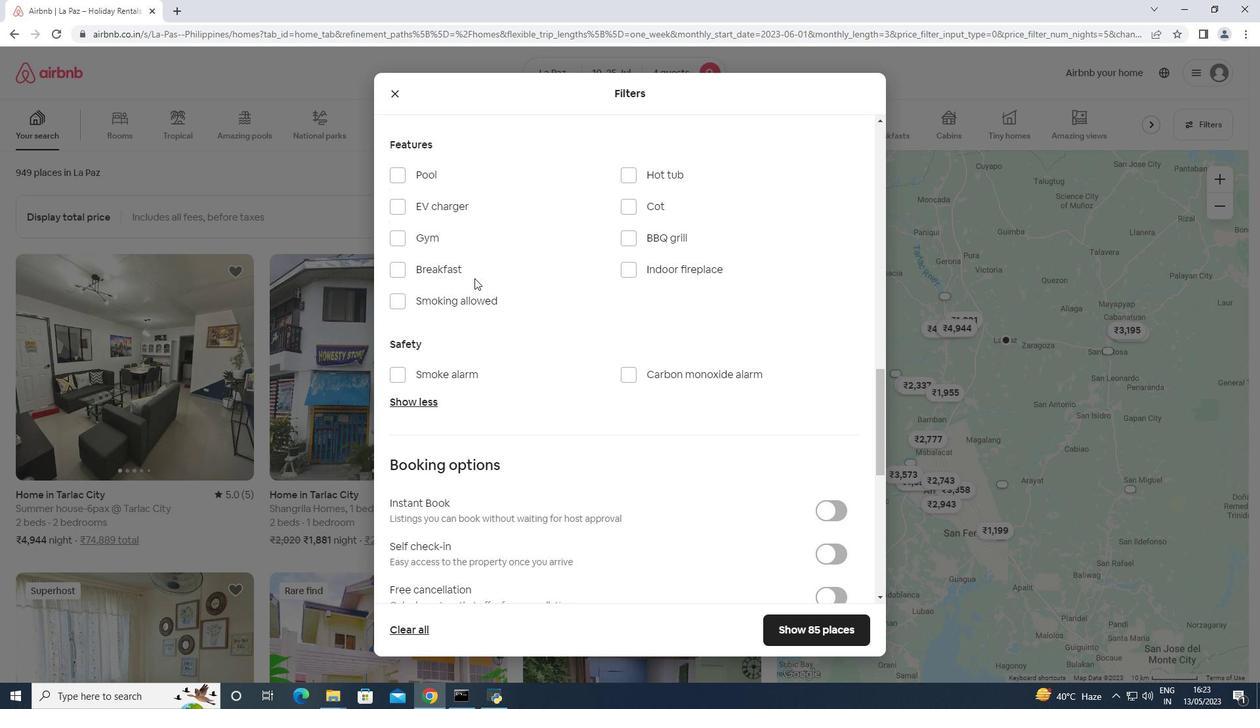 
Action: Mouse pressed left at (464, 271)
Screenshot: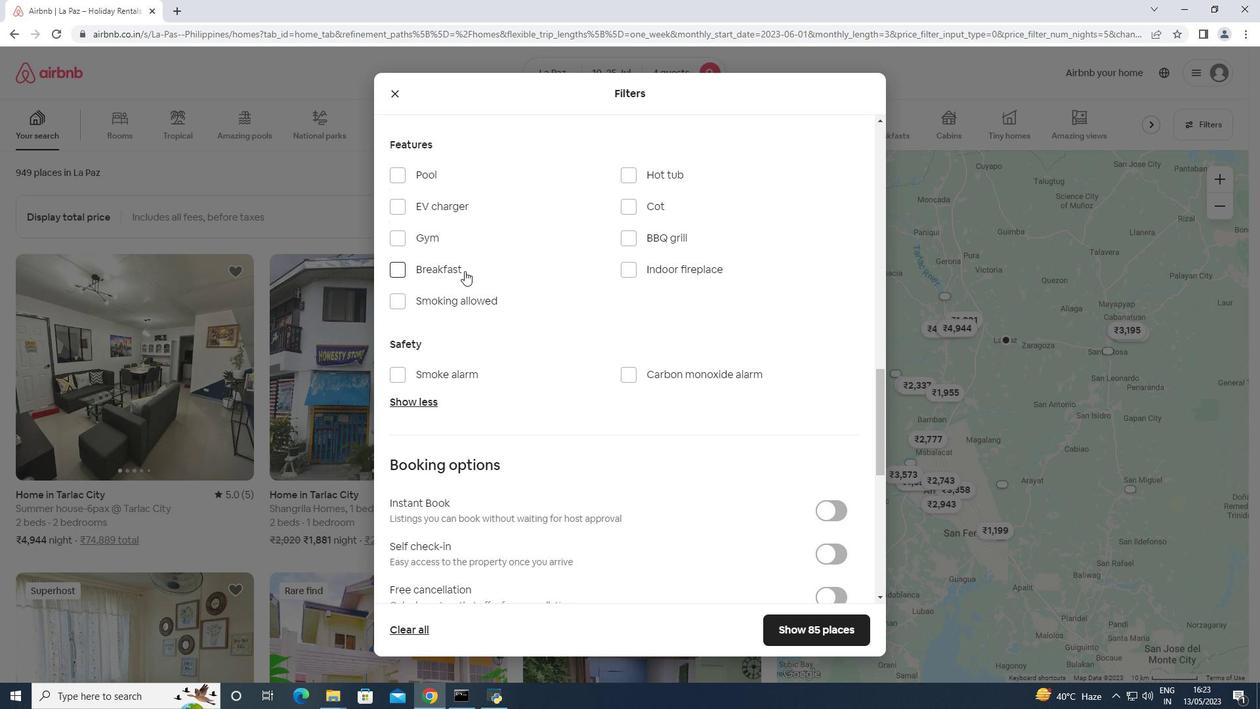 
Action: Mouse moved to (436, 240)
Screenshot: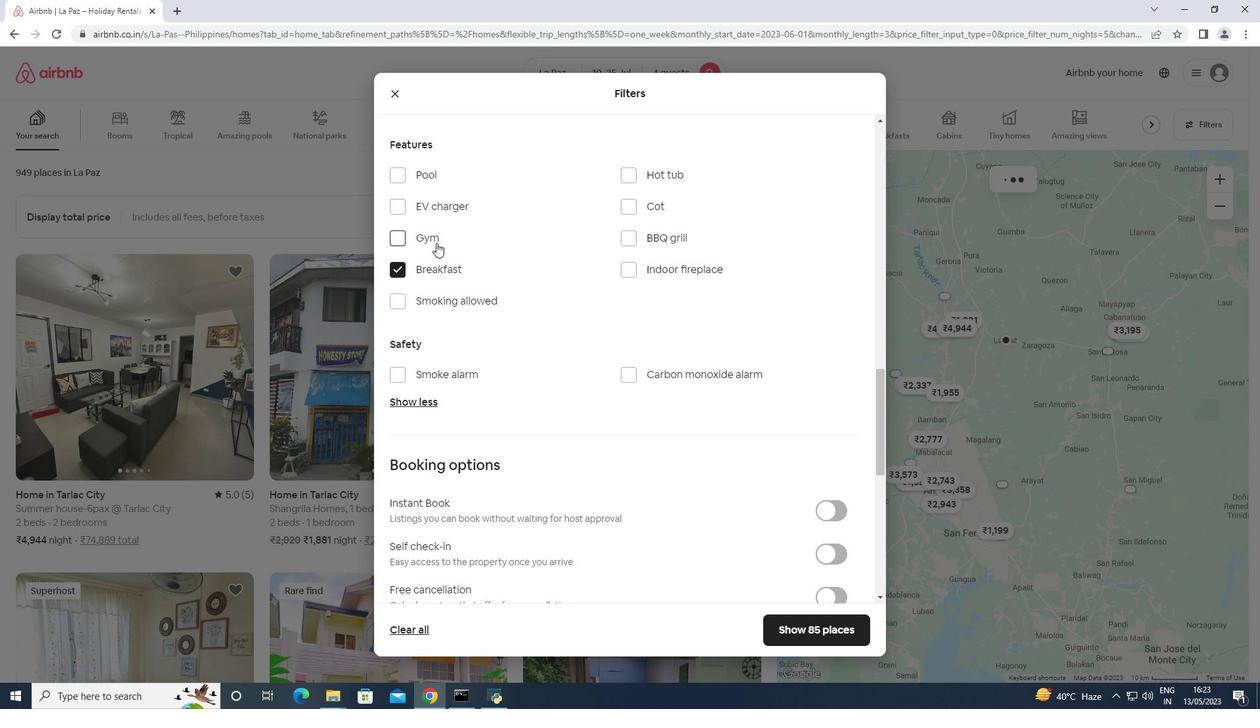 
Action: Mouse pressed left at (436, 240)
Screenshot: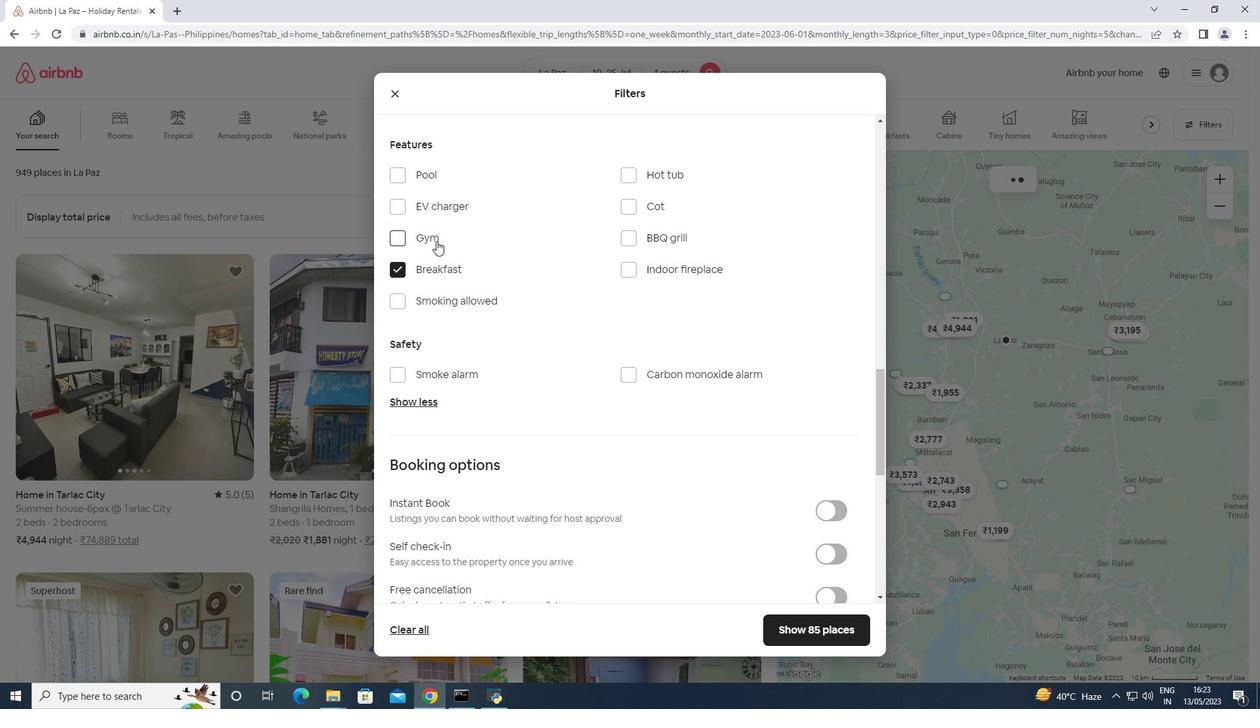 
Action: Mouse moved to (481, 376)
Screenshot: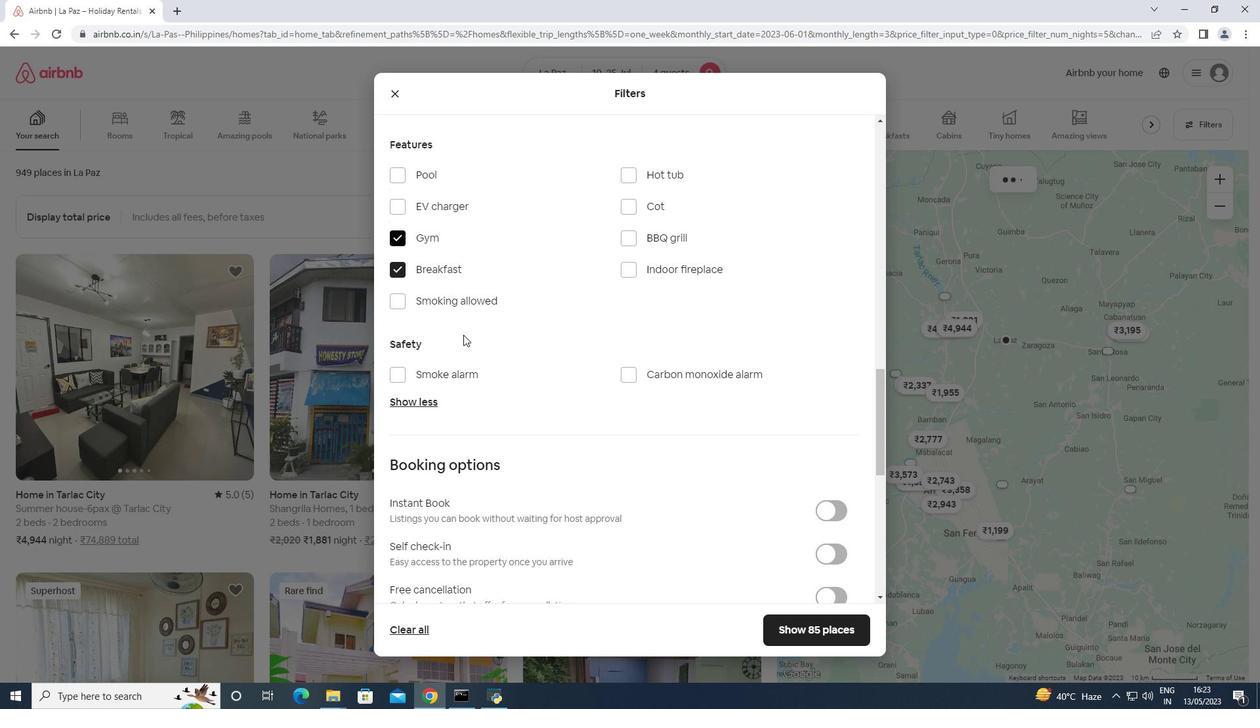 
Action: Mouse scrolled (481, 375) with delta (0, 0)
Screenshot: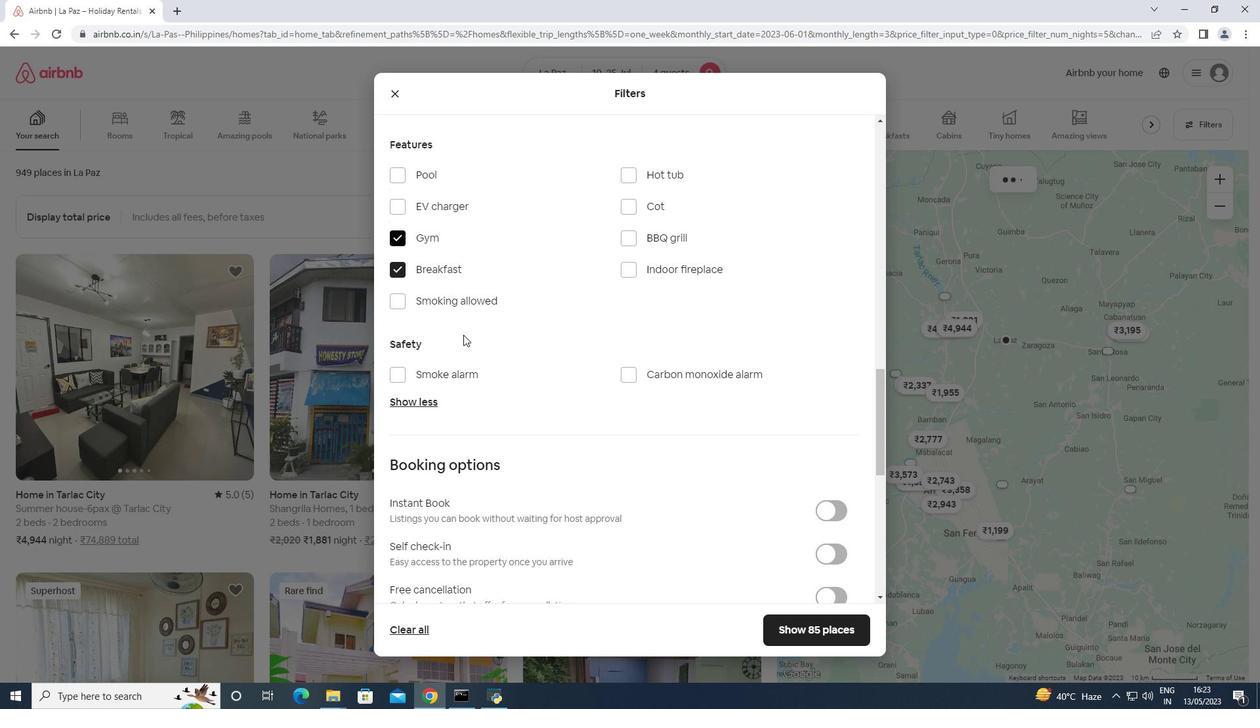 
Action: Mouse moved to (481, 376)
Screenshot: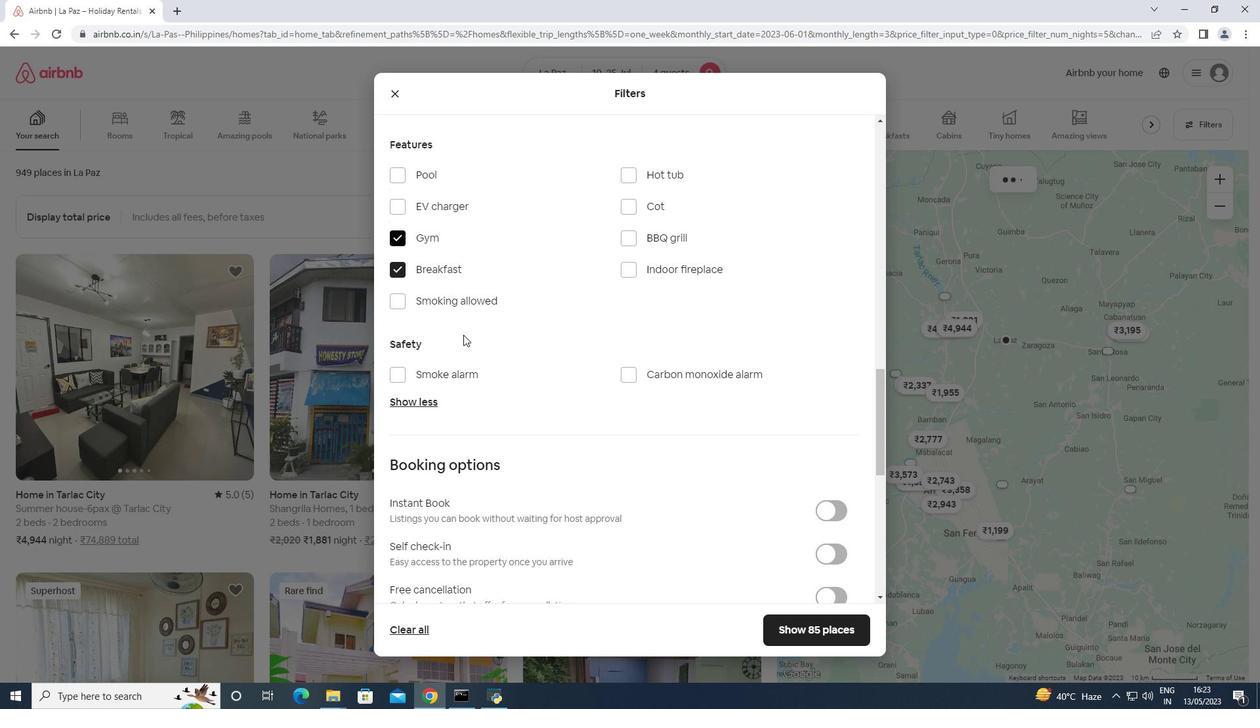 
Action: Mouse scrolled (481, 375) with delta (0, 0)
Screenshot: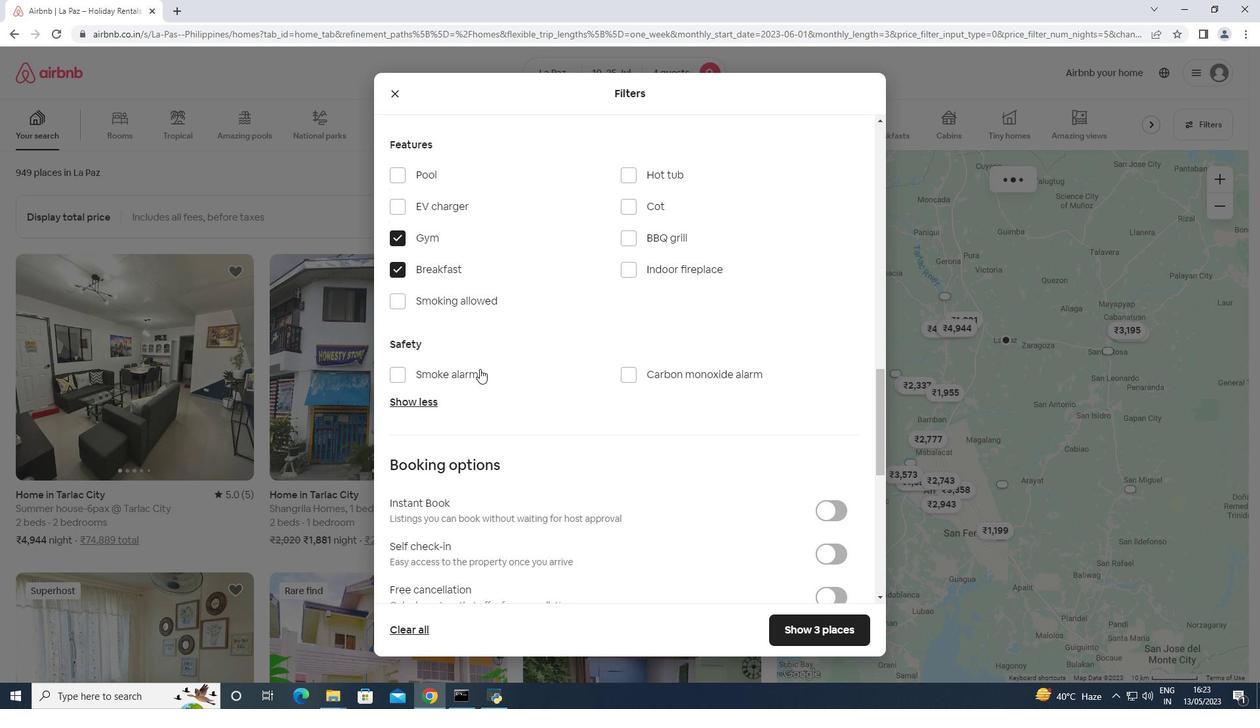 
Action: Mouse scrolled (481, 375) with delta (0, 0)
Screenshot: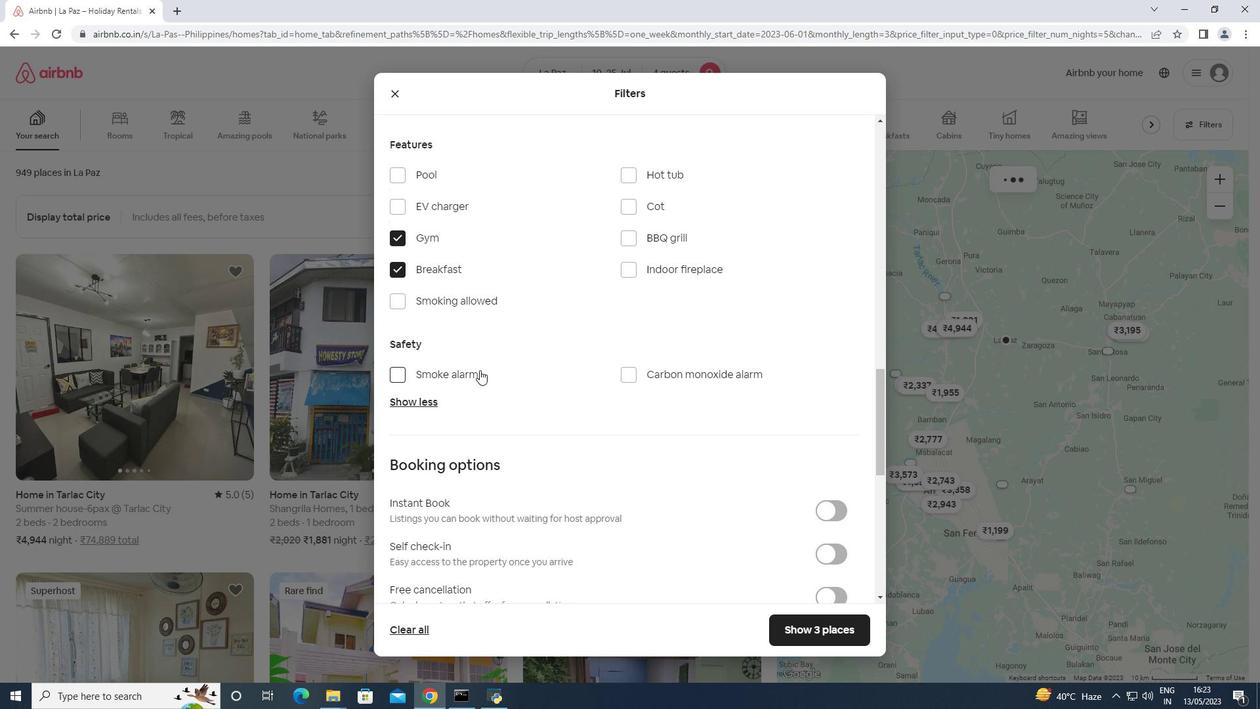 
Action: Mouse scrolled (481, 375) with delta (0, 0)
Screenshot: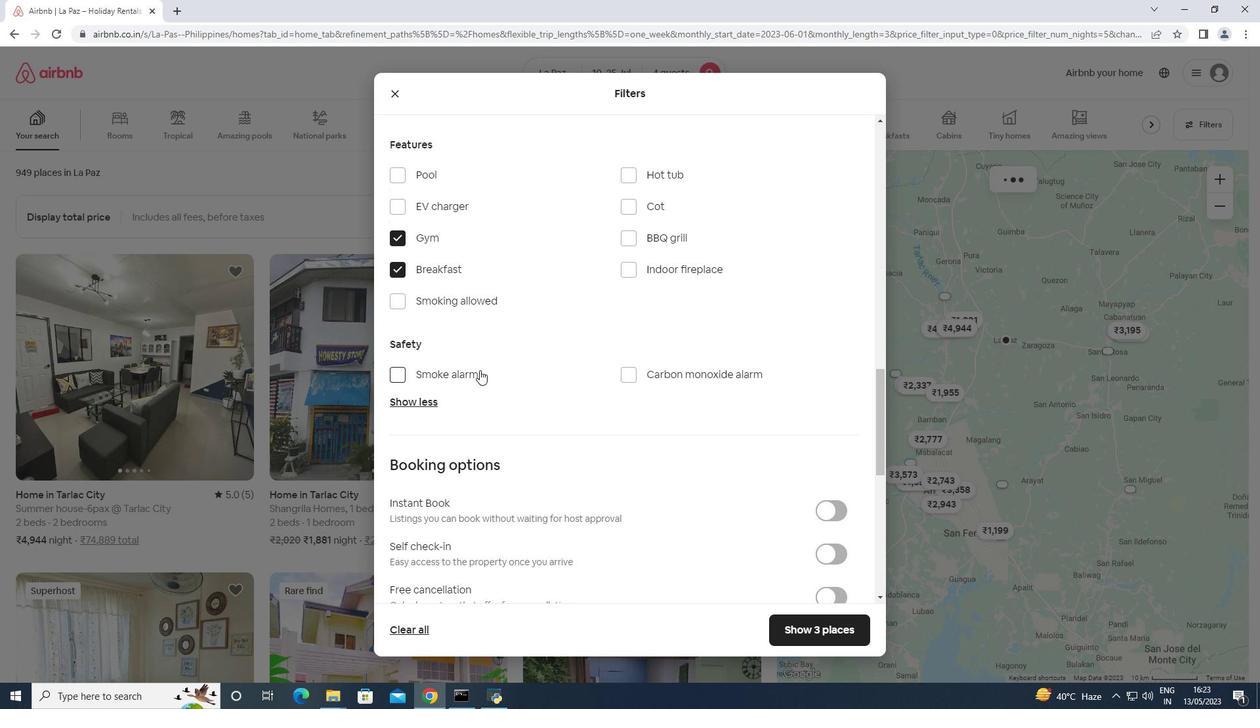 
Action: Mouse moved to (830, 290)
Screenshot: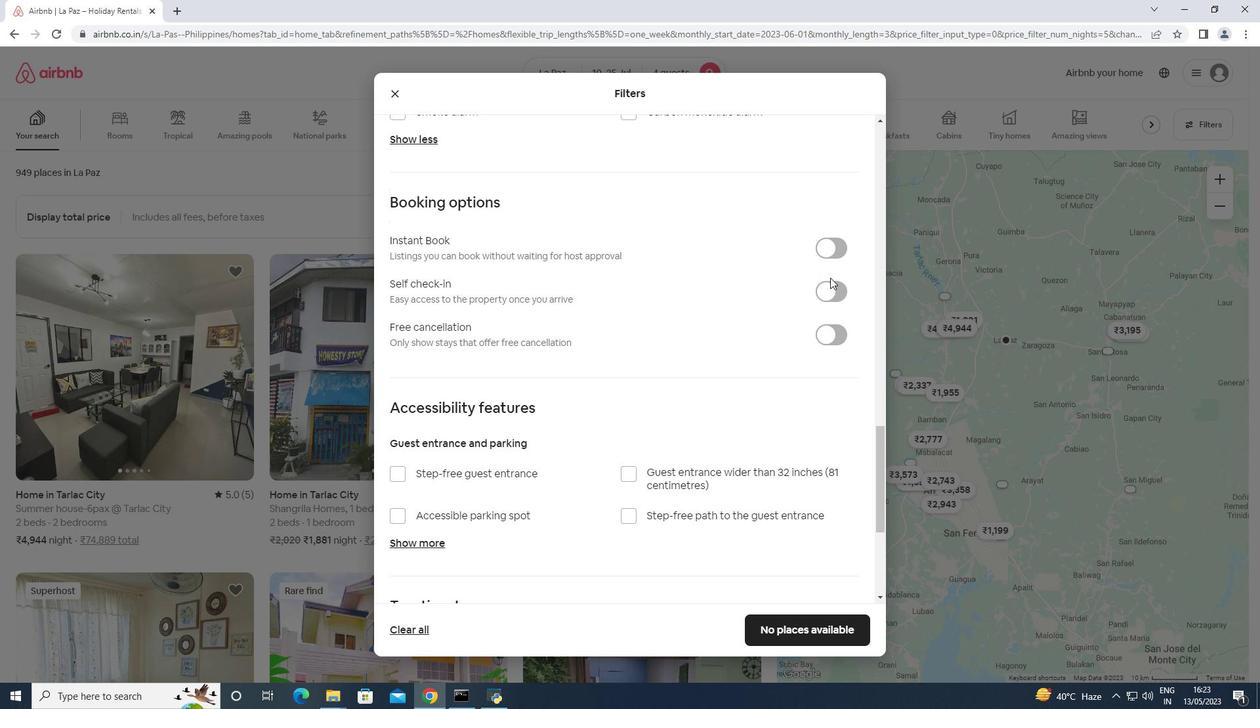 
Action: Mouse pressed left at (830, 290)
Screenshot: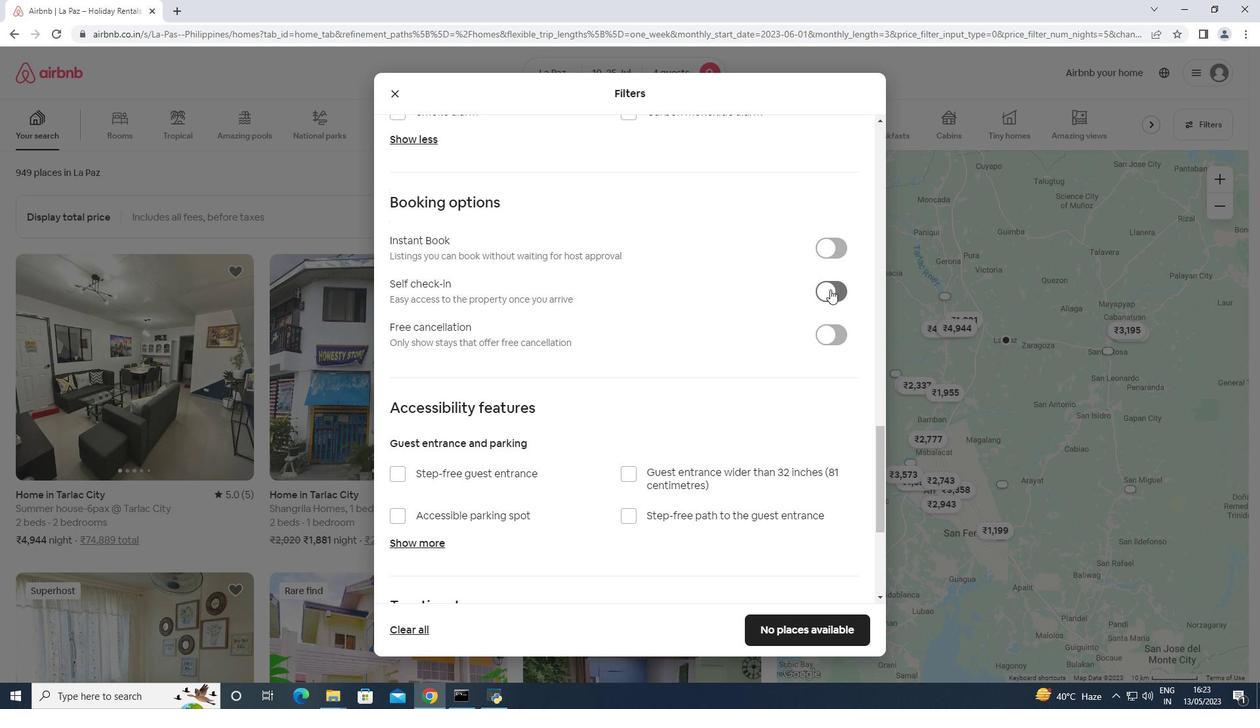 
Action: Mouse moved to (826, 300)
Screenshot: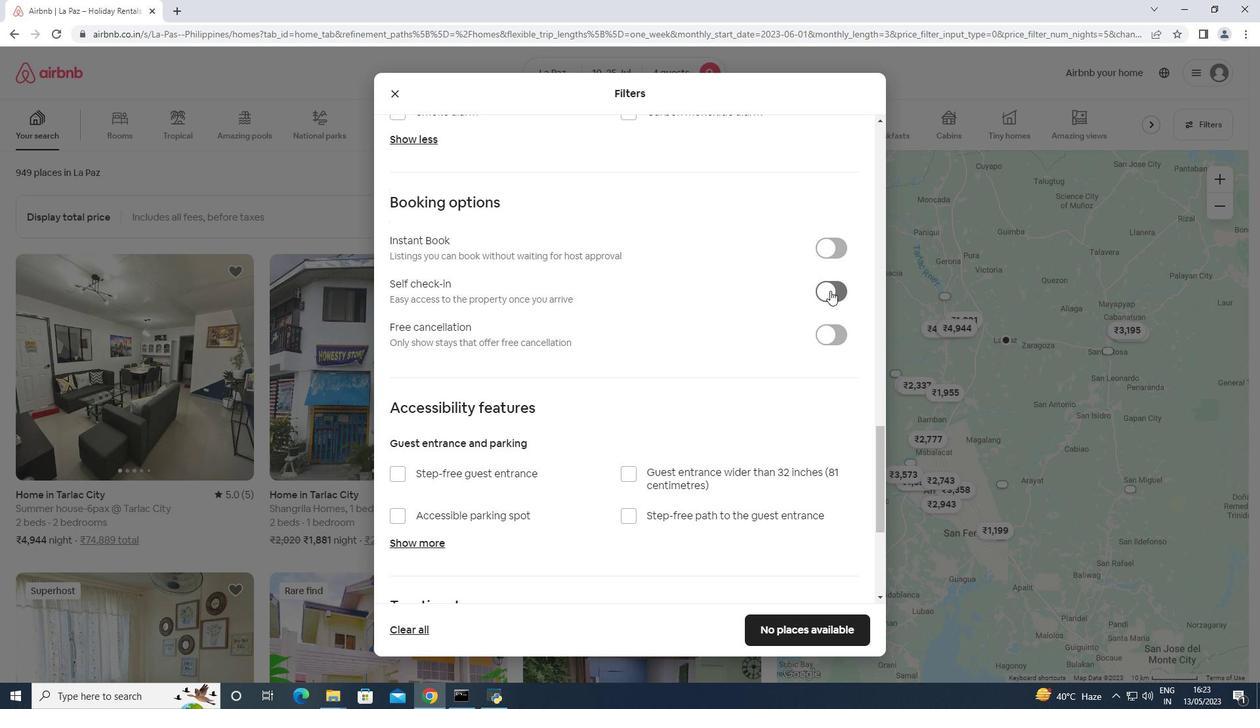 
Action: Mouse scrolled (826, 300) with delta (0, 0)
Screenshot: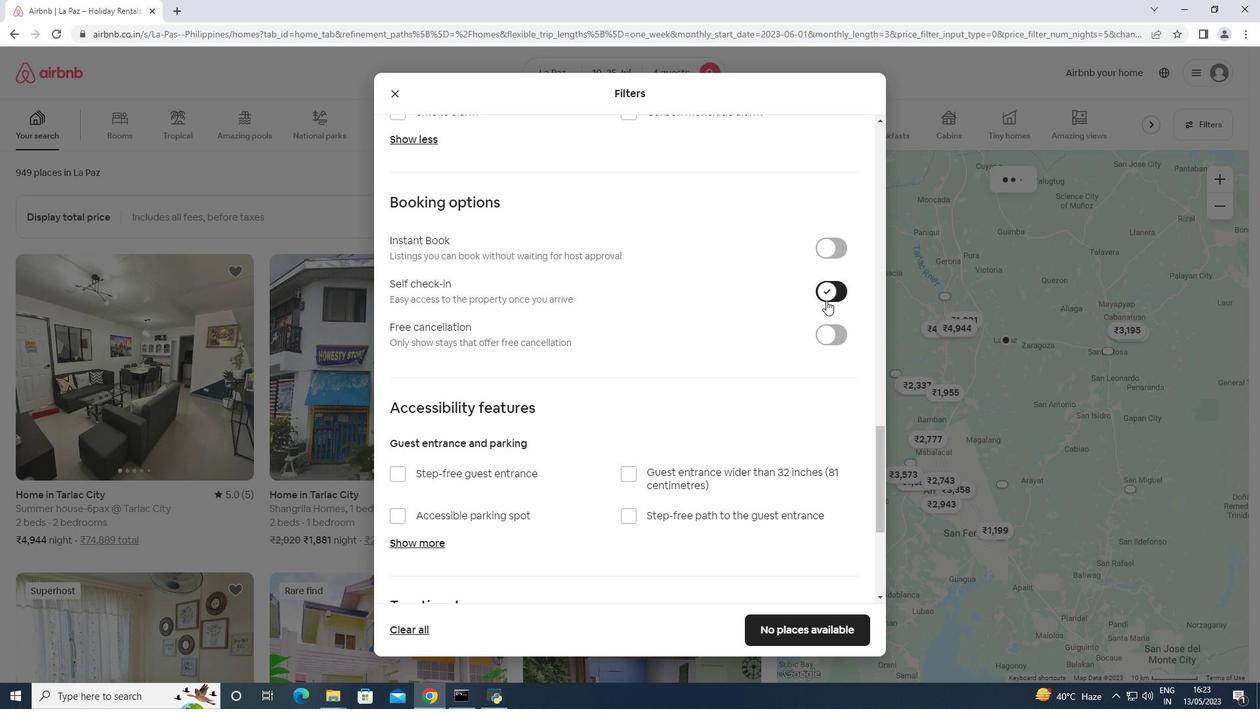 
Action: Mouse scrolled (826, 300) with delta (0, 0)
Screenshot: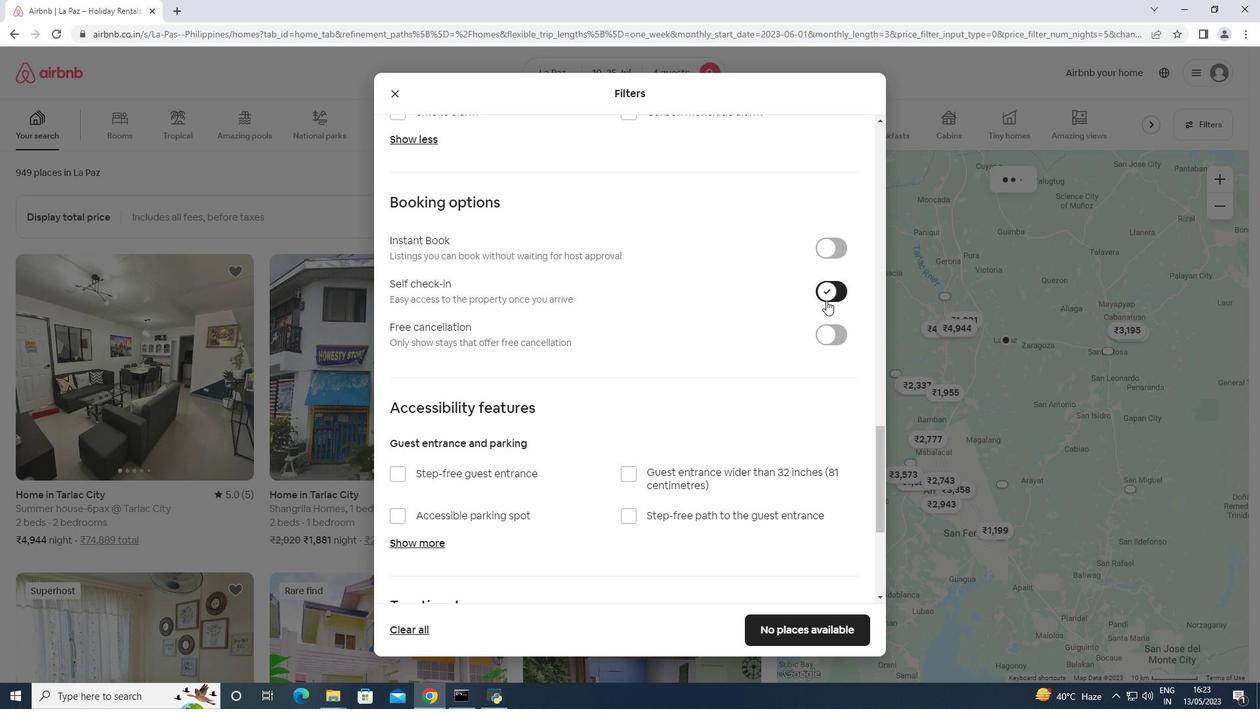 
Action: Mouse scrolled (826, 300) with delta (0, 0)
Screenshot: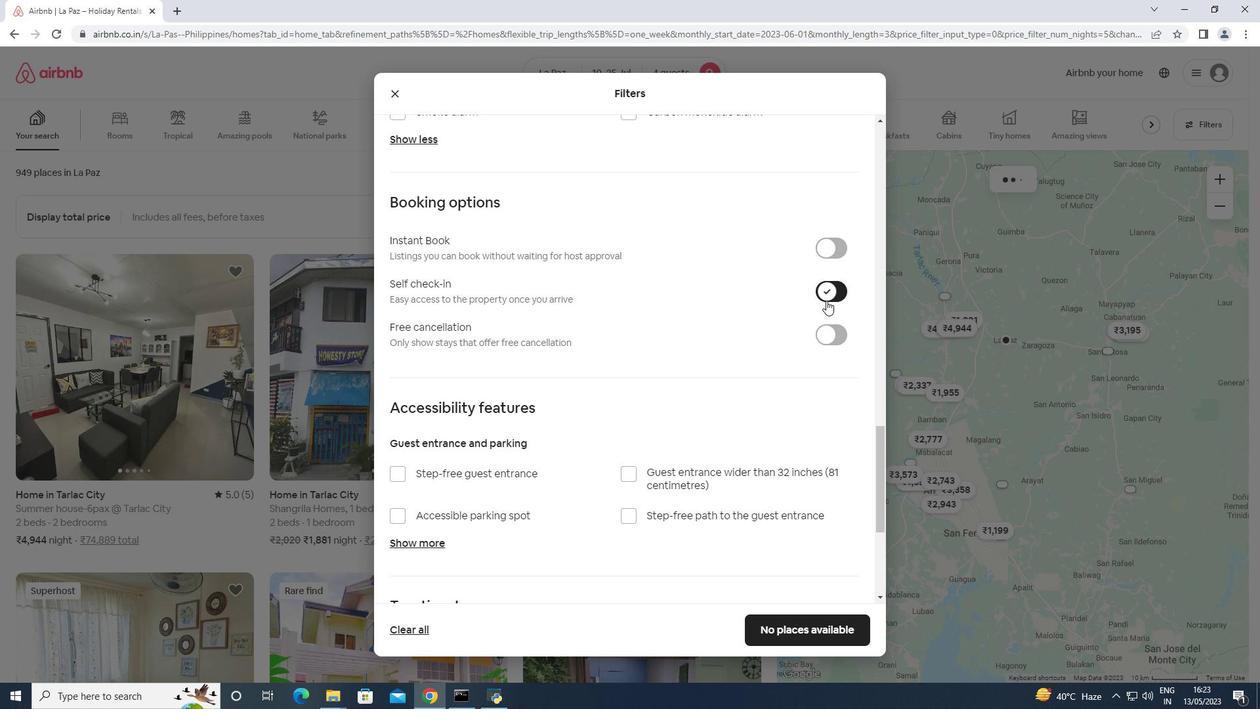 
Action: Mouse scrolled (826, 300) with delta (0, 0)
Screenshot: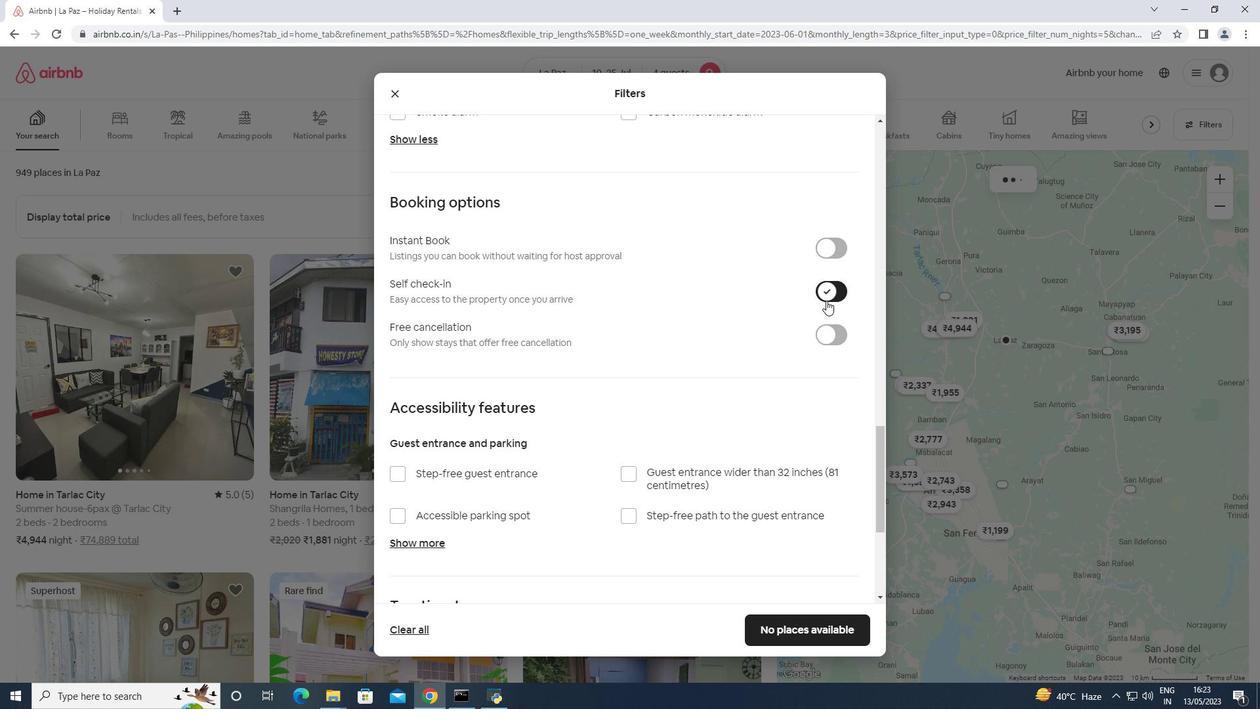 
Action: Mouse scrolled (826, 300) with delta (0, 0)
Screenshot: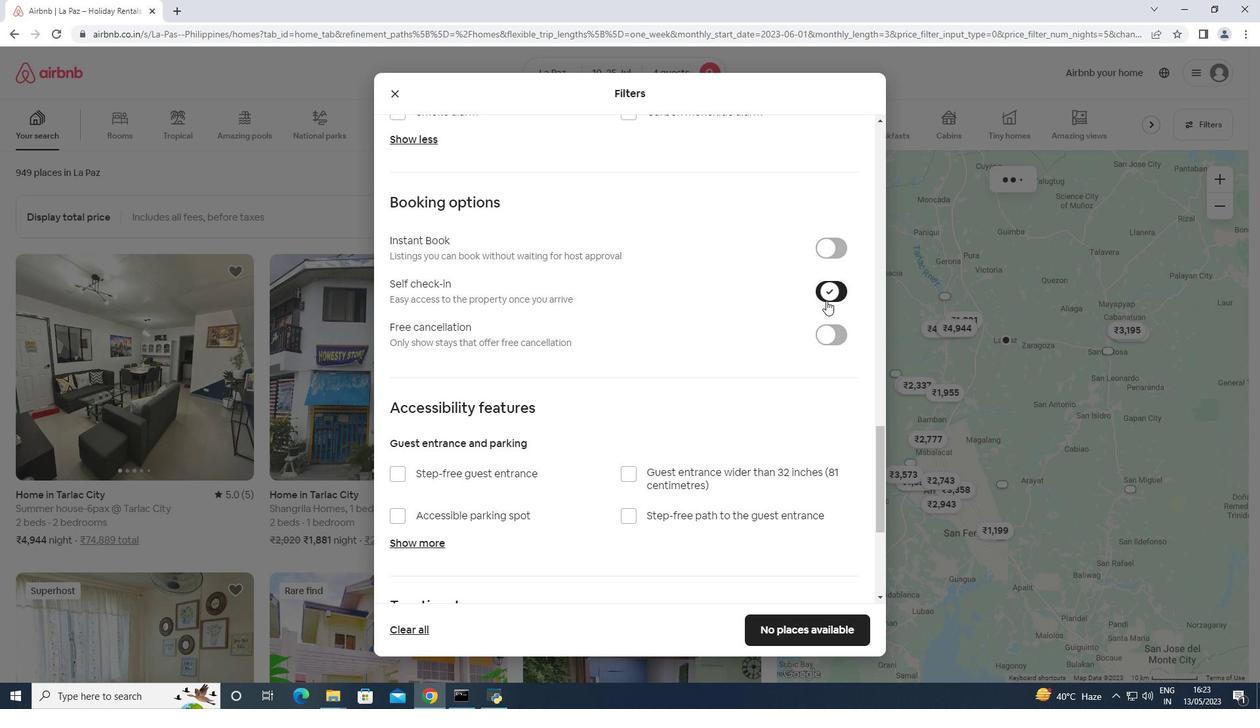 
Action: Mouse moved to (496, 510)
Screenshot: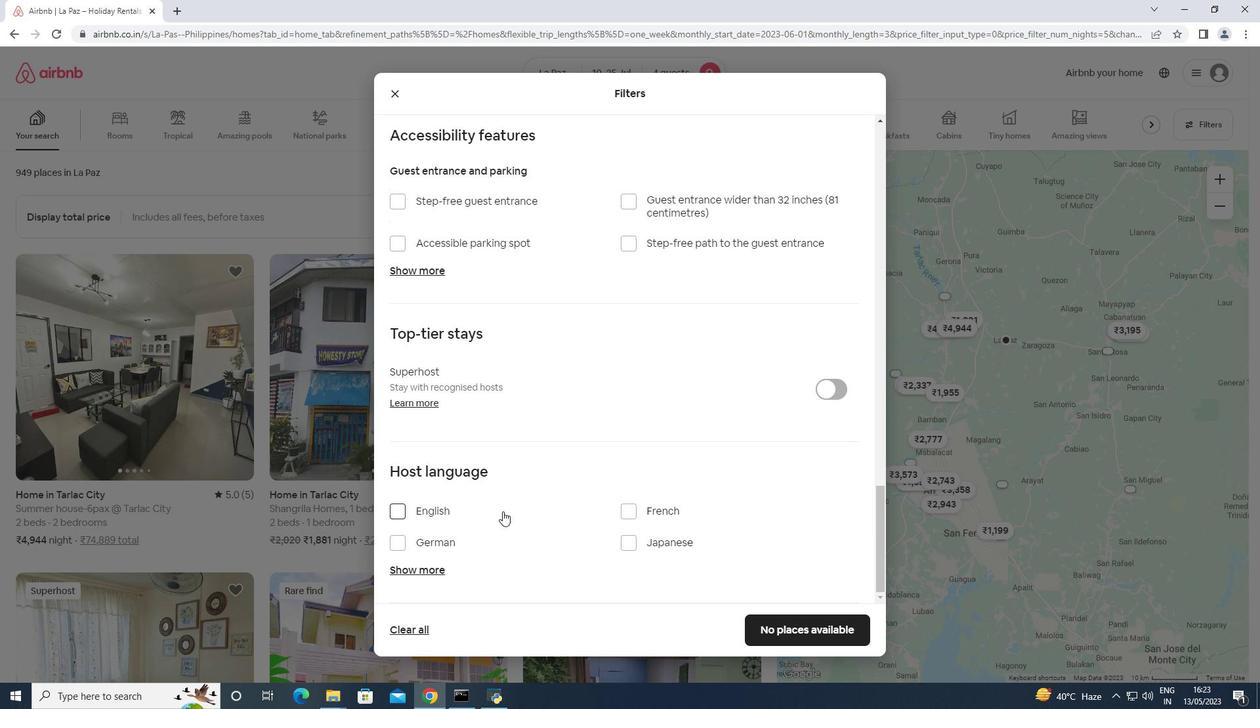 
Action: Mouse pressed left at (496, 510)
Screenshot: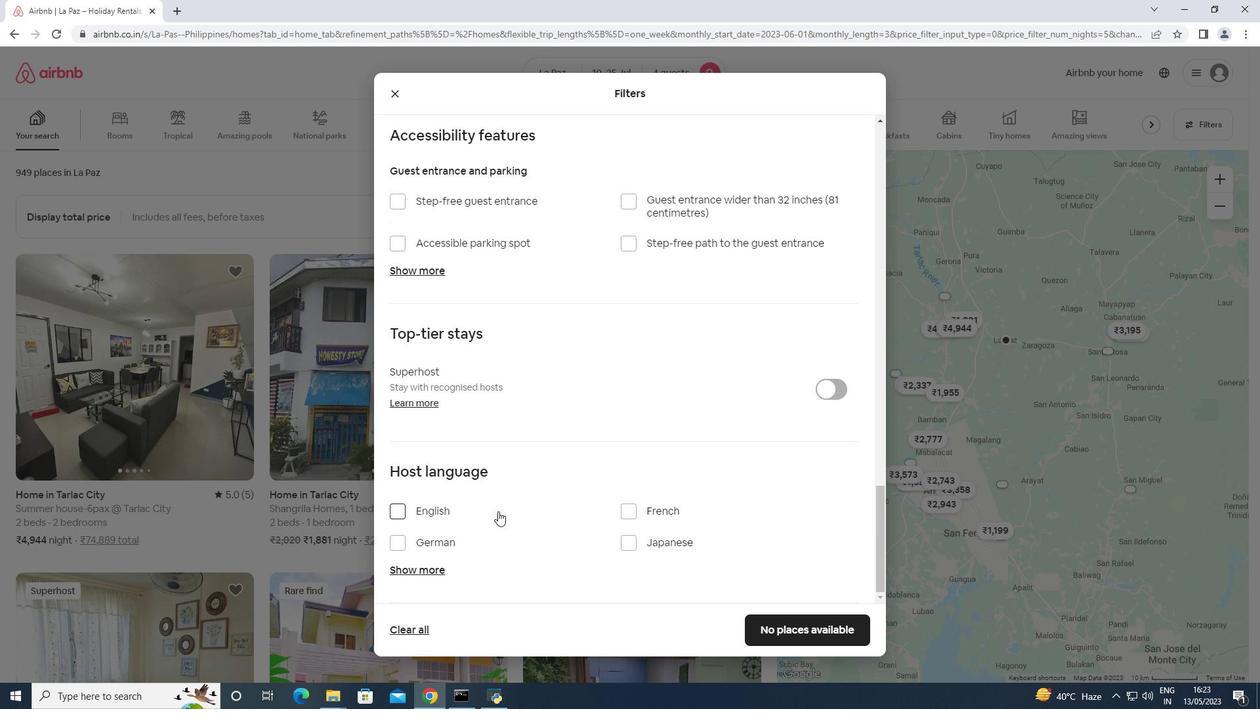 
Action: Mouse moved to (807, 639)
Screenshot: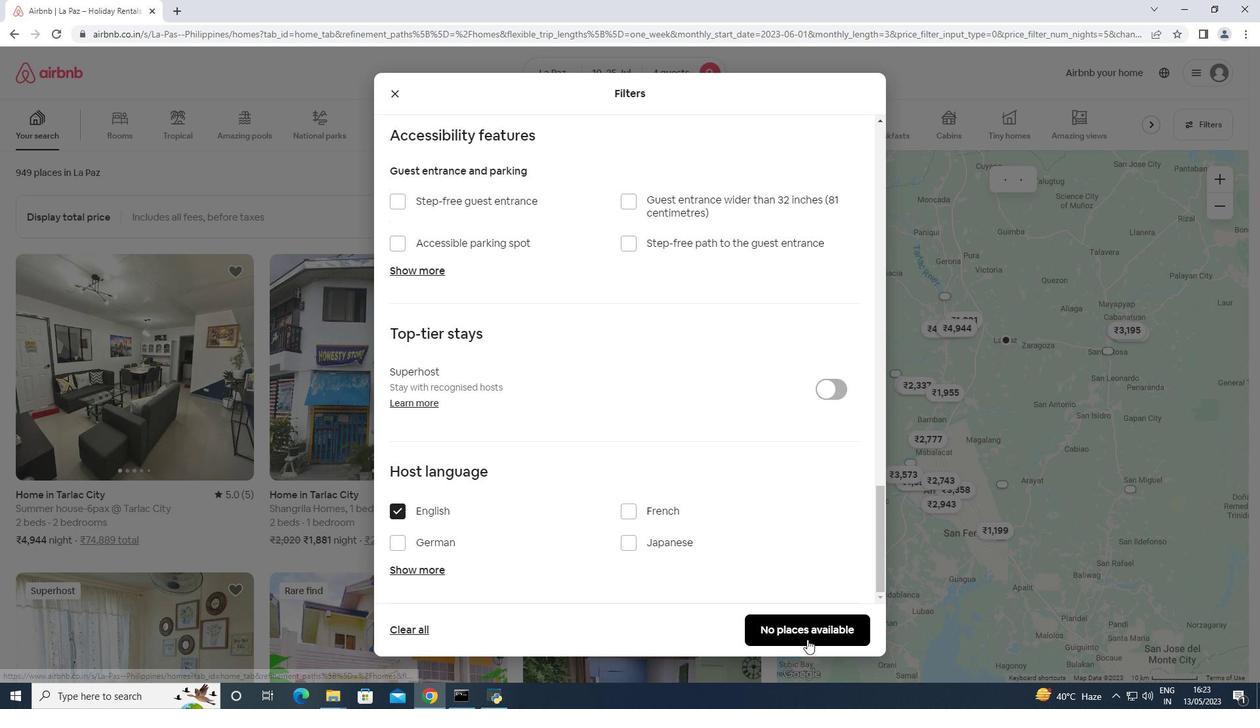 
Action: Mouse pressed left at (807, 639)
Screenshot: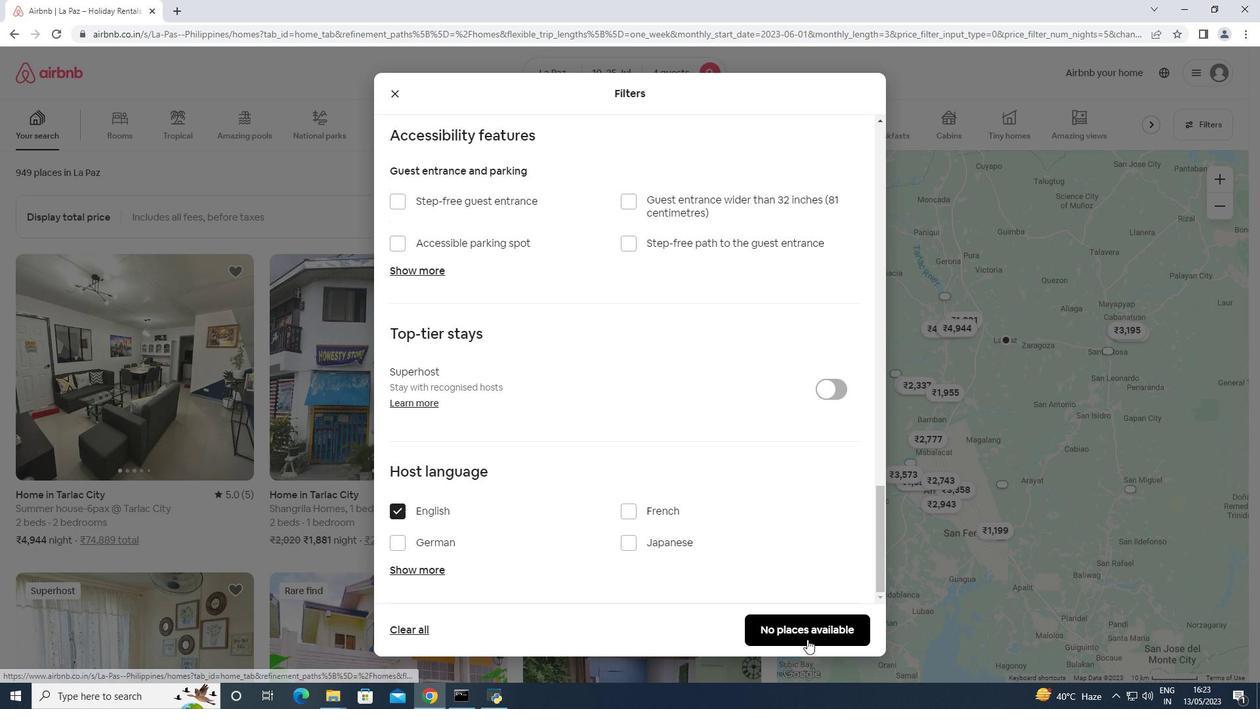 
Action: Mouse moved to (802, 581)
Screenshot: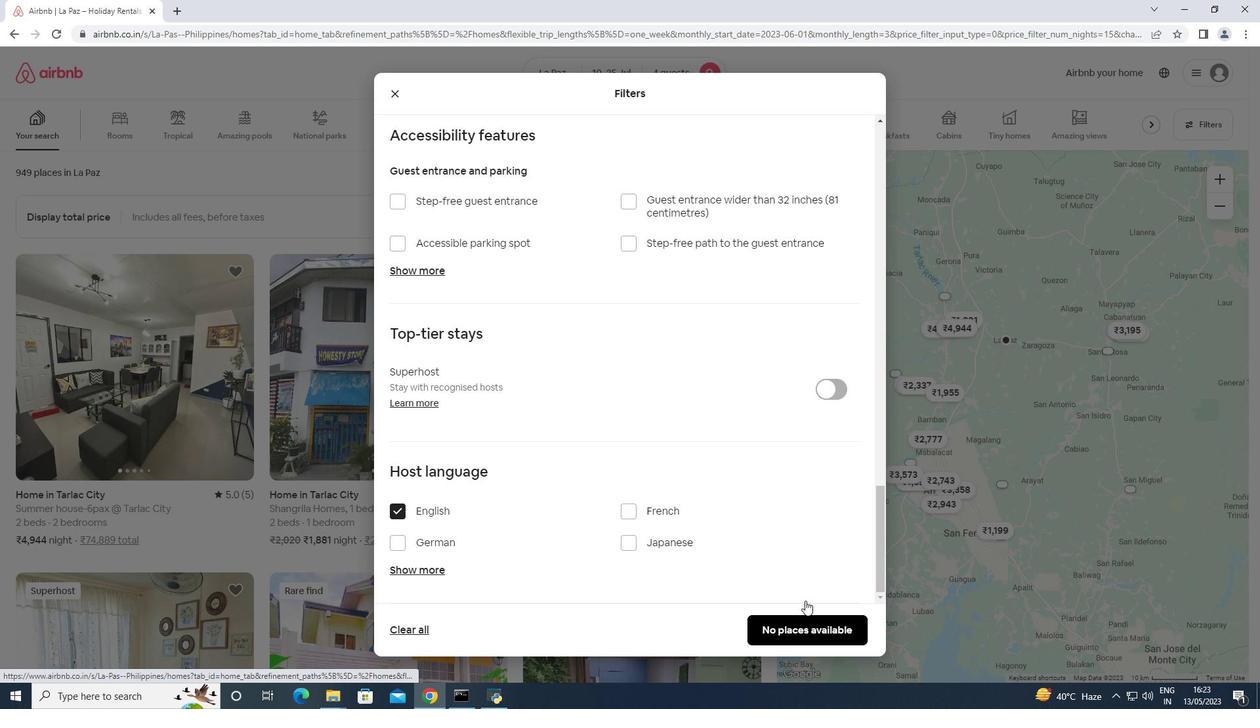 
